 Task: Plan a trip to Arys, Kazakhstan from 1st December, 2023 to 8th December, 2023 for 2 adults, 1 child.1  bedroom having 1 bed and 1 bathroom. Property type can be hotel. Look for 3 properties as per requirement.
Action: Mouse moved to (533, 117)
Screenshot: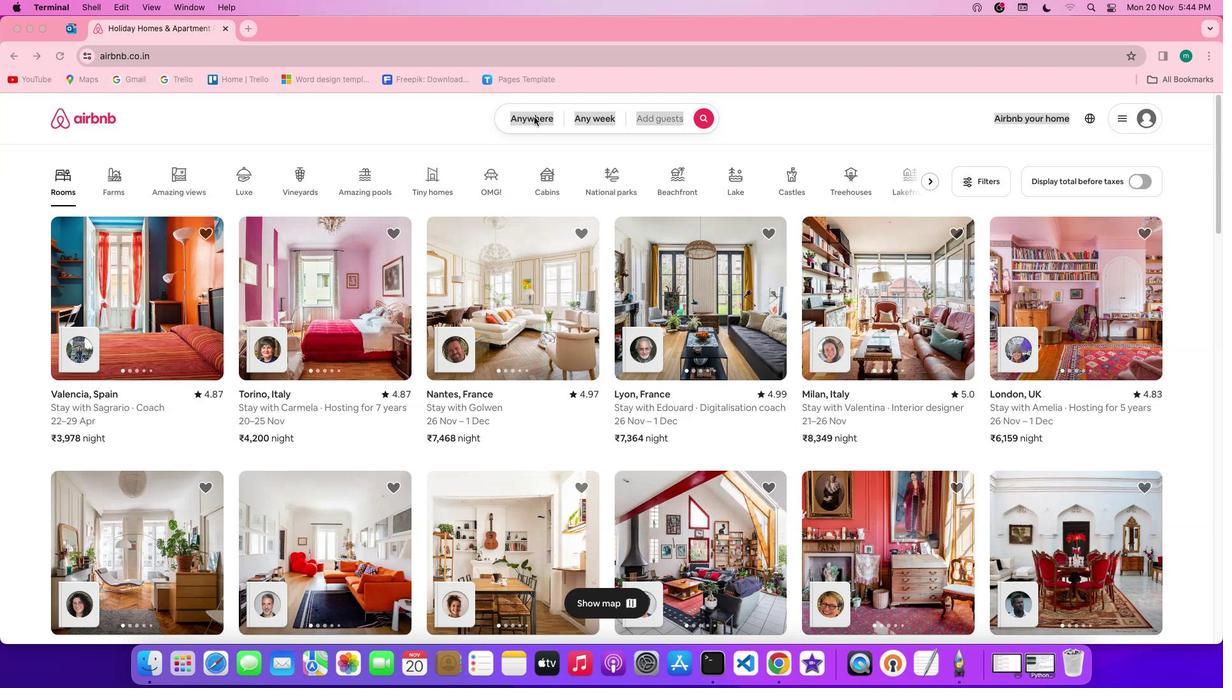 
Action: Mouse pressed left at (533, 117)
Screenshot: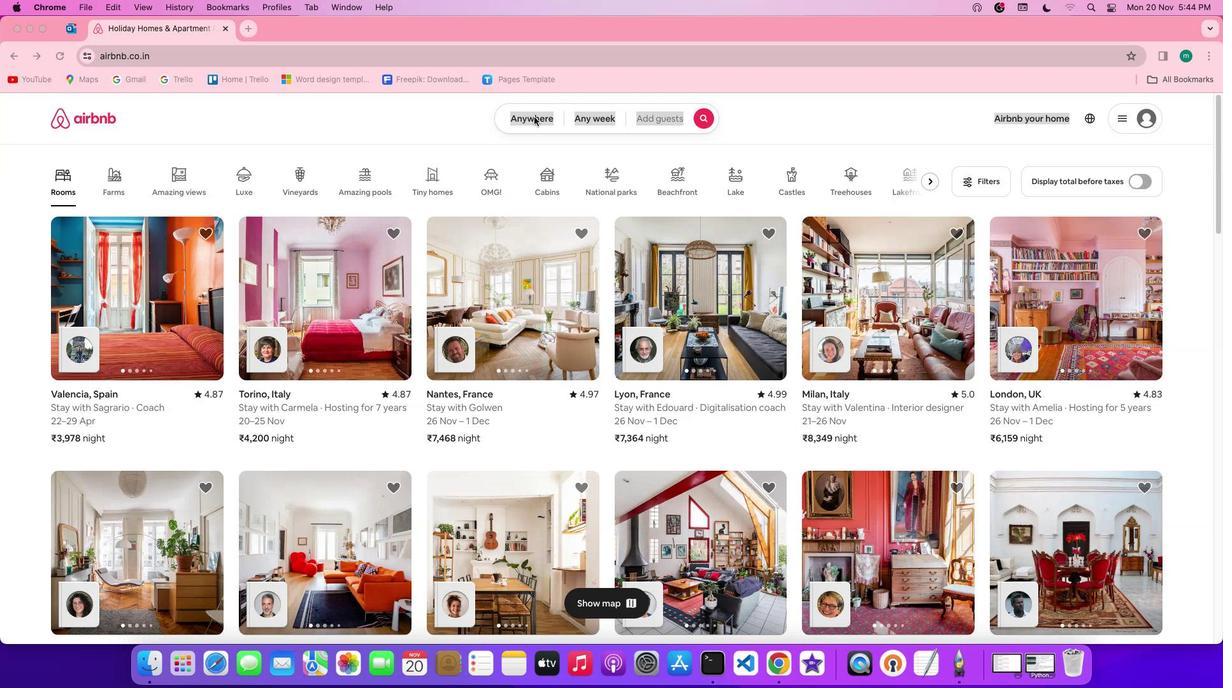 
Action: Mouse pressed left at (533, 117)
Screenshot: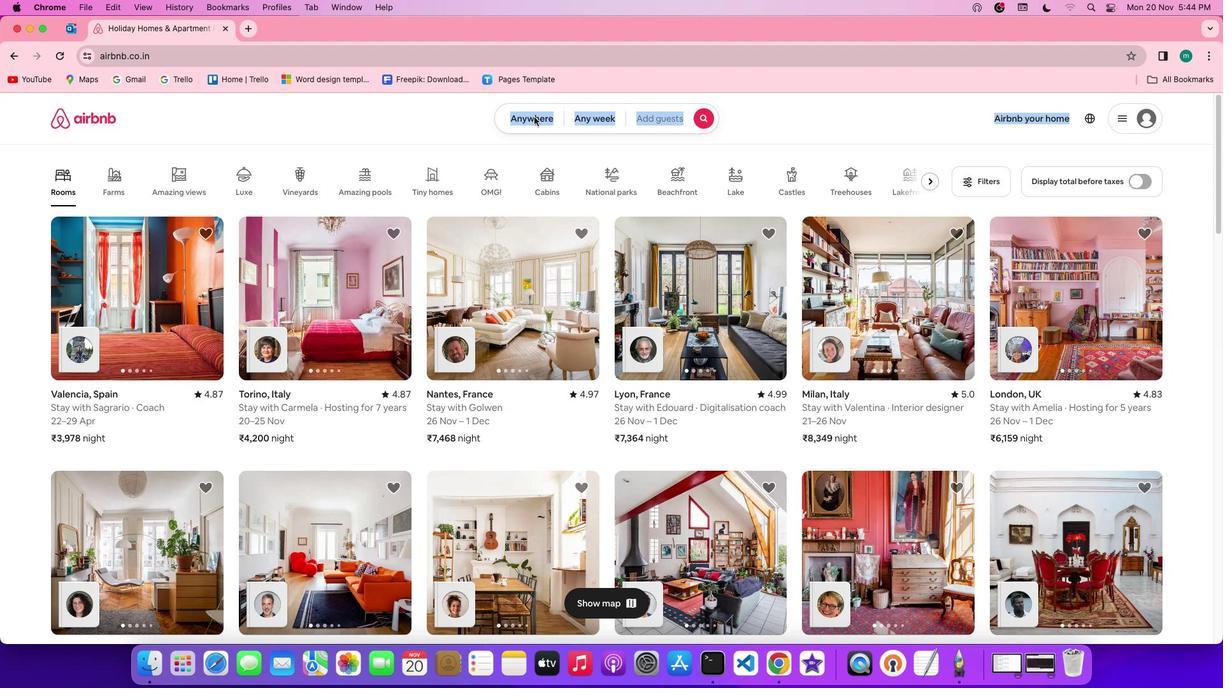 
Action: Mouse moved to (458, 163)
Screenshot: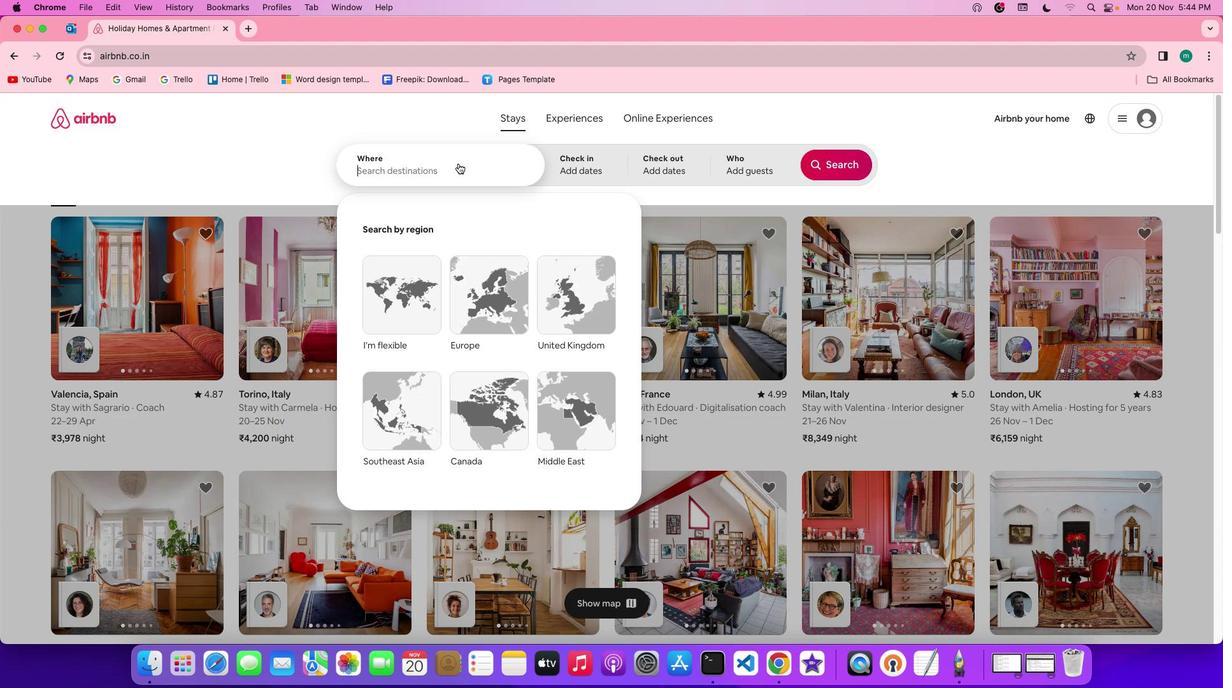 
Action: Mouse pressed left at (458, 163)
Screenshot: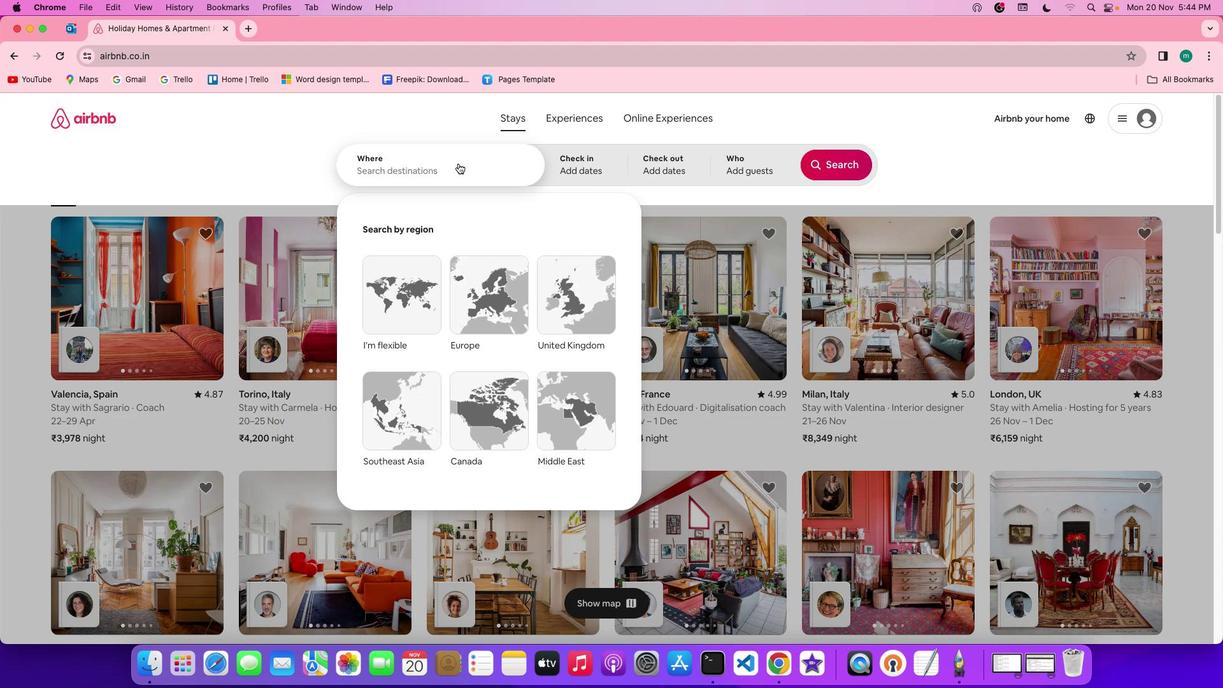 
Action: Key pressed Key.shift'A''r''y''s'','Key.spaceKey.shift'K''a''z''a''k''h''s''t''a''n'
Screenshot: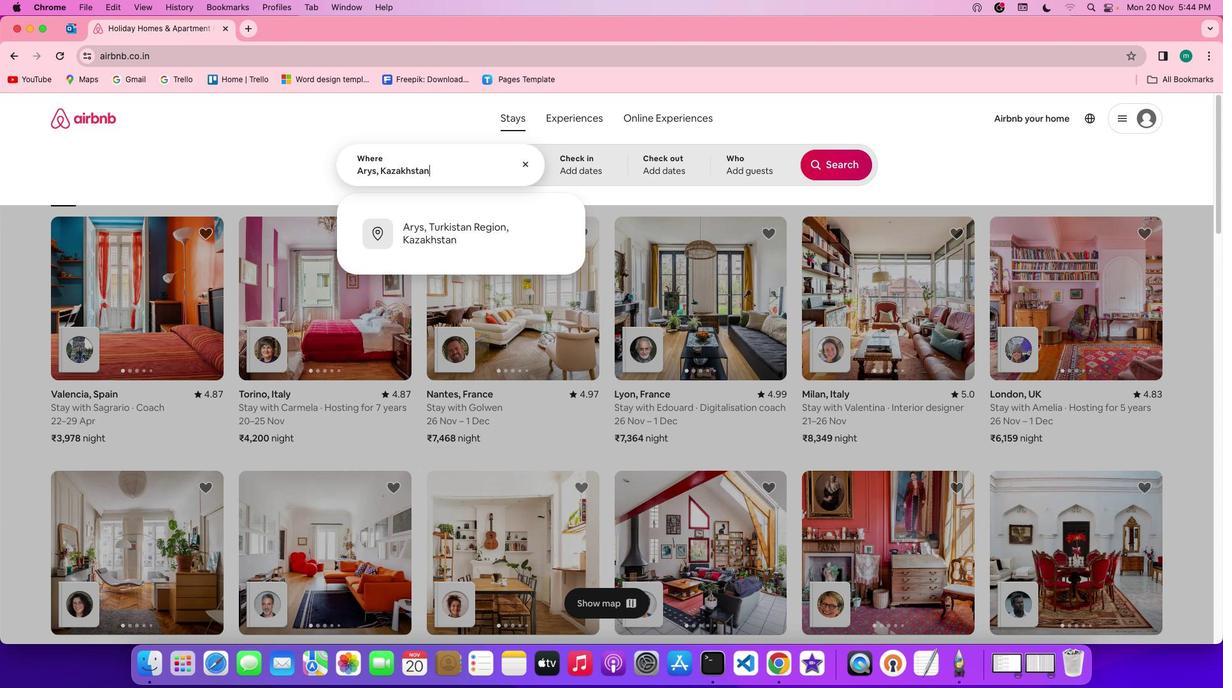 
Action: Mouse moved to (562, 168)
Screenshot: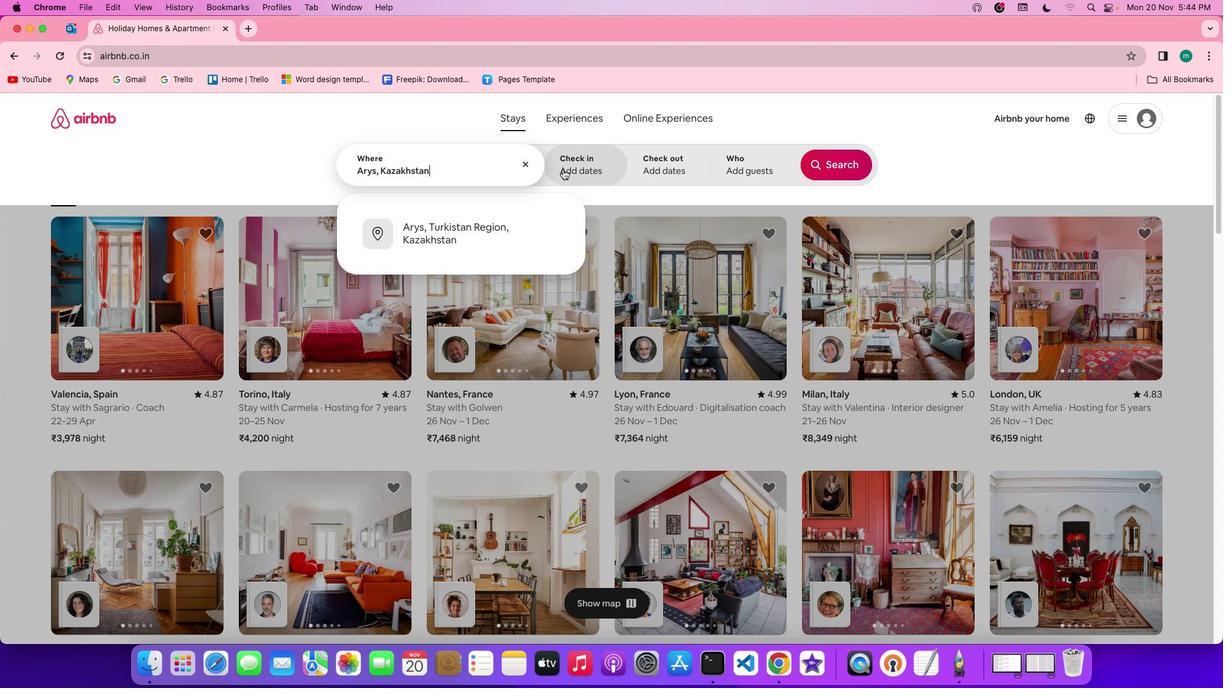 
Action: Mouse pressed left at (562, 168)
Screenshot: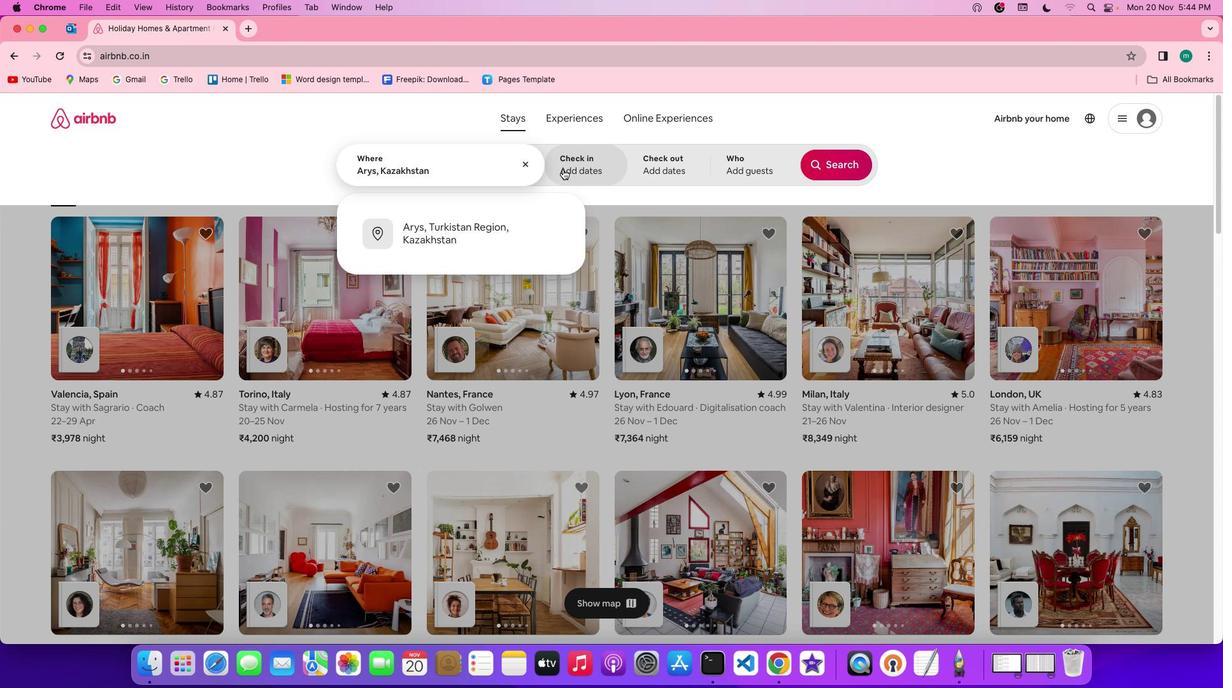 
Action: Mouse moved to (791, 312)
Screenshot: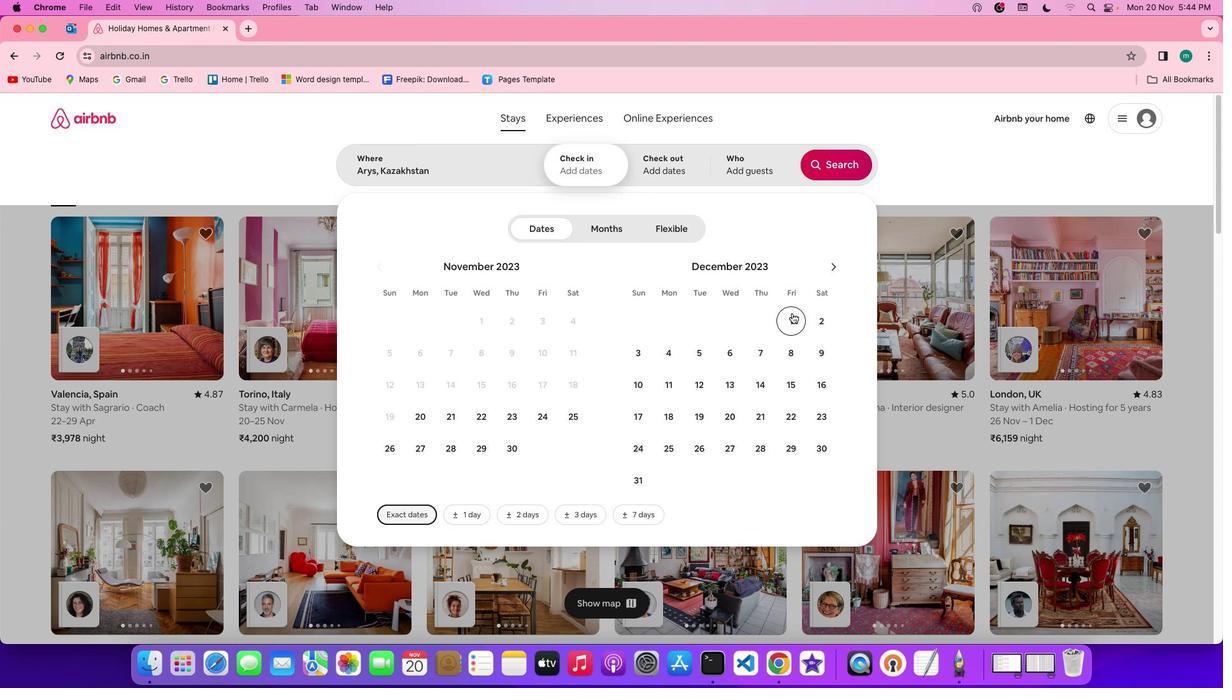 
Action: Mouse pressed left at (791, 312)
Screenshot: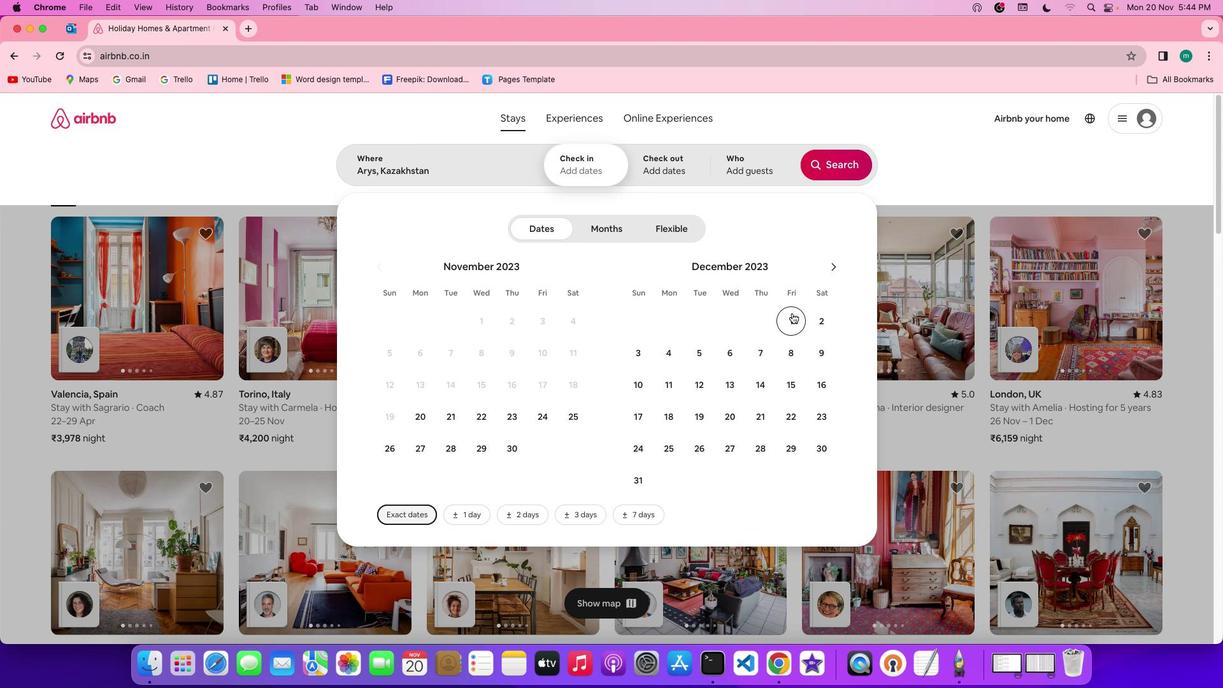 
Action: Mouse moved to (795, 356)
Screenshot: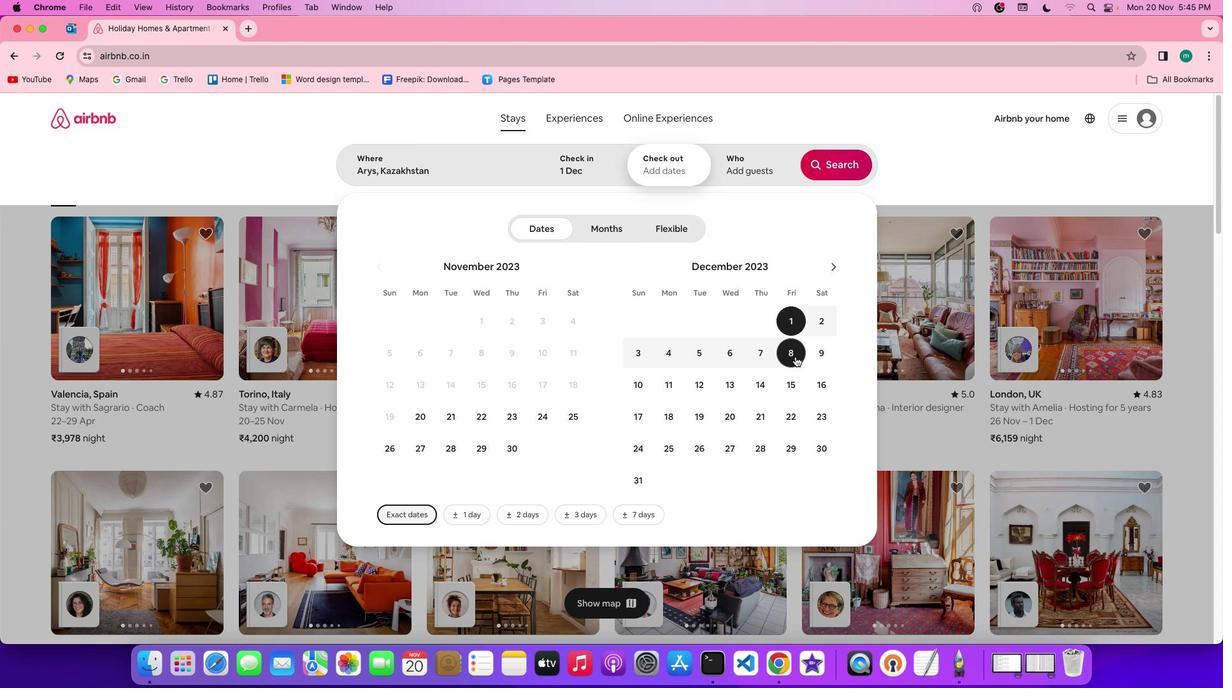 
Action: Mouse pressed left at (795, 356)
Screenshot: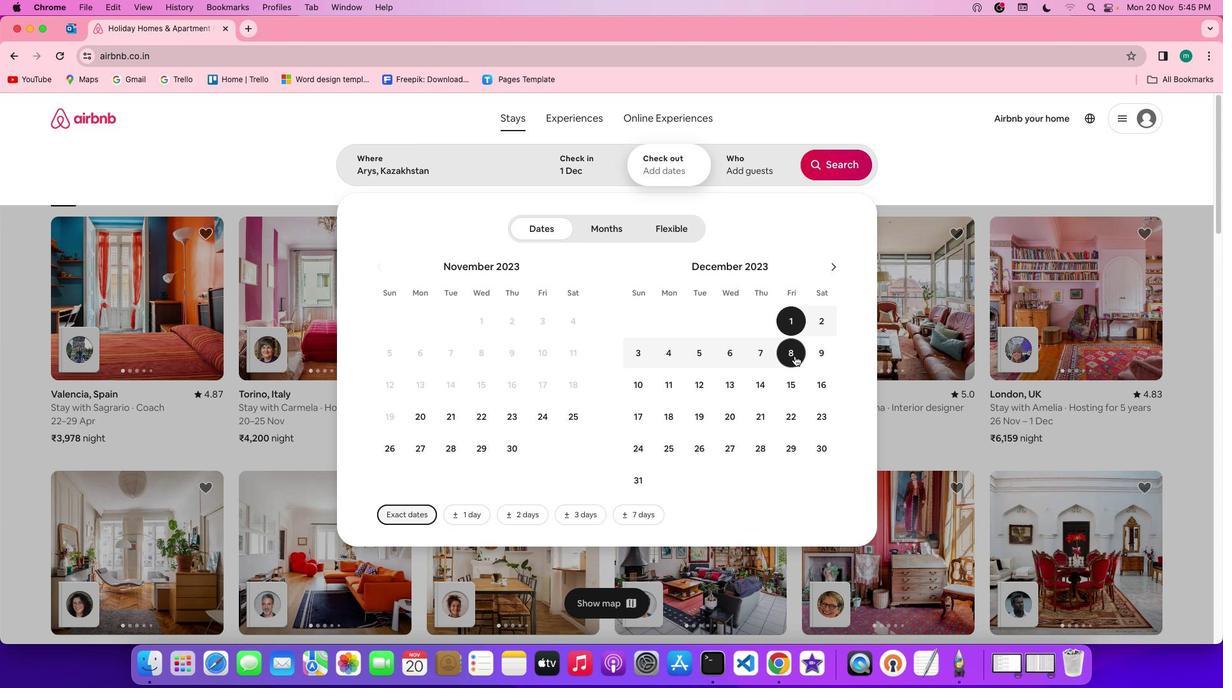 
Action: Mouse moved to (737, 166)
Screenshot: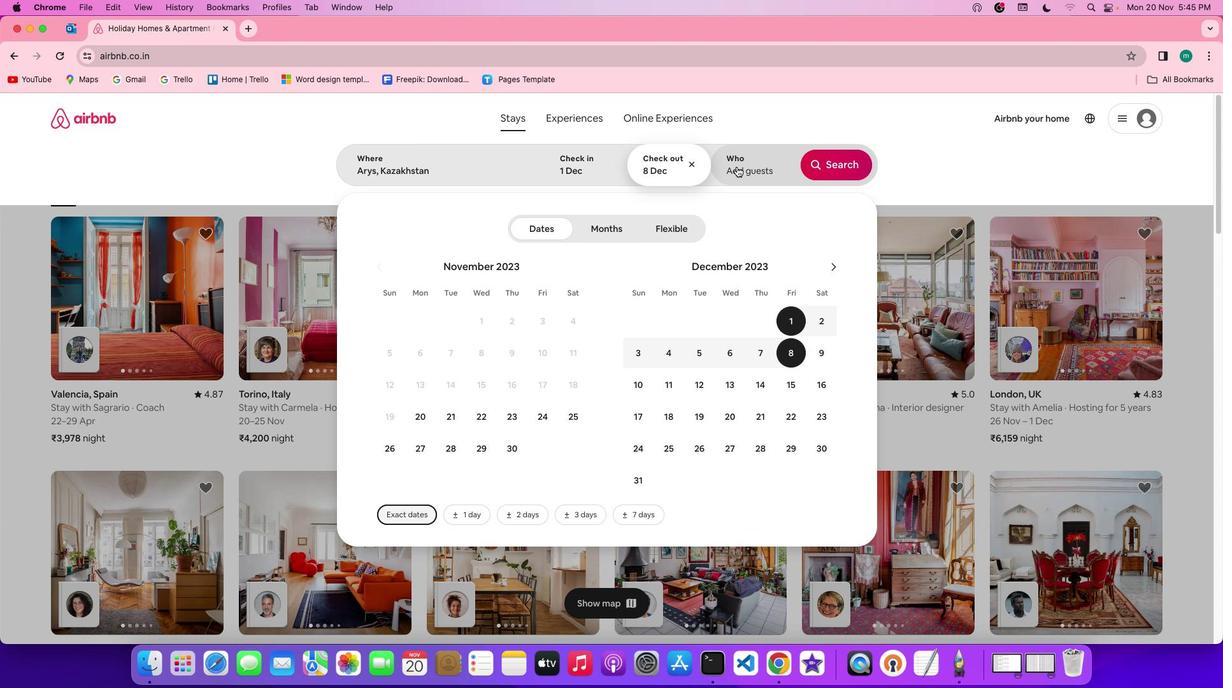 
Action: Mouse pressed left at (737, 166)
Screenshot: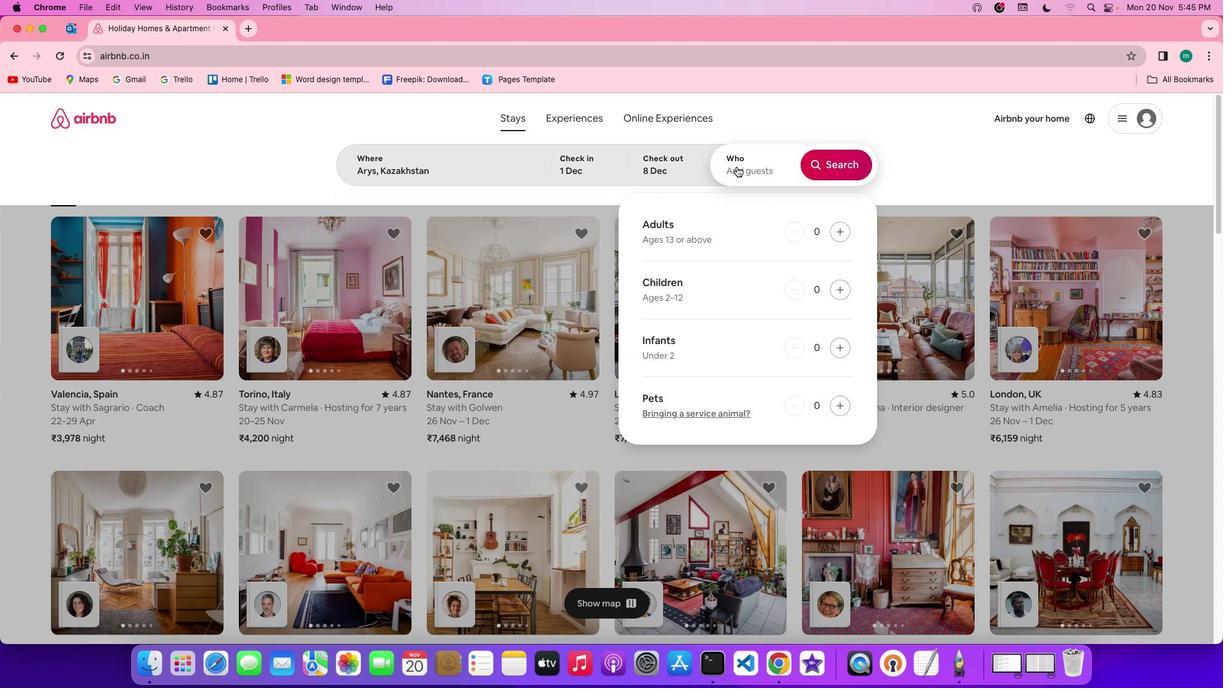 
Action: Mouse moved to (845, 234)
Screenshot: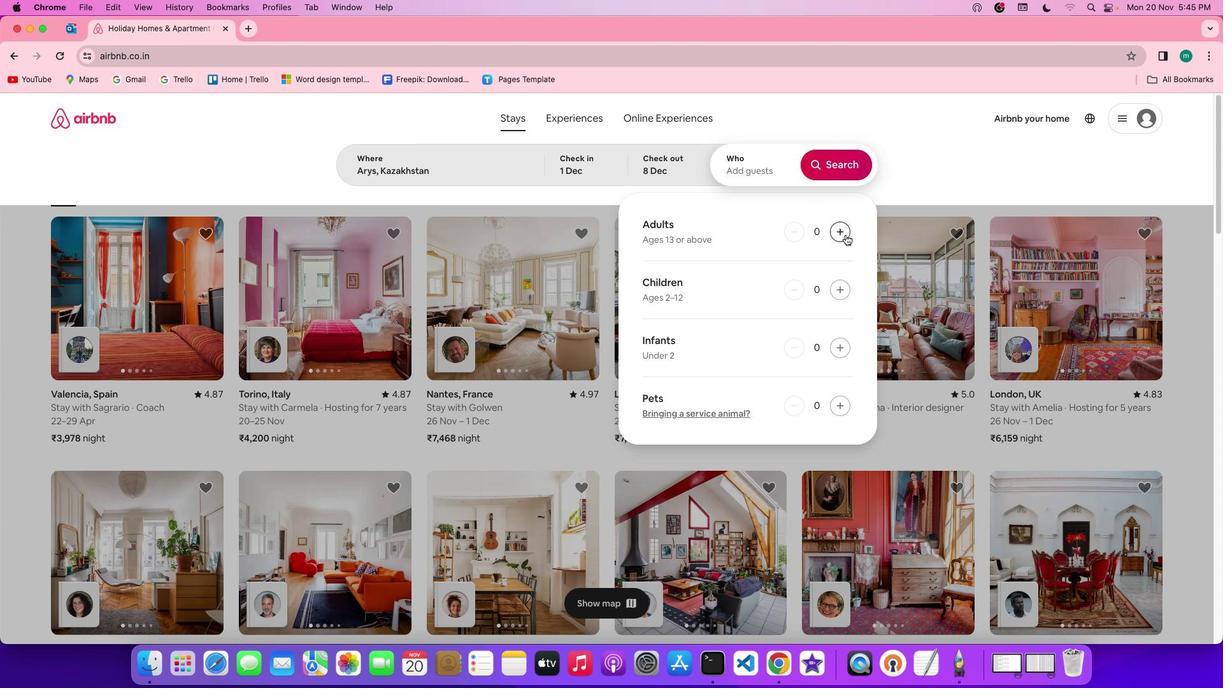 
Action: Mouse pressed left at (845, 234)
Screenshot: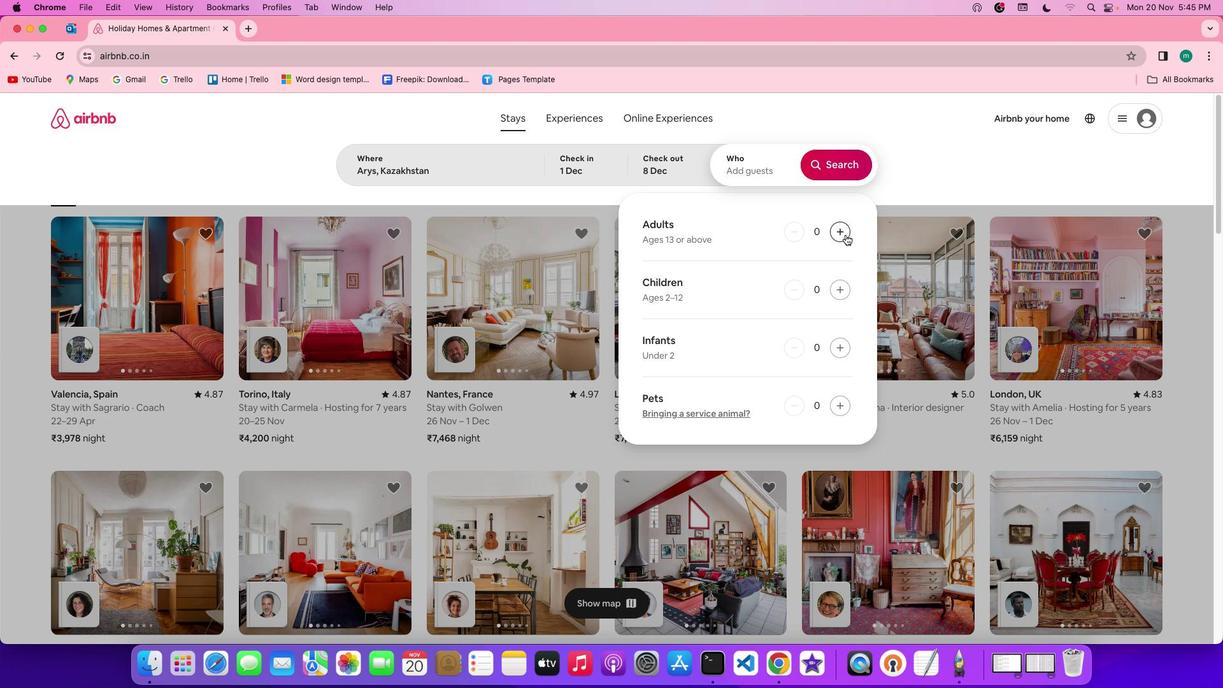 
Action: Mouse pressed left at (845, 234)
Screenshot: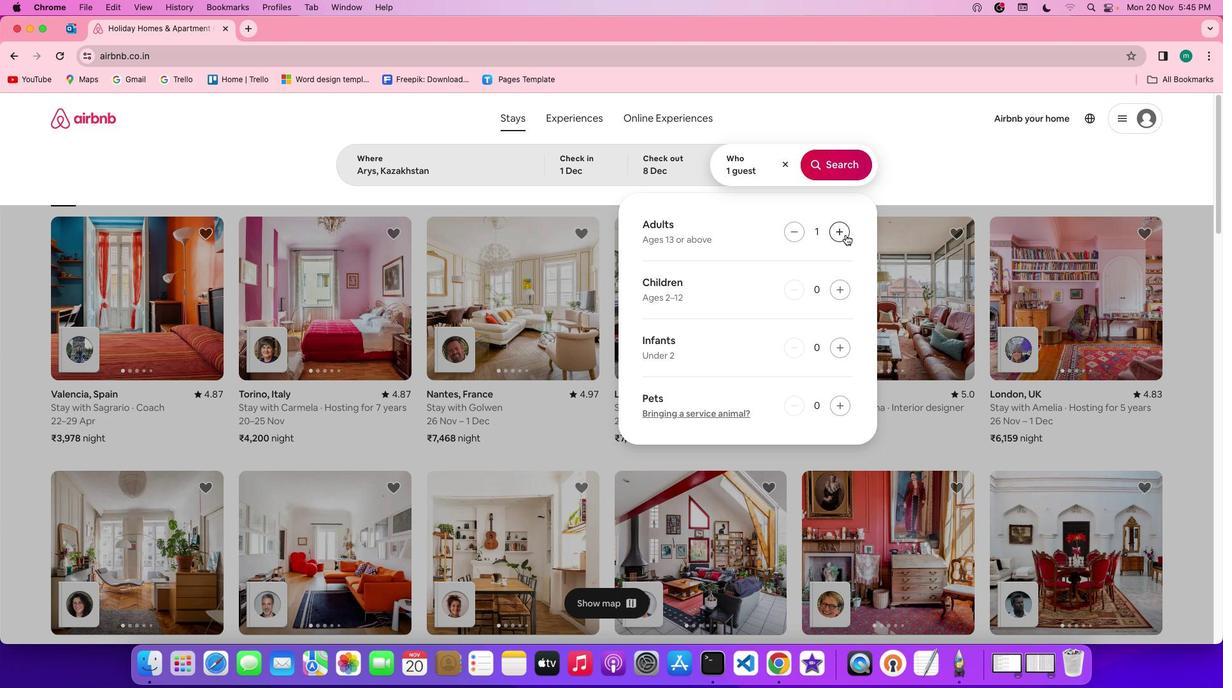 
Action: Mouse moved to (844, 289)
Screenshot: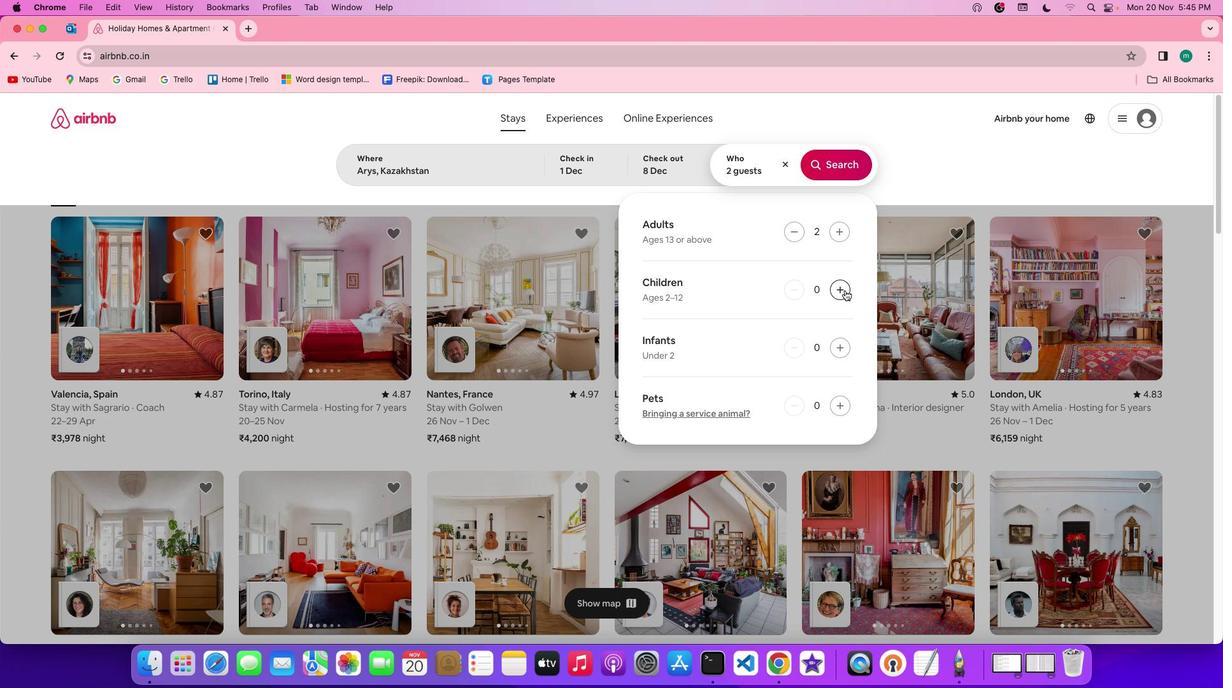 
Action: Mouse pressed left at (844, 289)
Screenshot: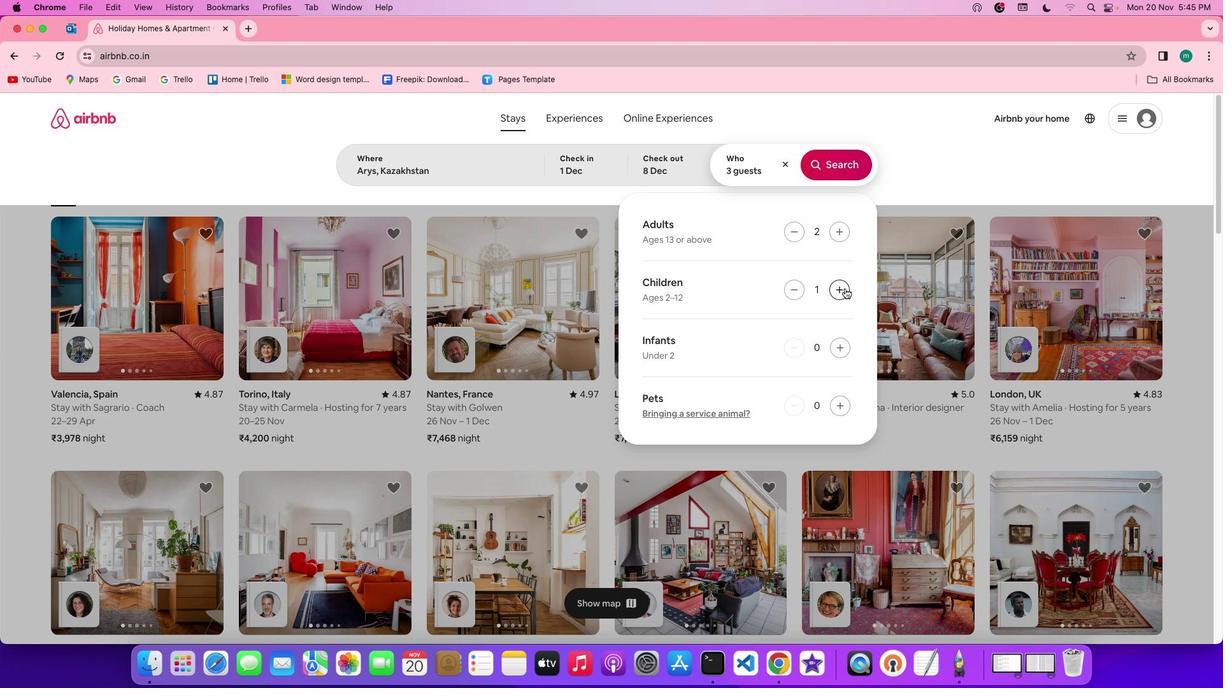 
Action: Mouse moved to (834, 166)
Screenshot: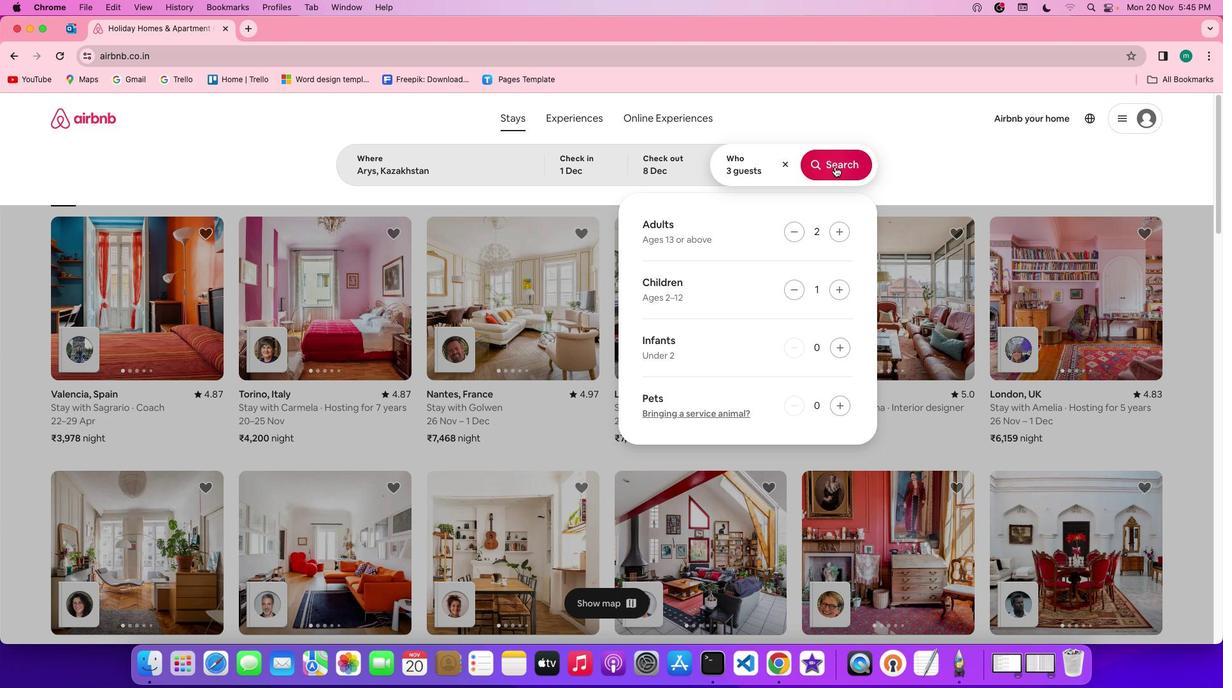 
Action: Mouse pressed left at (834, 166)
Screenshot: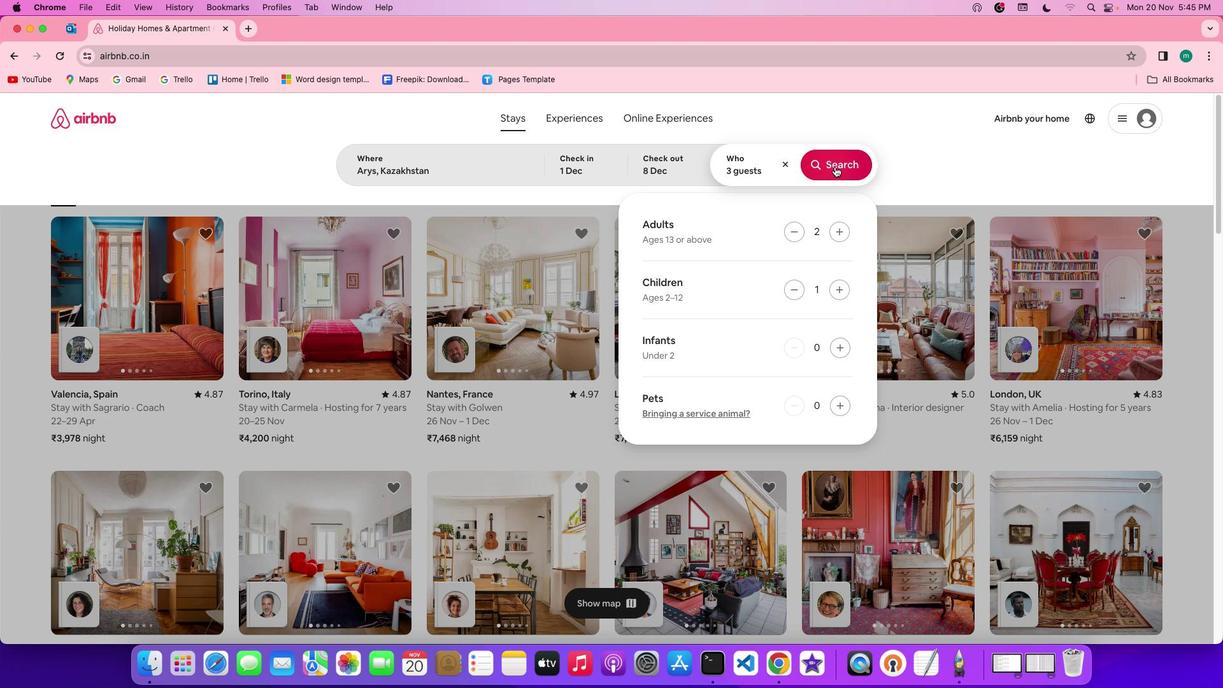 
Action: Mouse moved to (1026, 164)
Screenshot: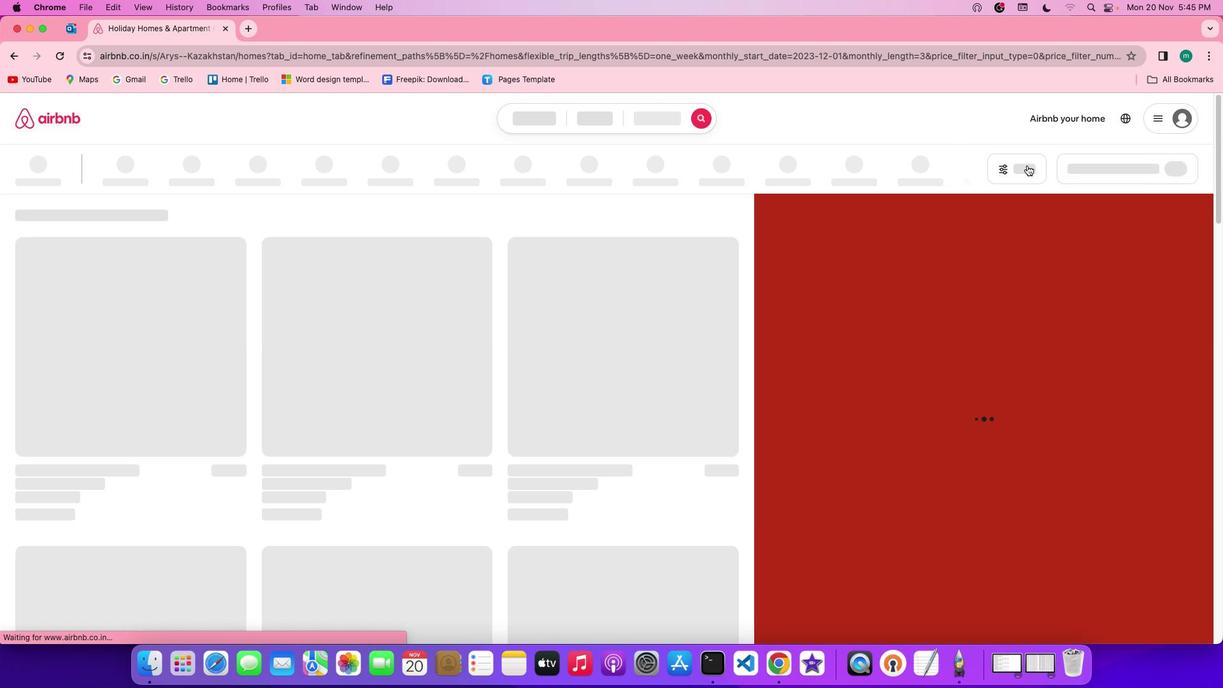 
Action: Mouse pressed left at (1026, 164)
Screenshot: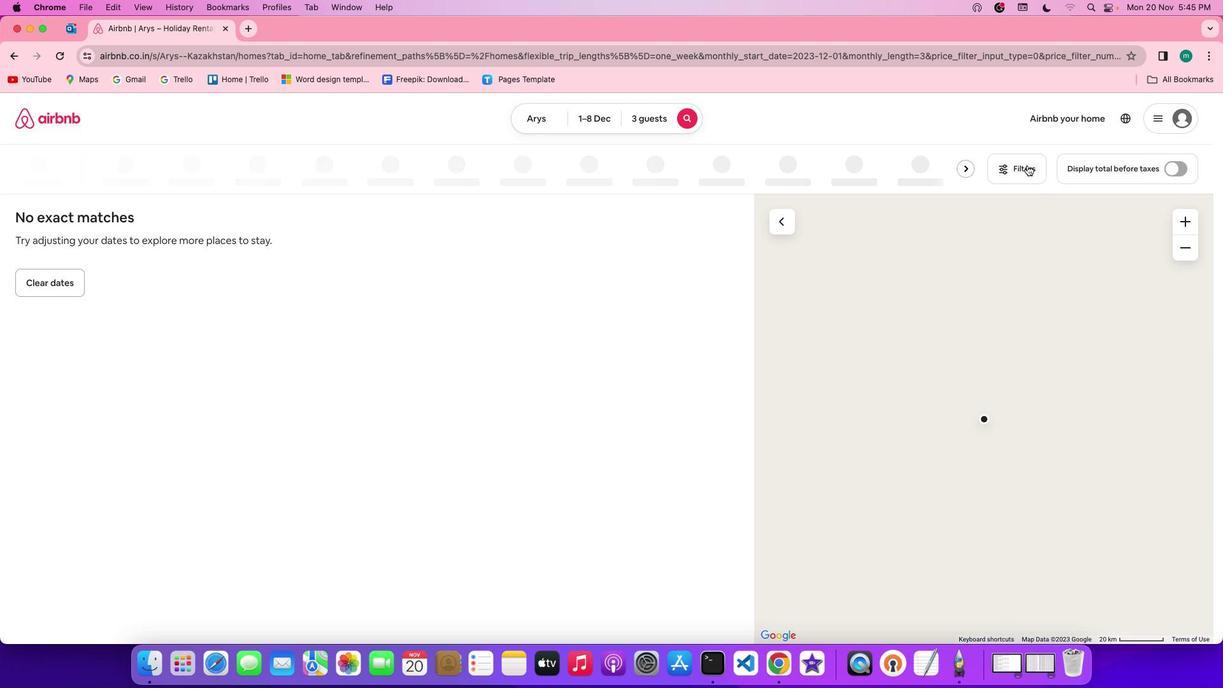 
Action: Mouse moved to (640, 361)
Screenshot: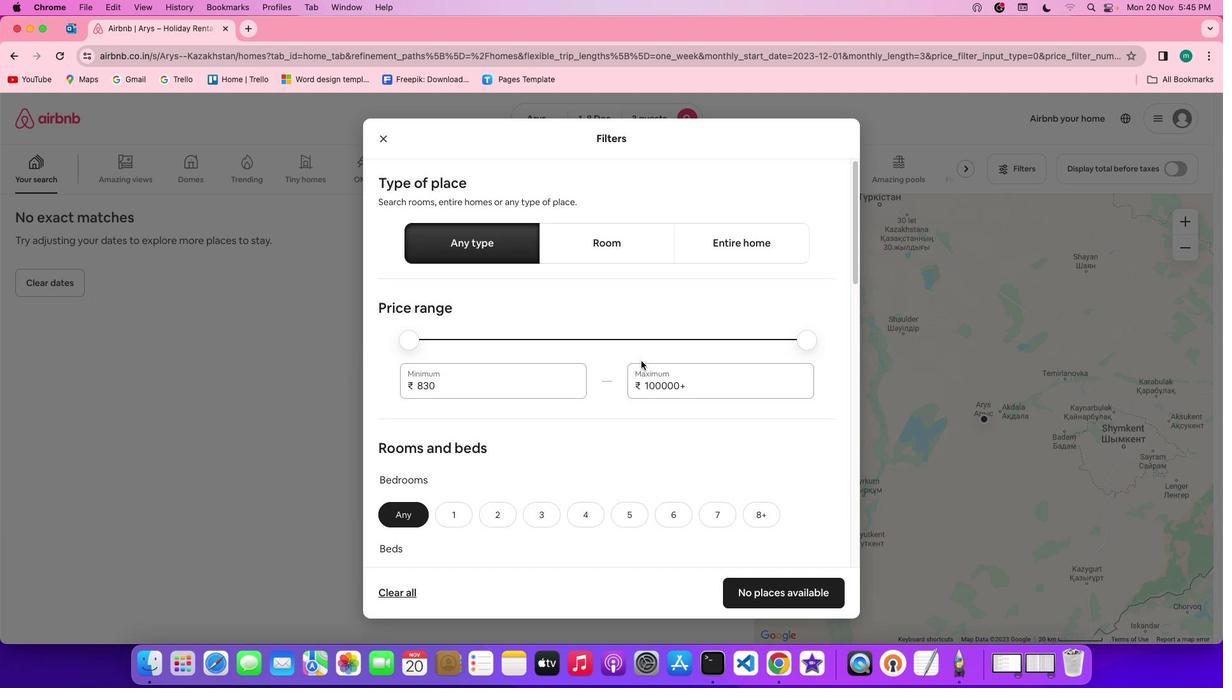 
Action: Mouse scrolled (640, 361) with delta (0, 0)
Screenshot: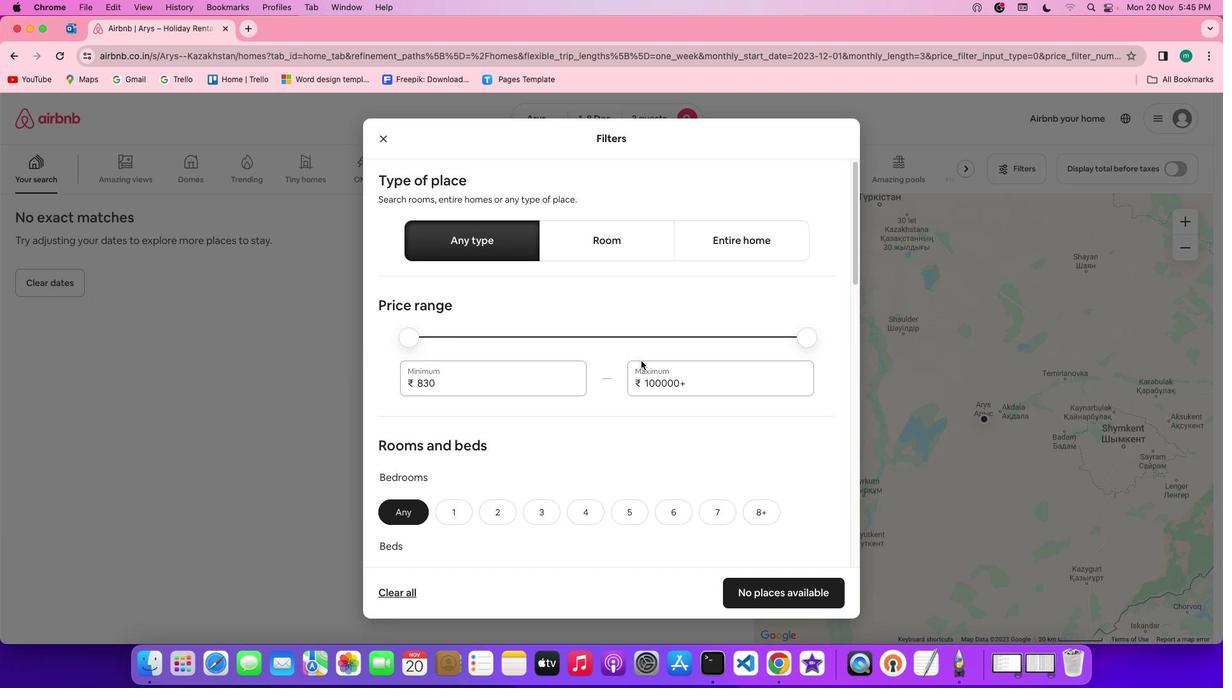 
Action: Mouse scrolled (640, 361) with delta (0, 0)
Screenshot: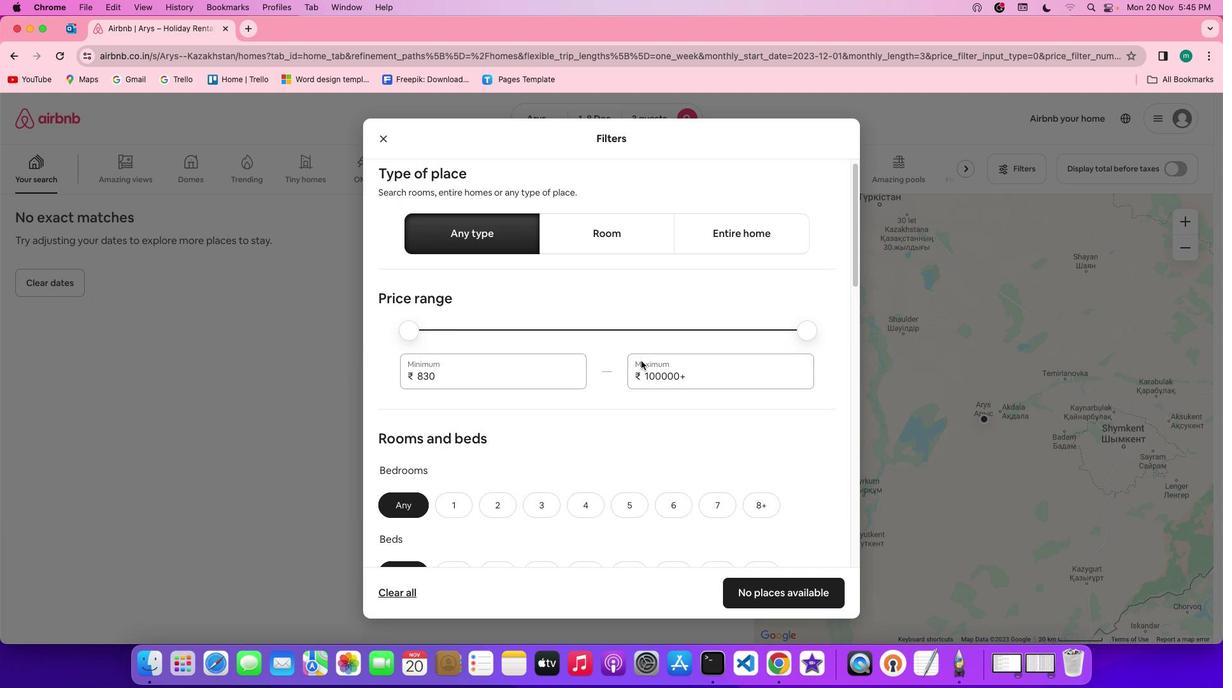
Action: Mouse scrolled (640, 361) with delta (0, 0)
Screenshot: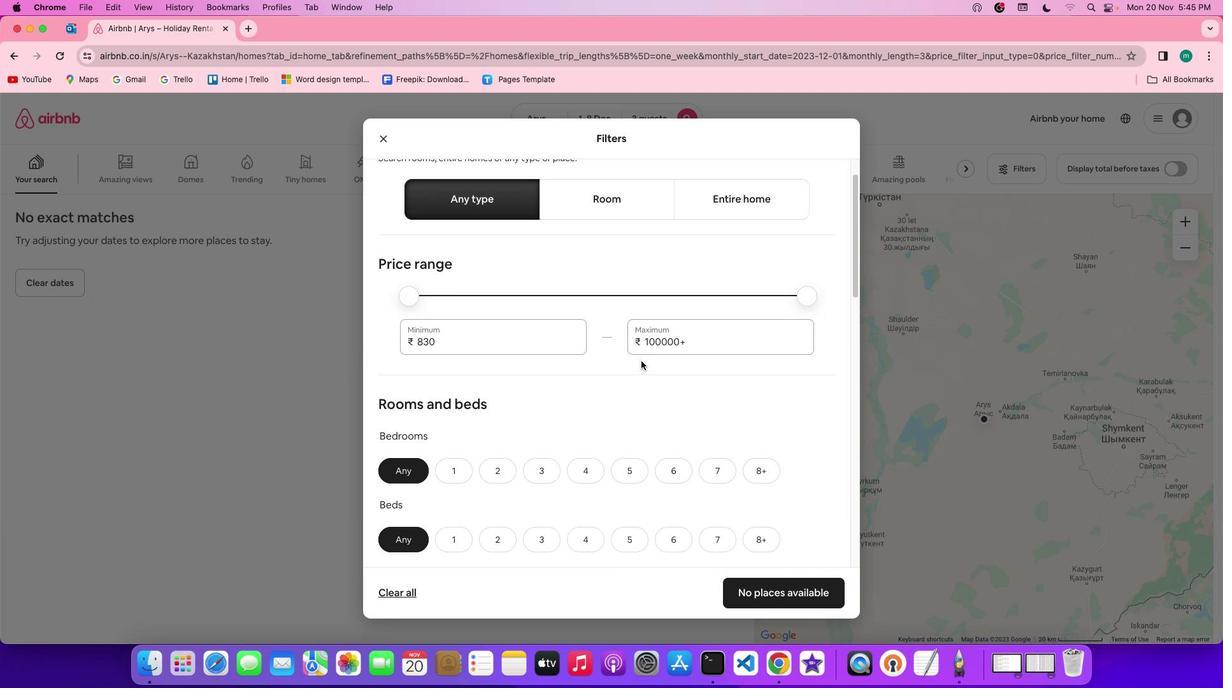 
Action: Mouse scrolled (640, 361) with delta (0, 0)
Screenshot: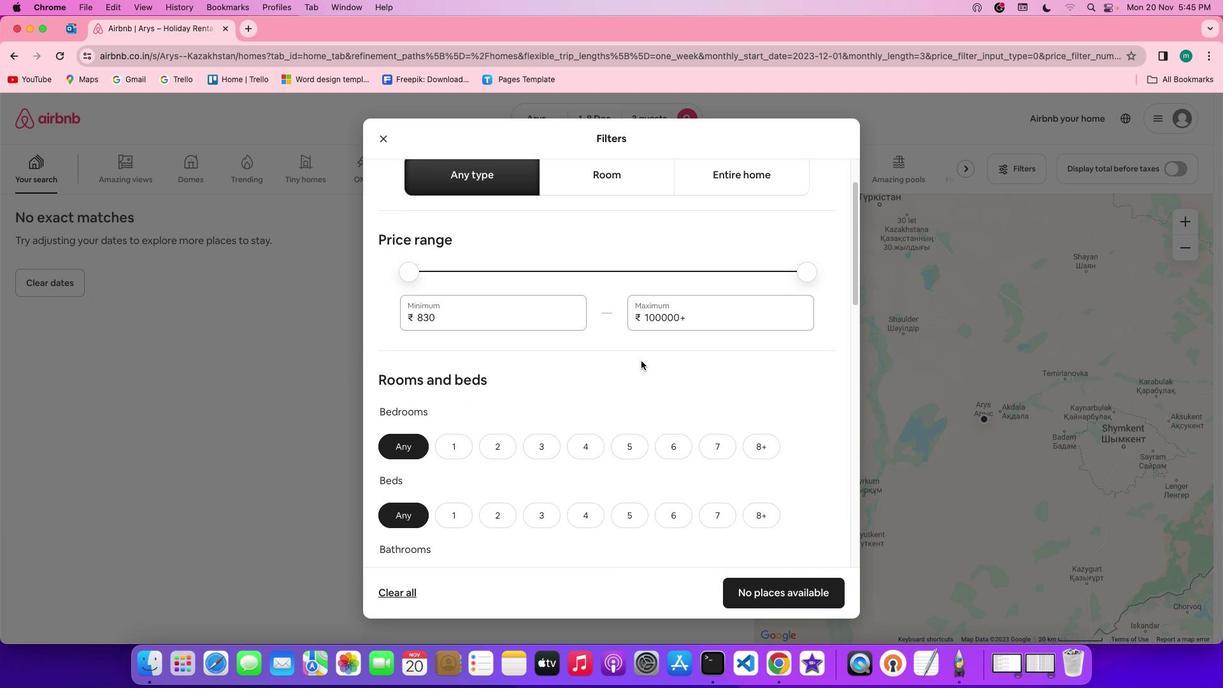 
Action: Mouse scrolled (640, 361) with delta (0, 0)
Screenshot: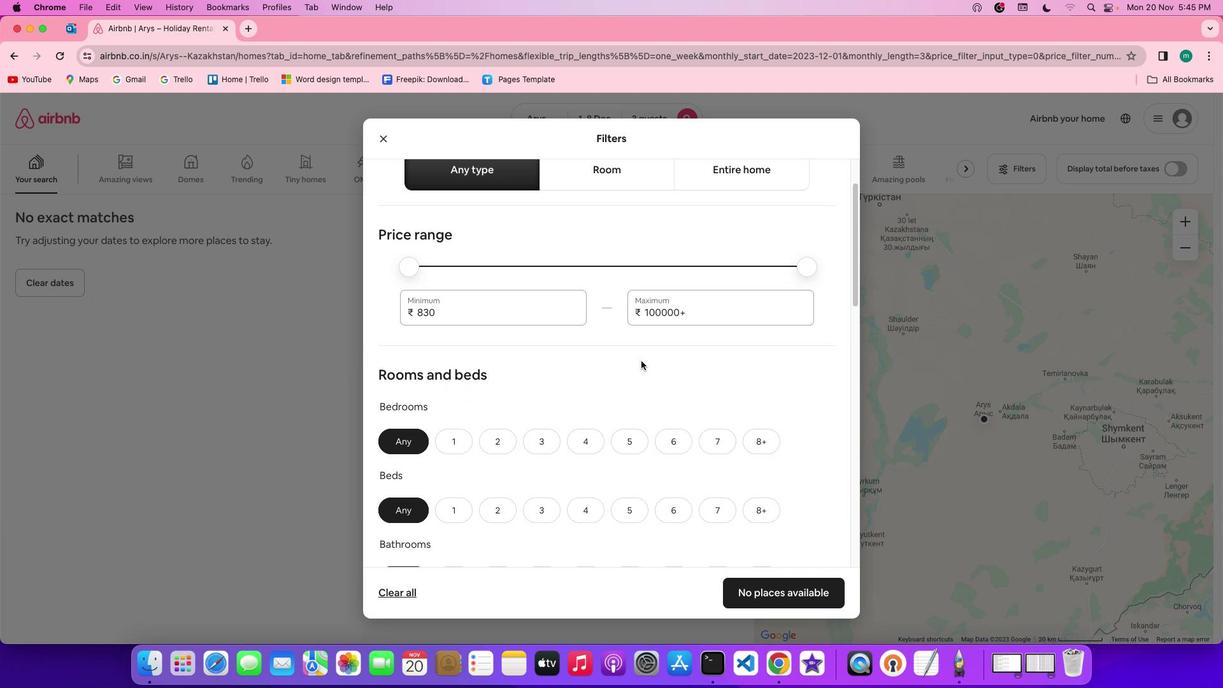 
Action: Mouse scrolled (640, 361) with delta (0, 0)
Screenshot: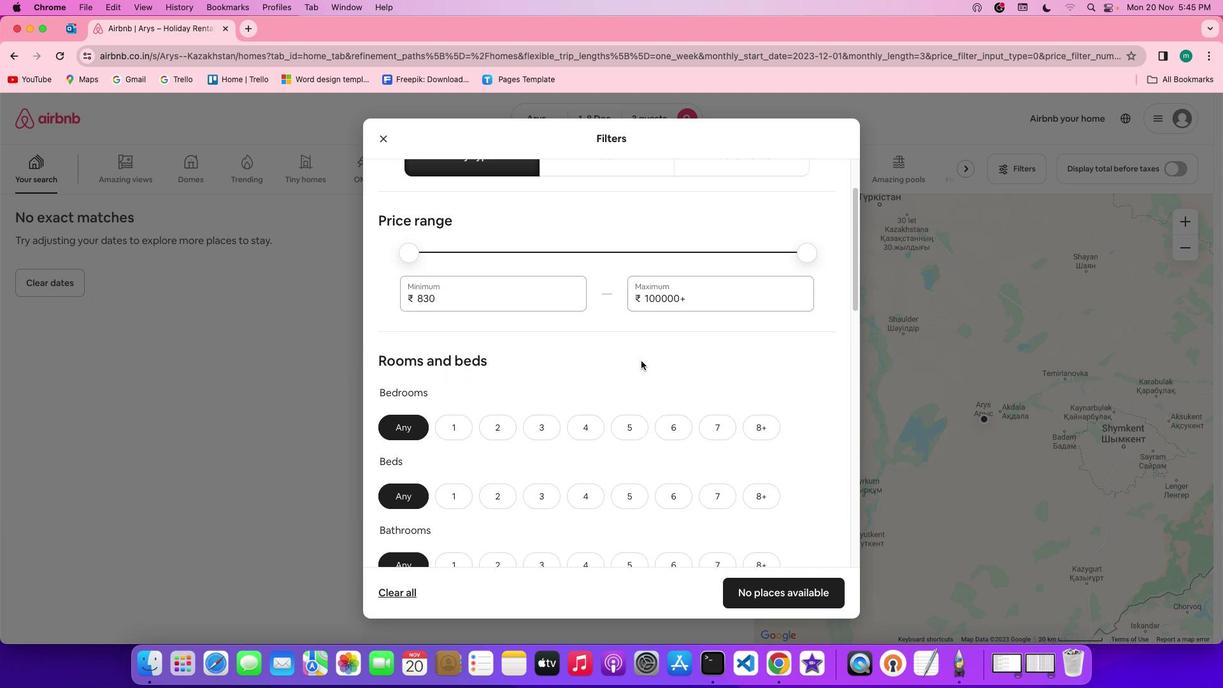 
Action: Mouse scrolled (640, 361) with delta (0, 0)
Screenshot: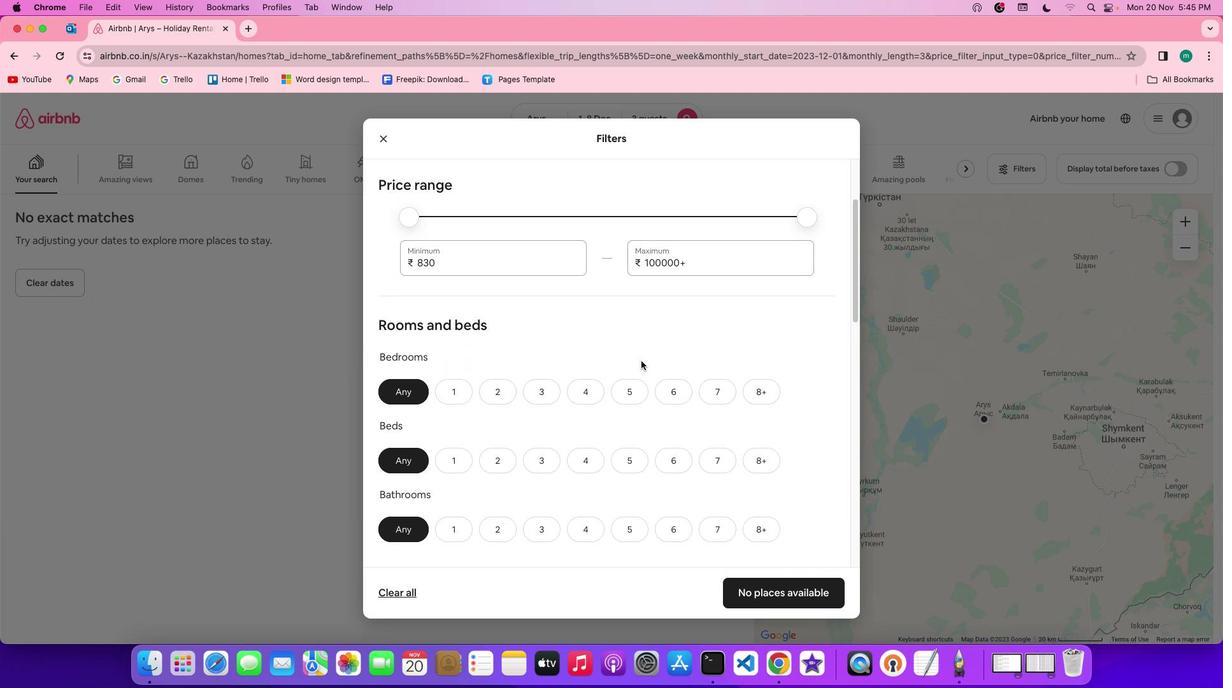 
Action: Mouse moved to (457, 369)
Screenshot: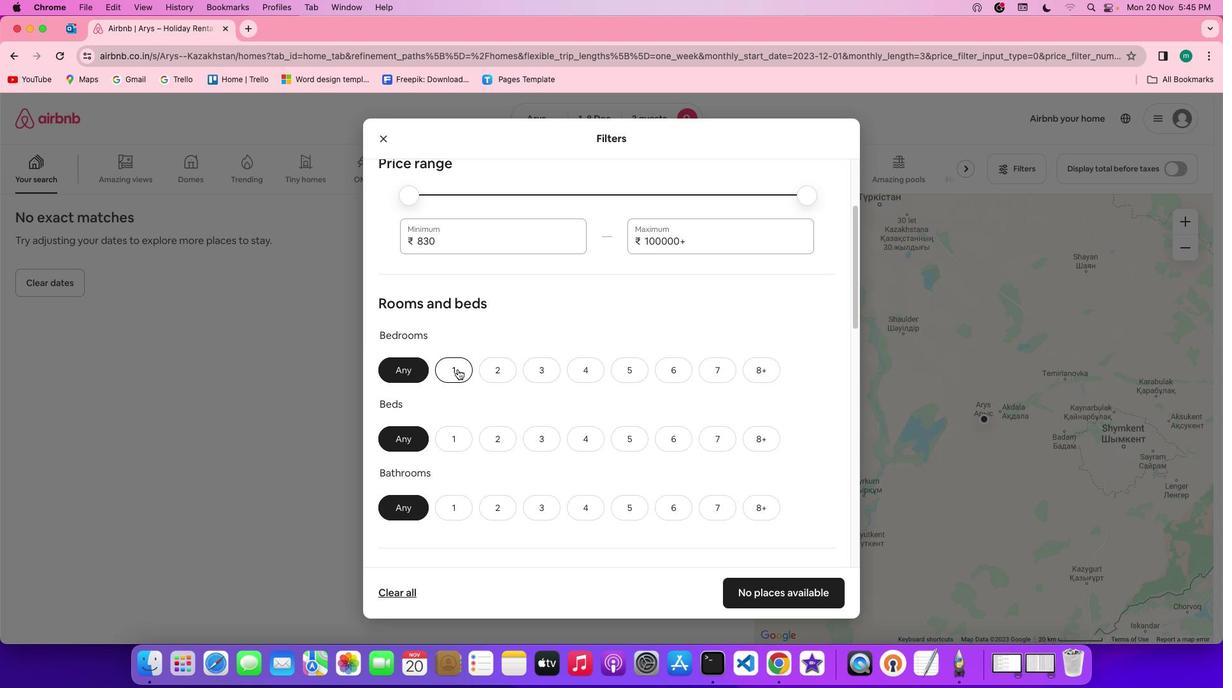 
Action: Mouse pressed left at (457, 369)
Screenshot: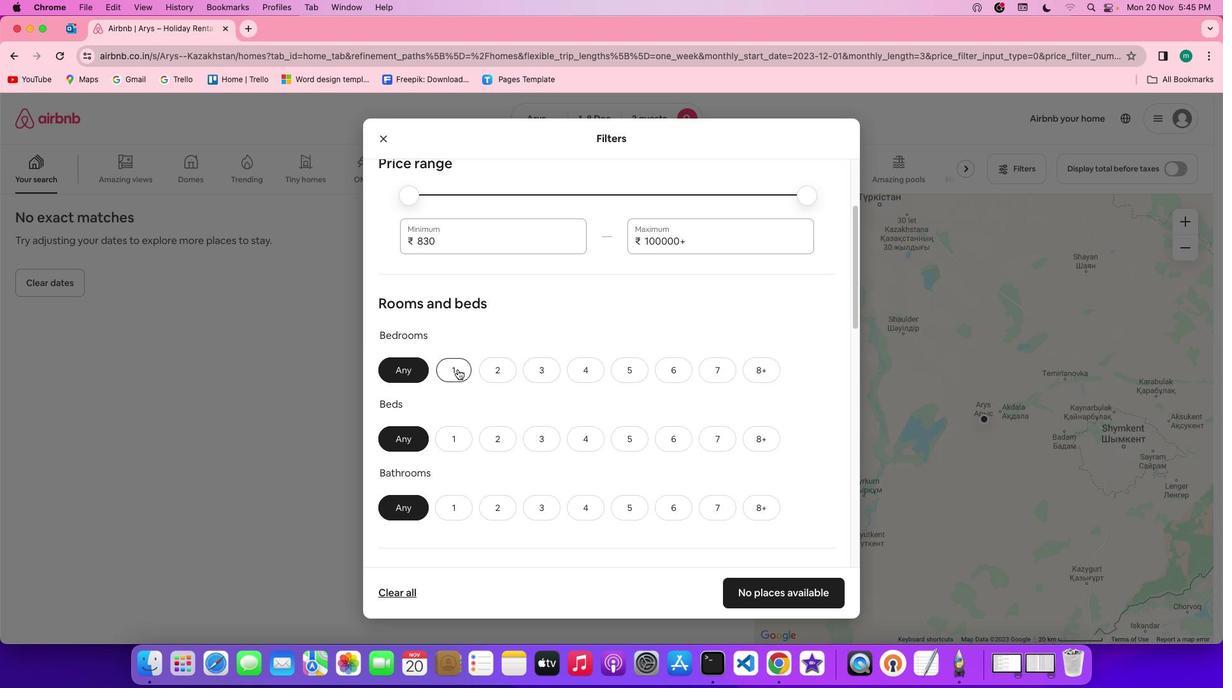 
Action: Mouse moved to (458, 440)
Screenshot: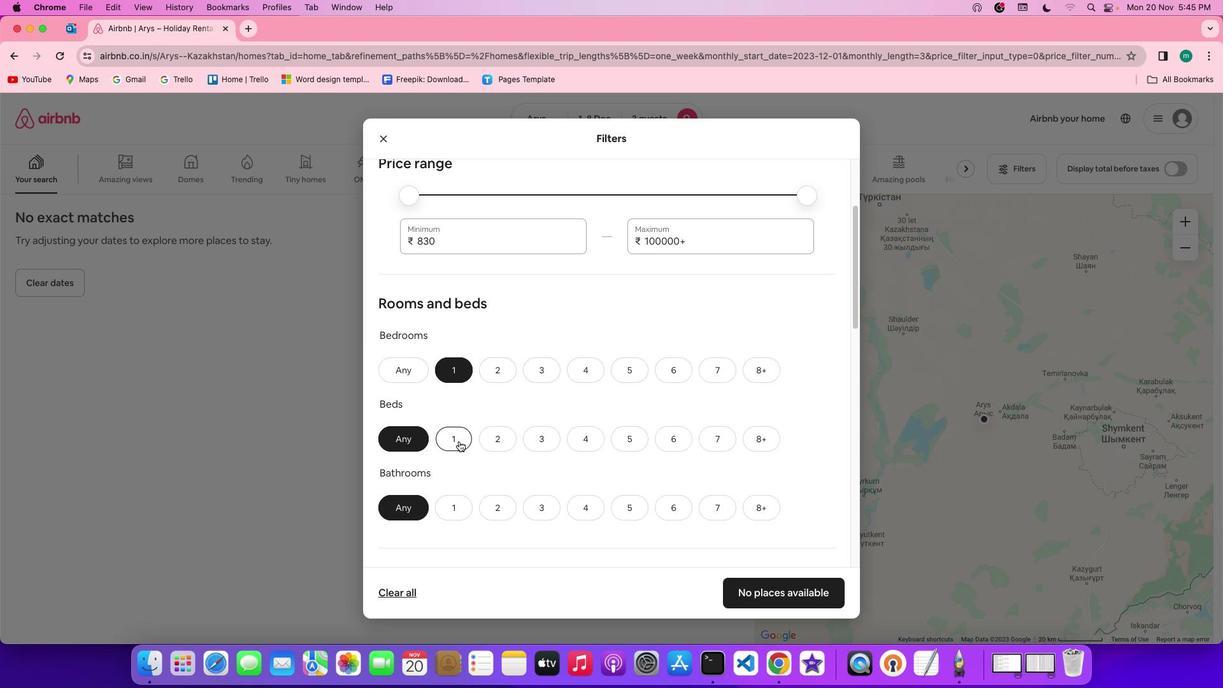 
Action: Mouse pressed left at (458, 440)
Screenshot: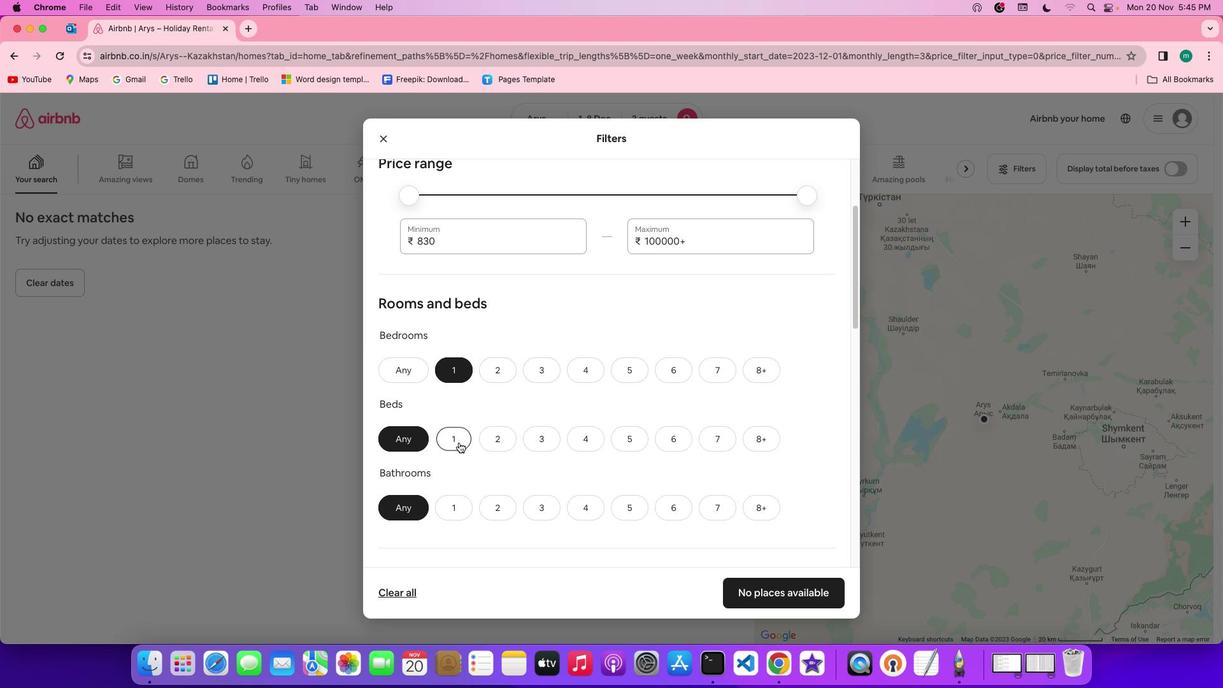 
Action: Mouse moved to (456, 511)
Screenshot: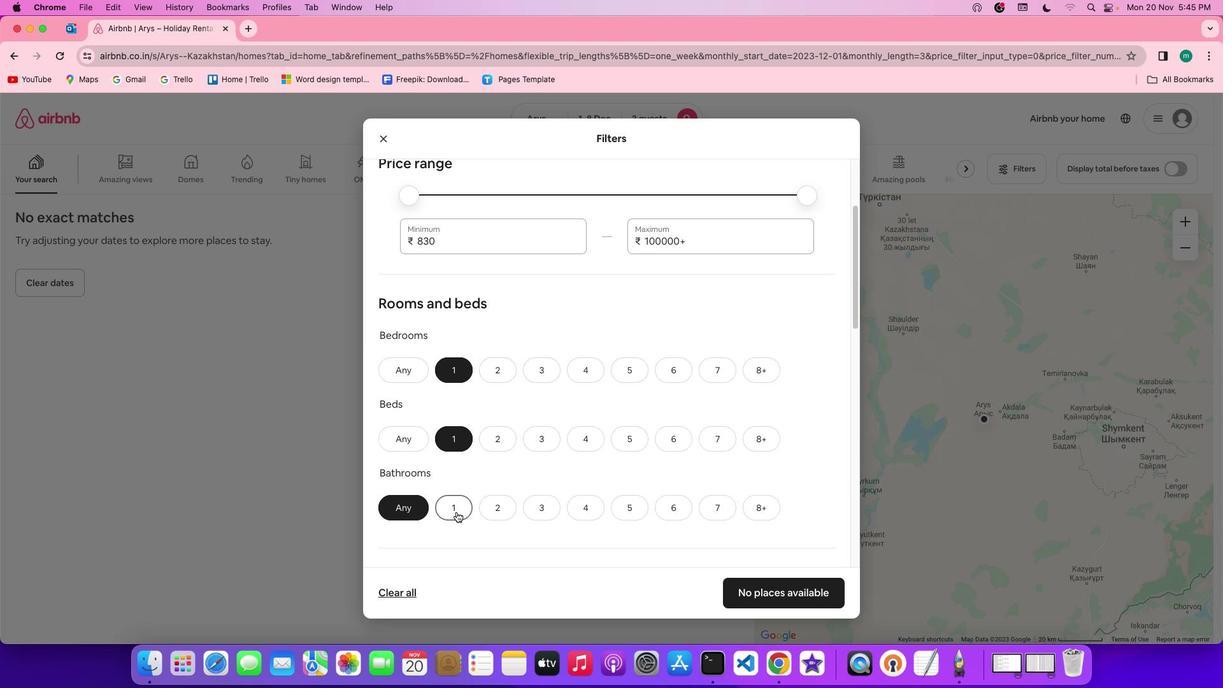 
Action: Mouse pressed left at (456, 511)
Screenshot: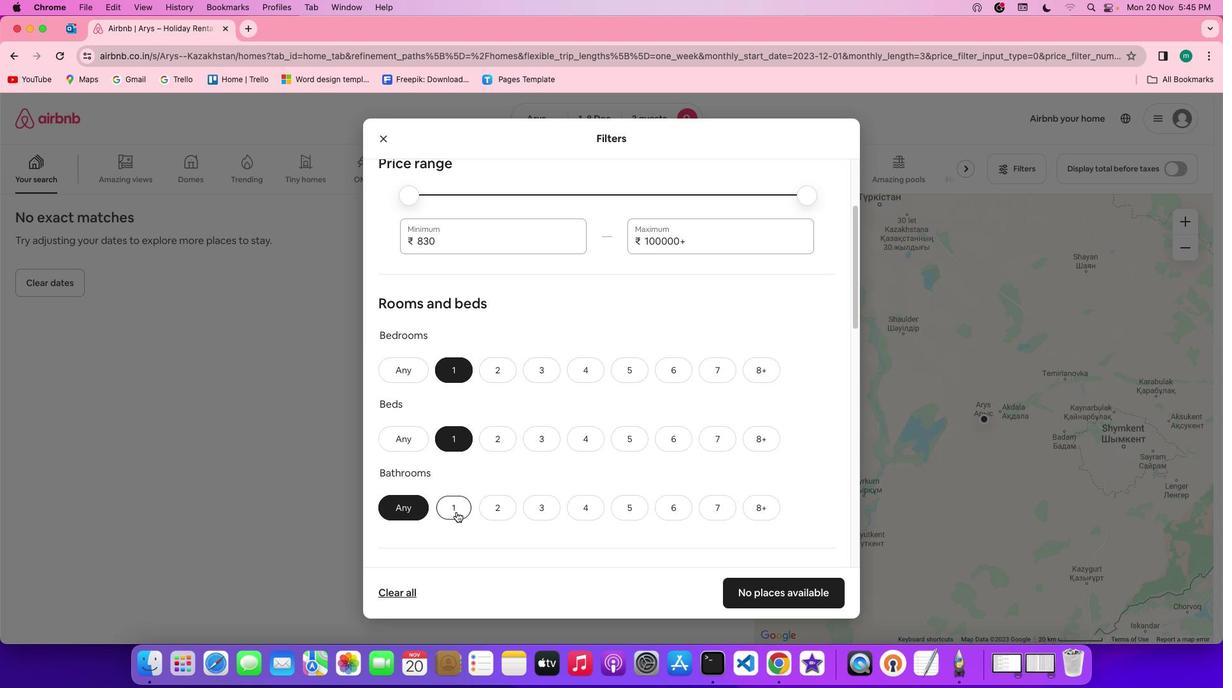 
Action: Mouse moved to (612, 471)
Screenshot: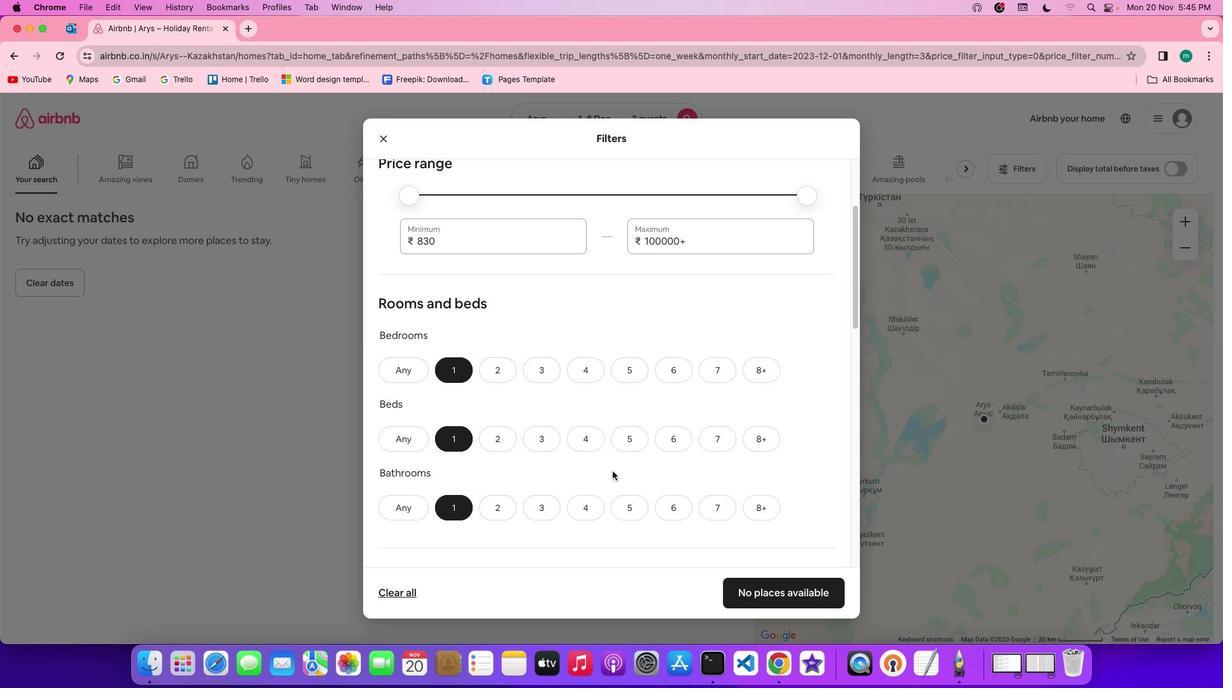
Action: Mouse scrolled (612, 471) with delta (0, 0)
Screenshot: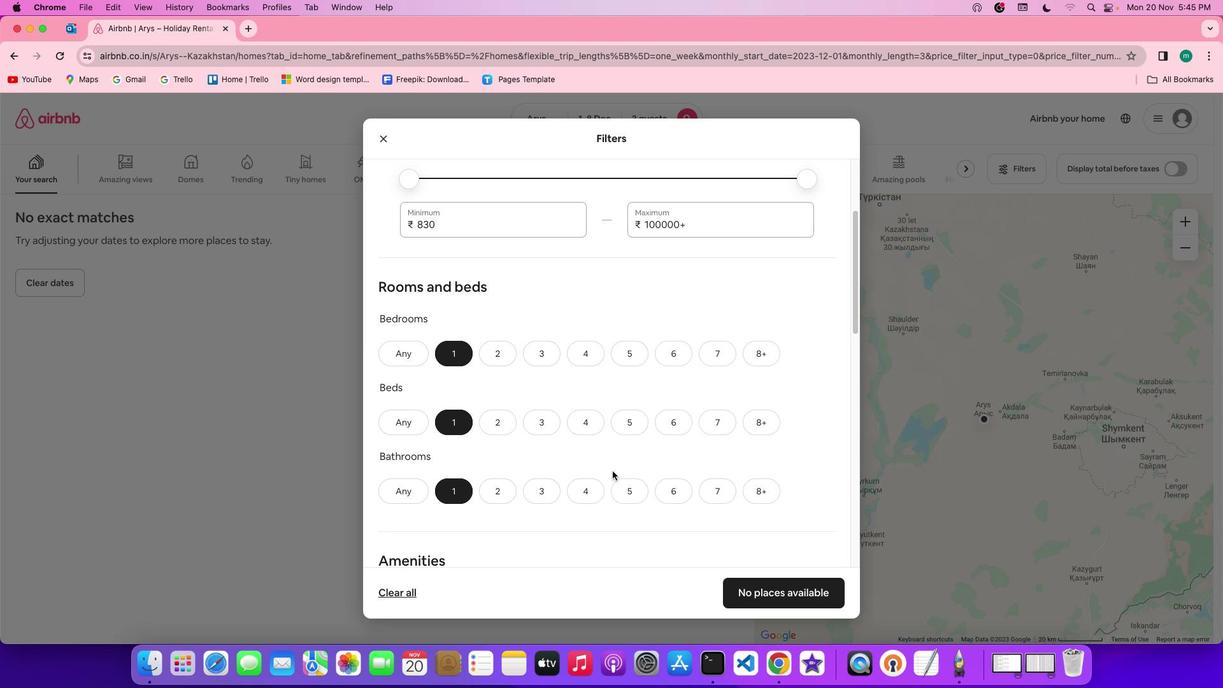 
Action: Mouse moved to (612, 471)
Screenshot: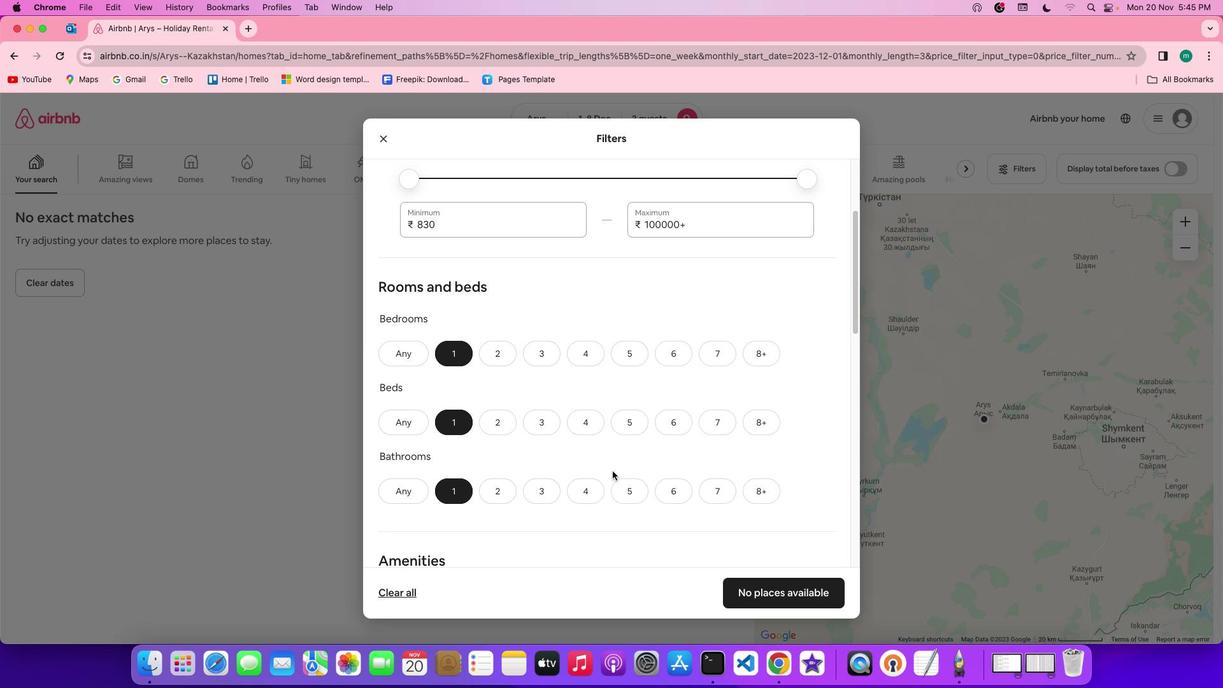 
Action: Mouse scrolled (612, 471) with delta (0, 0)
Screenshot: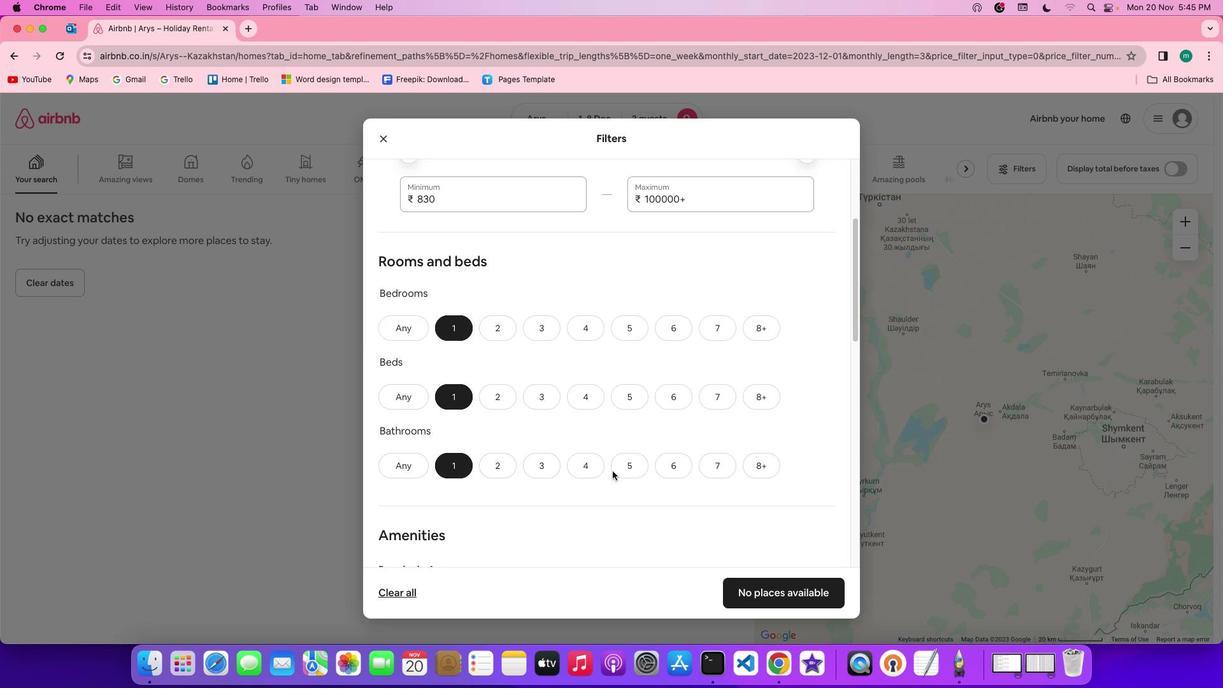 
Action: Mouse scrolled (612, 471) with delta (0, -1)
Screenshot: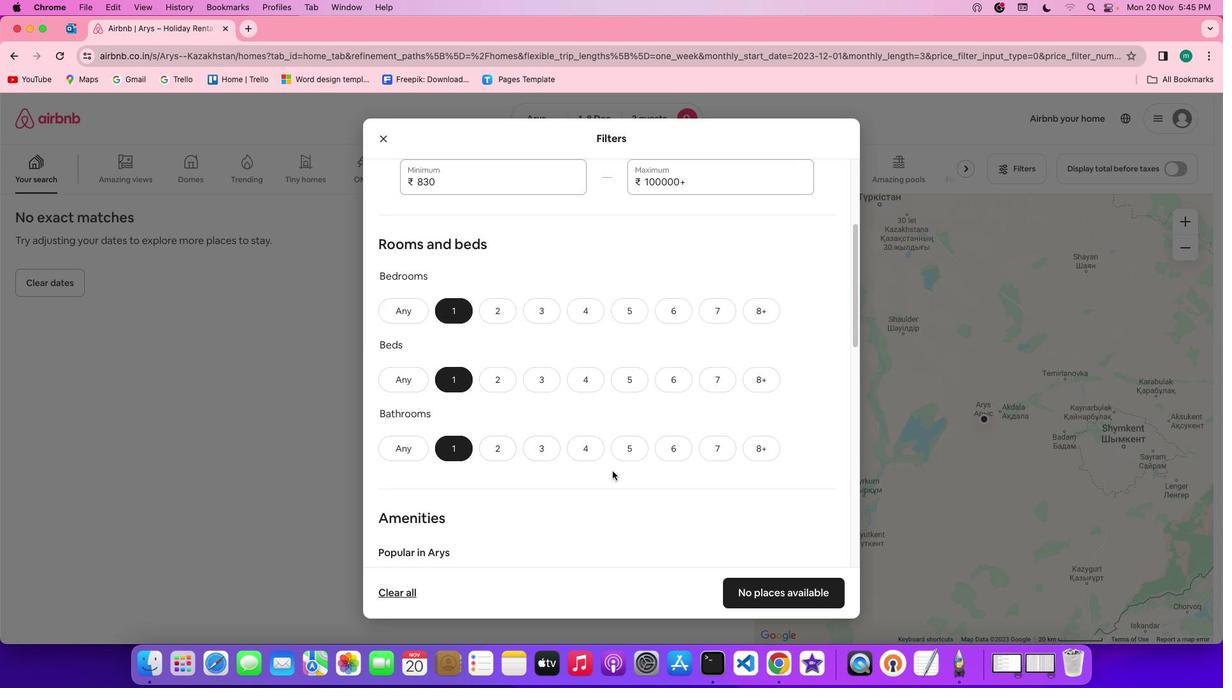 
Action: Mouse scrolled (612, 471) with delta (0, -1)
Screenshot: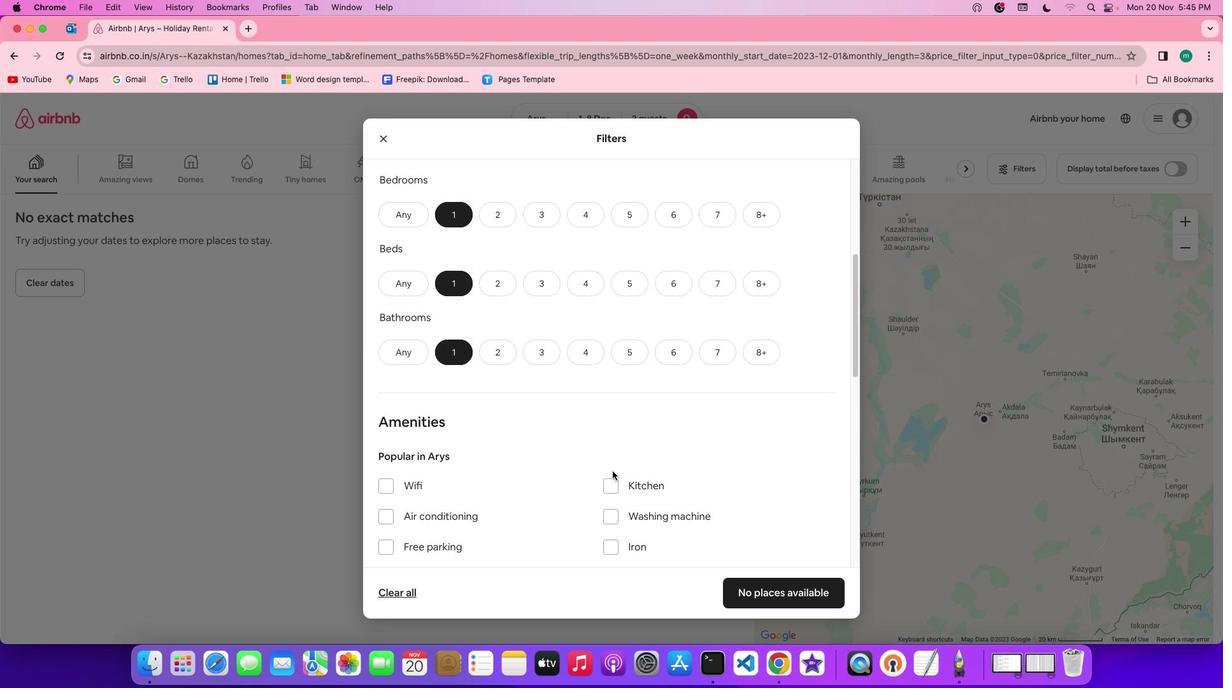 
Action: Mouse scrolled (612, 471) with delta (0, 0)
Screenshot: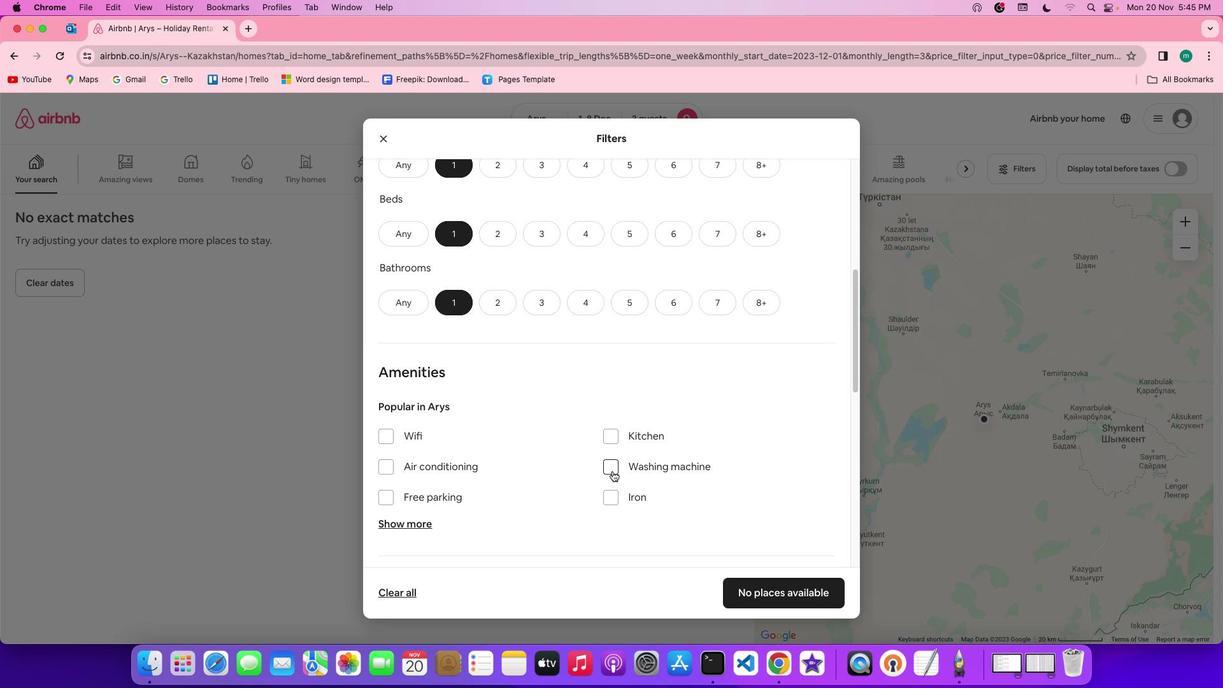 
Action: Mouse scrolled (612, 471) with delta (0, 0)
Screenshot: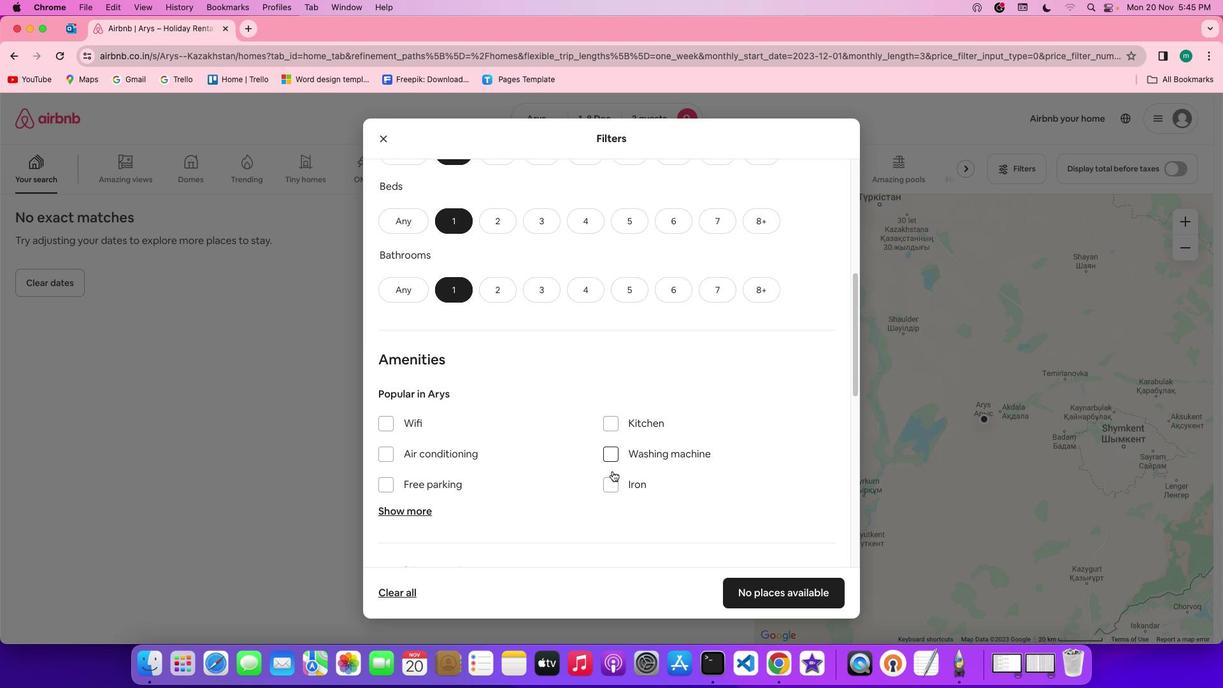 
Action: Mouse scrolled (612, 471) with delta (0, 0)
Screenshot: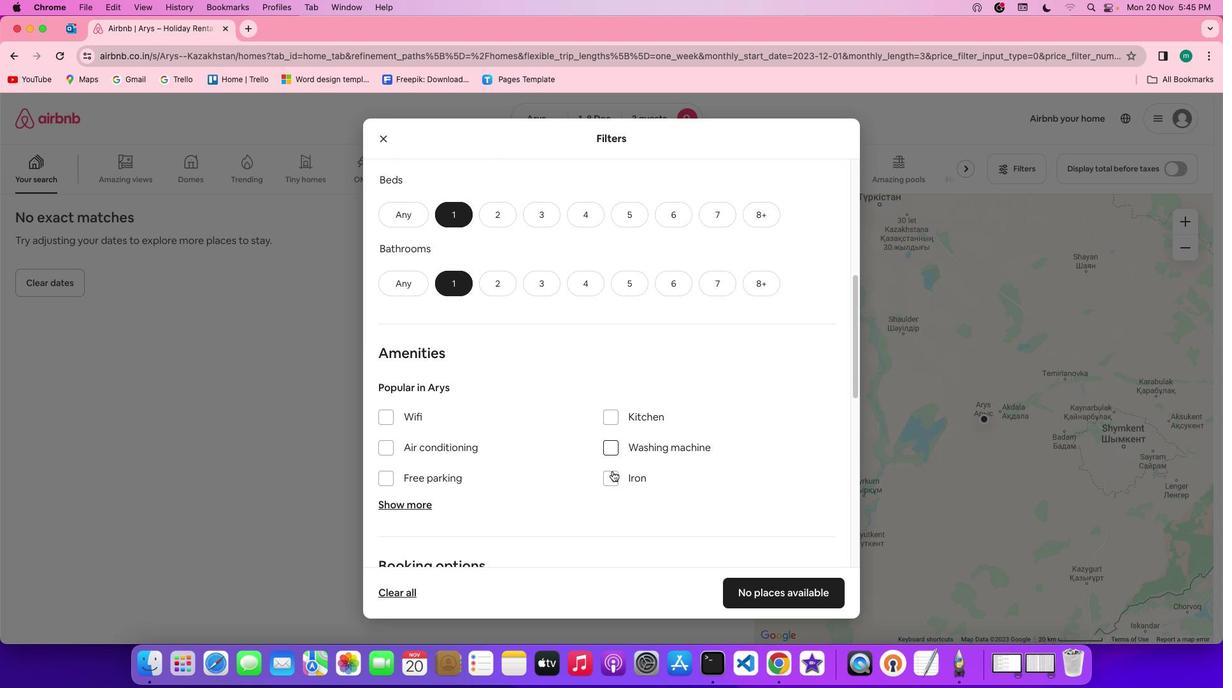 
Action: Mouse scrolled (612, 471) with delta (0, 0)
Screenshot: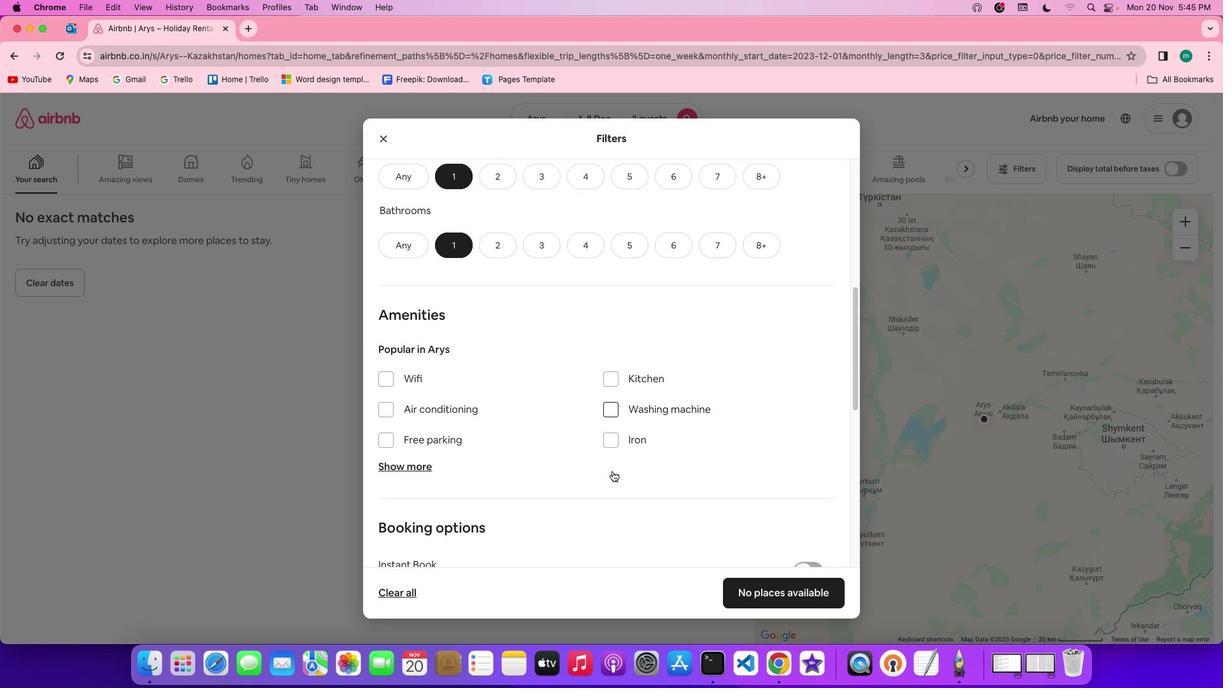 
Action: Mouse scrolled (612, 471) with delta (0, 0)
Screenshot: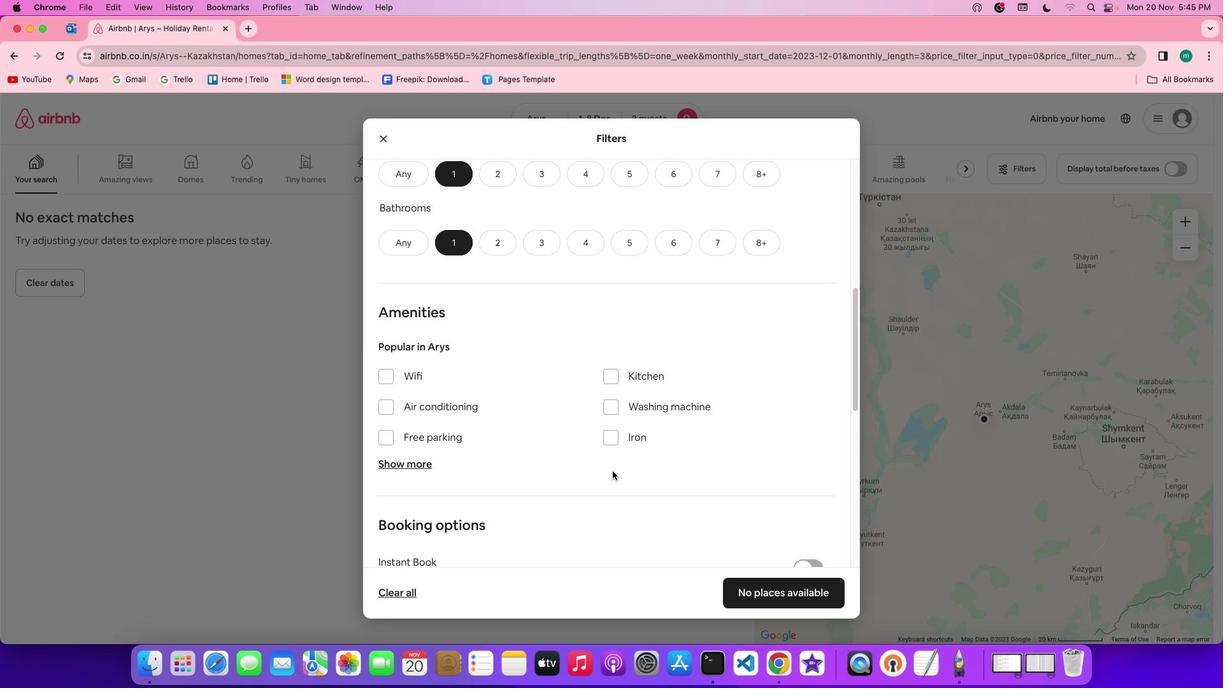 
Action: Mouse scrolled (612, 471) with delta (0, 0)
Screenshot: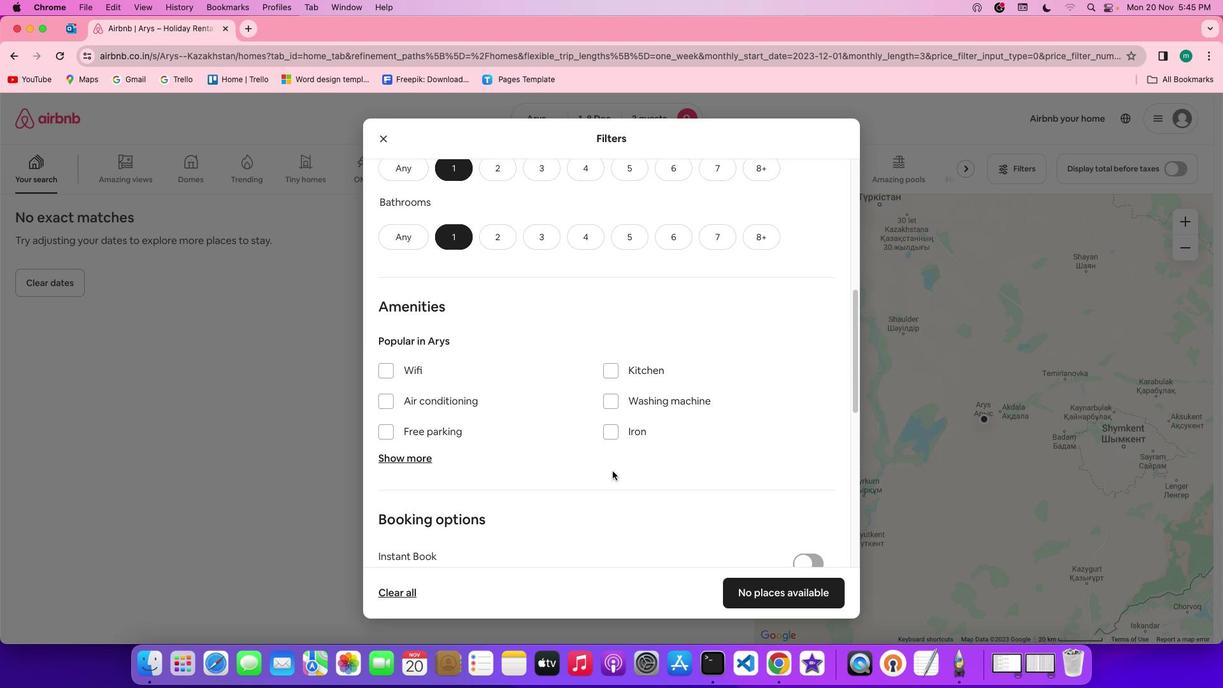 
Action: Mouse scrolled (612, 471) with delta (0, 0)
Screenshot: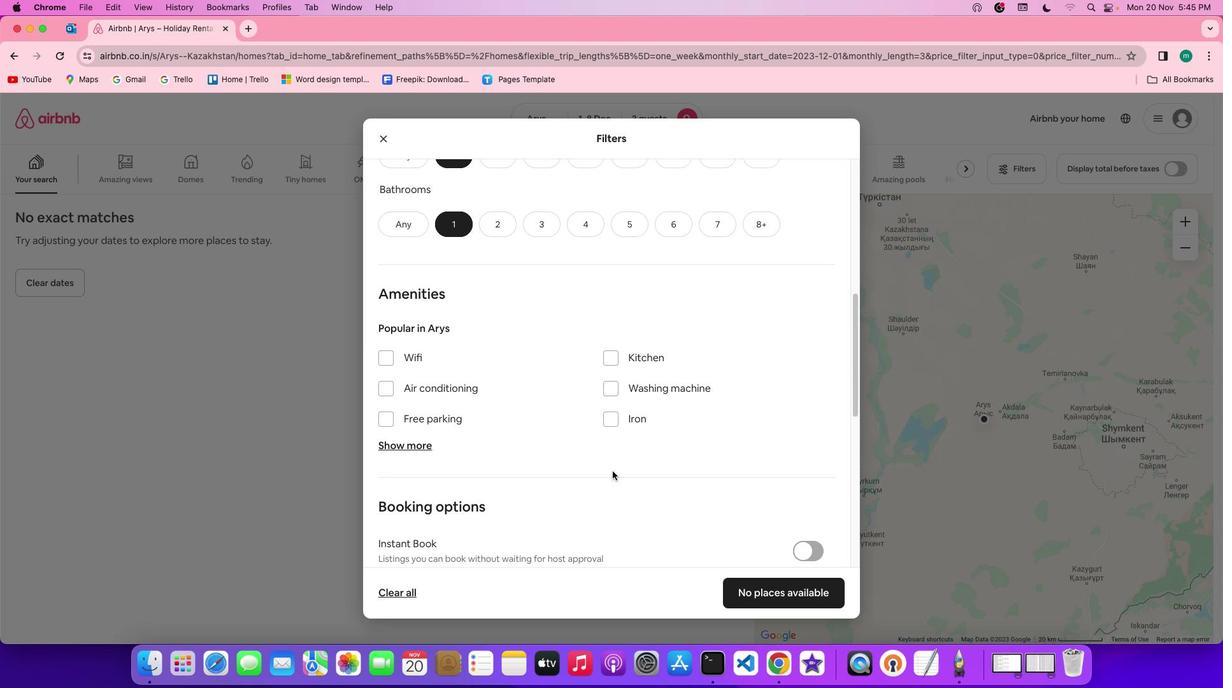 
Action: Mouse scrolled (612, 471) with delta (0, 0)
Screenshot: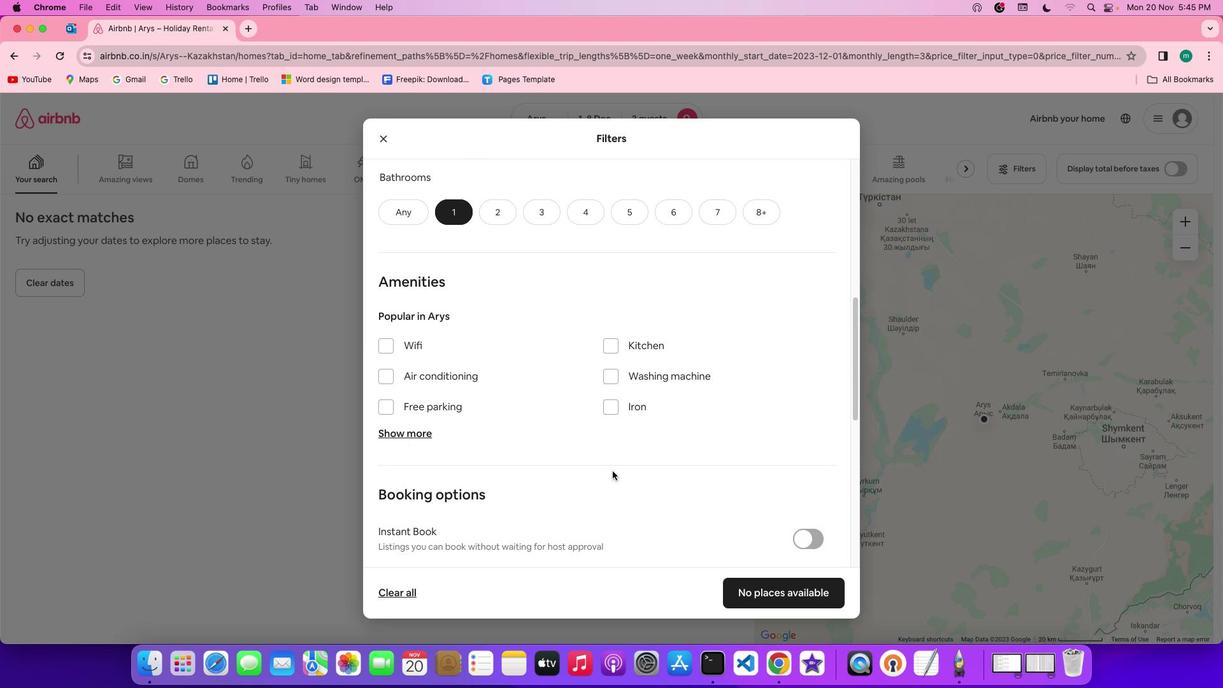 
Action: Mouse scrolled (612, 471) with delta (0, 0)
Screenshot: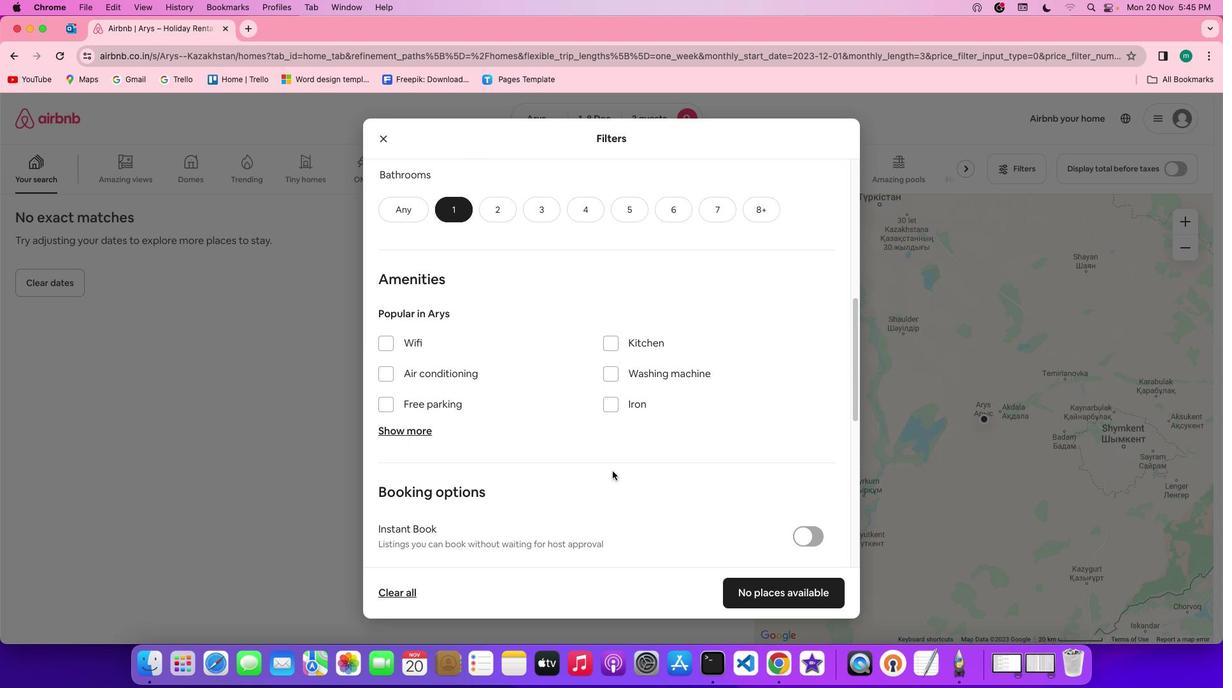
Action: Mouse scrolled (612, 471) with delta (0, 0)
Screenshot: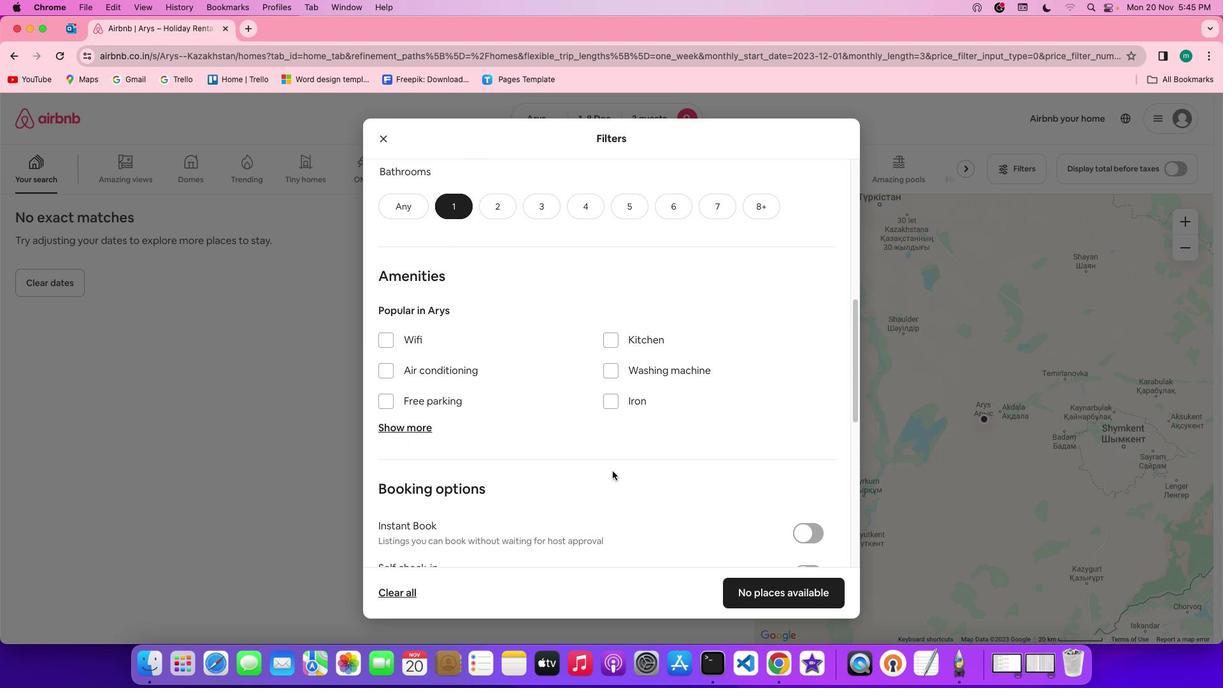 
Action: Mouse scrolled (612, 471) with delta (0, 0)
Screenshot: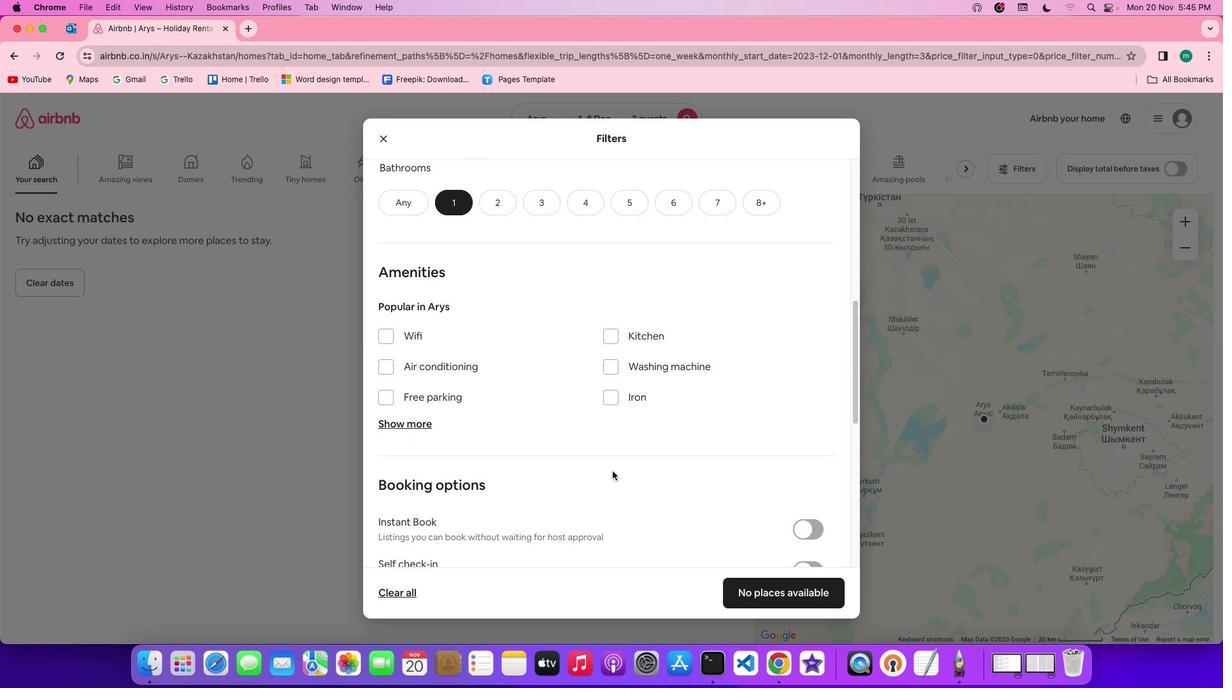 
Action: Mouse scrolled (612, 471) with delta (0, 0)
Screenshot: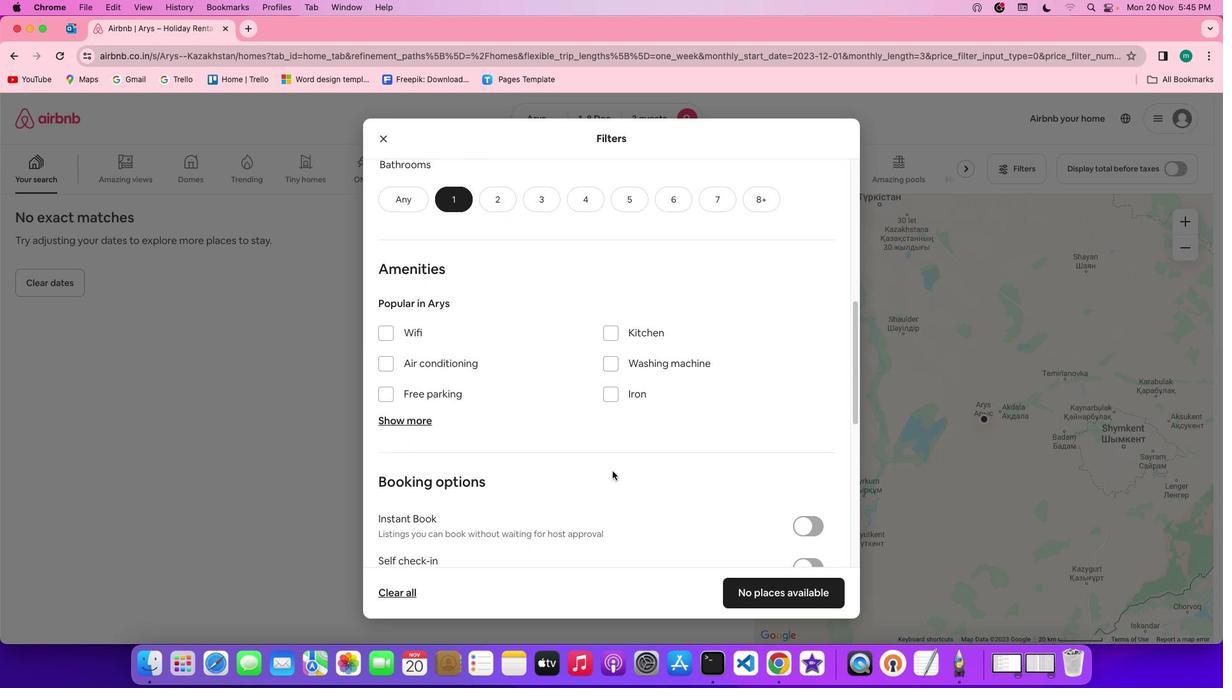 
Action: Mouse scrolled (612, 471) with delta (0, 0)
Screenshot: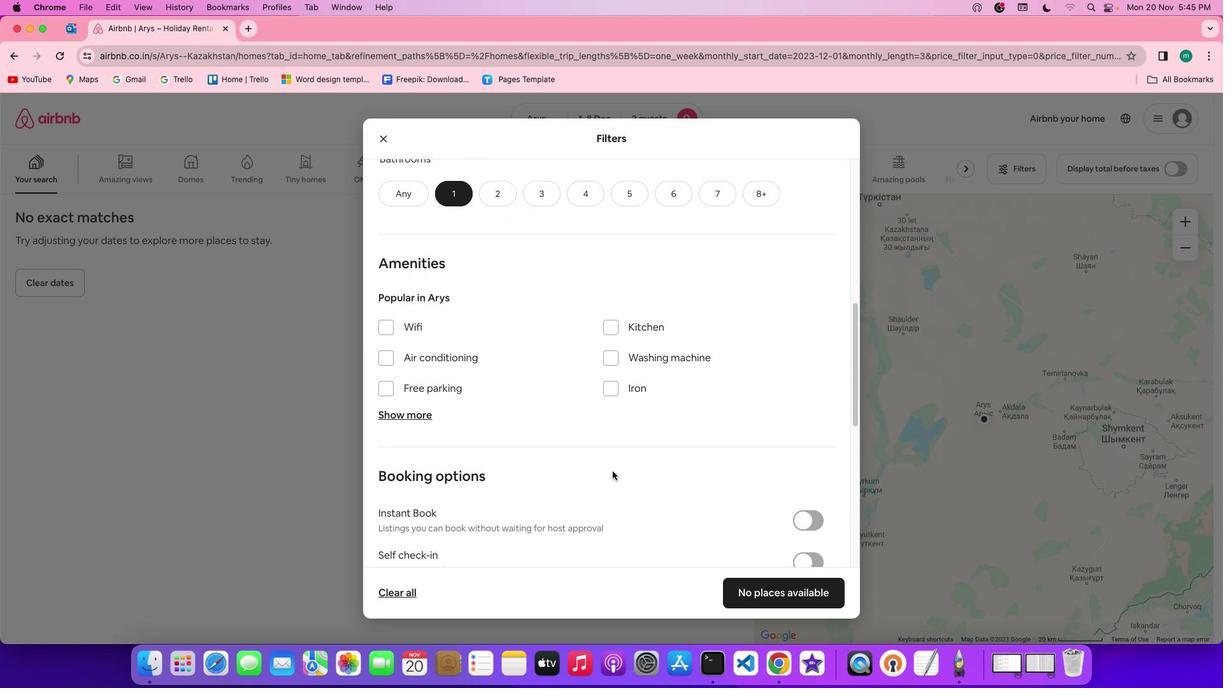 
Action: Mouse scrolled (612, 471) with delta (0, 0)
Screenshot: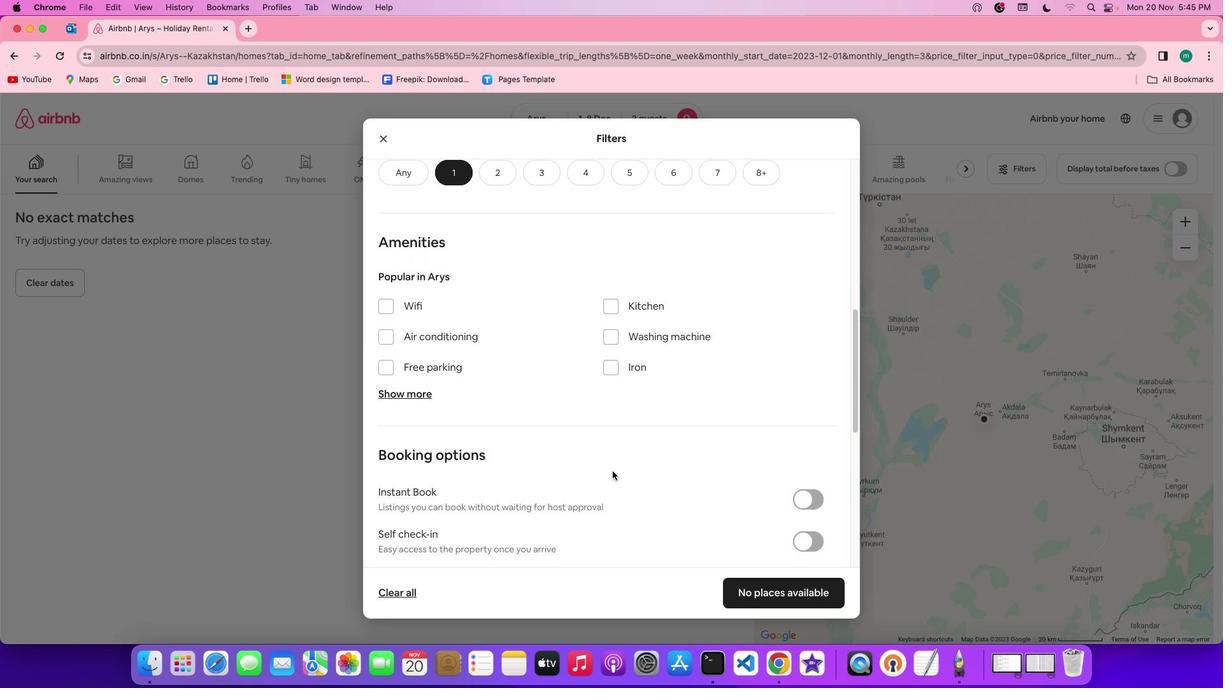 
Action: Mouse scrolled (612, 471) with delta (0, 0)
Screenshot: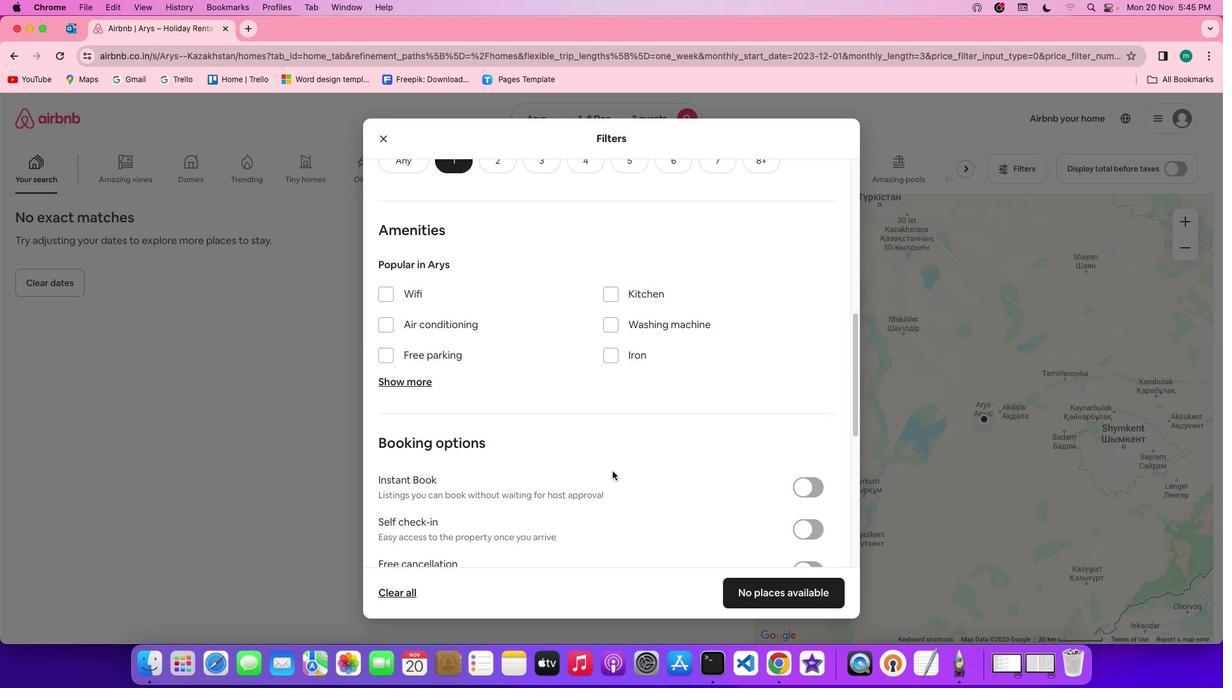 
Action: Mouse scrolled (612, 471) with delta (0, 0)
Screenshot: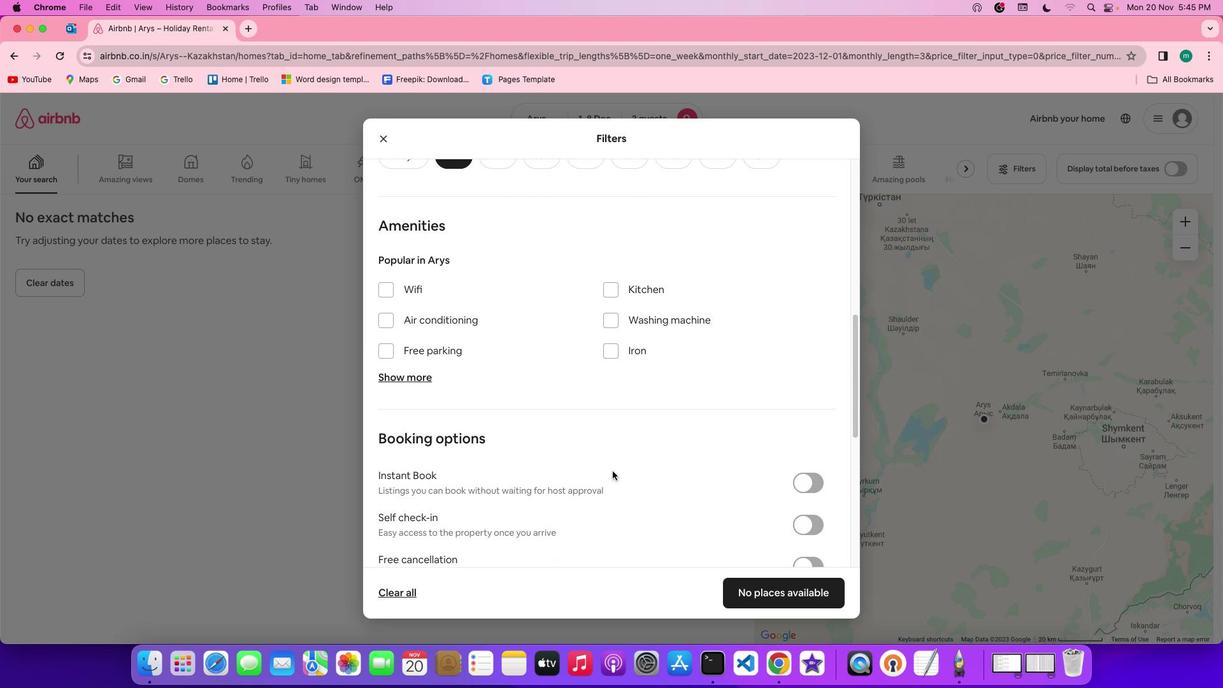 
Action: Mouse moved to (616, 461)
Screenshot: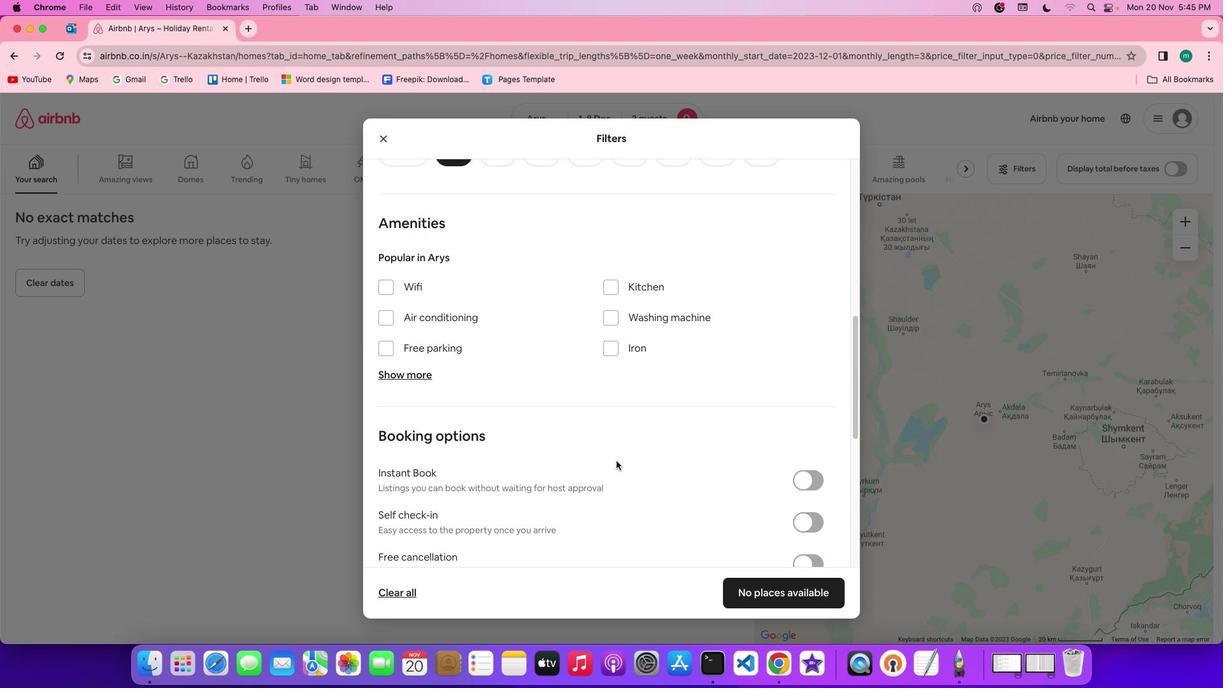 
Action: Mouse scrolled (616, 461) with delta (0, 0)
Screenshot: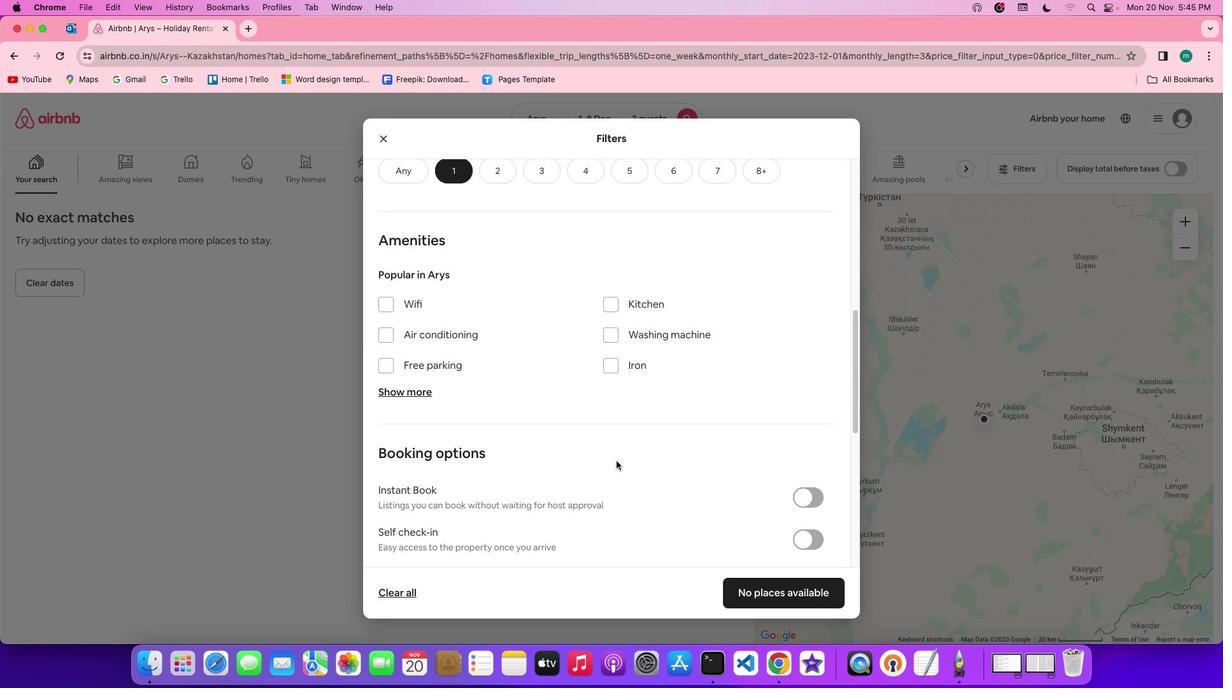 
Action: Mouse scrolled (616, 461) with delta (0, 0)
Screenshot: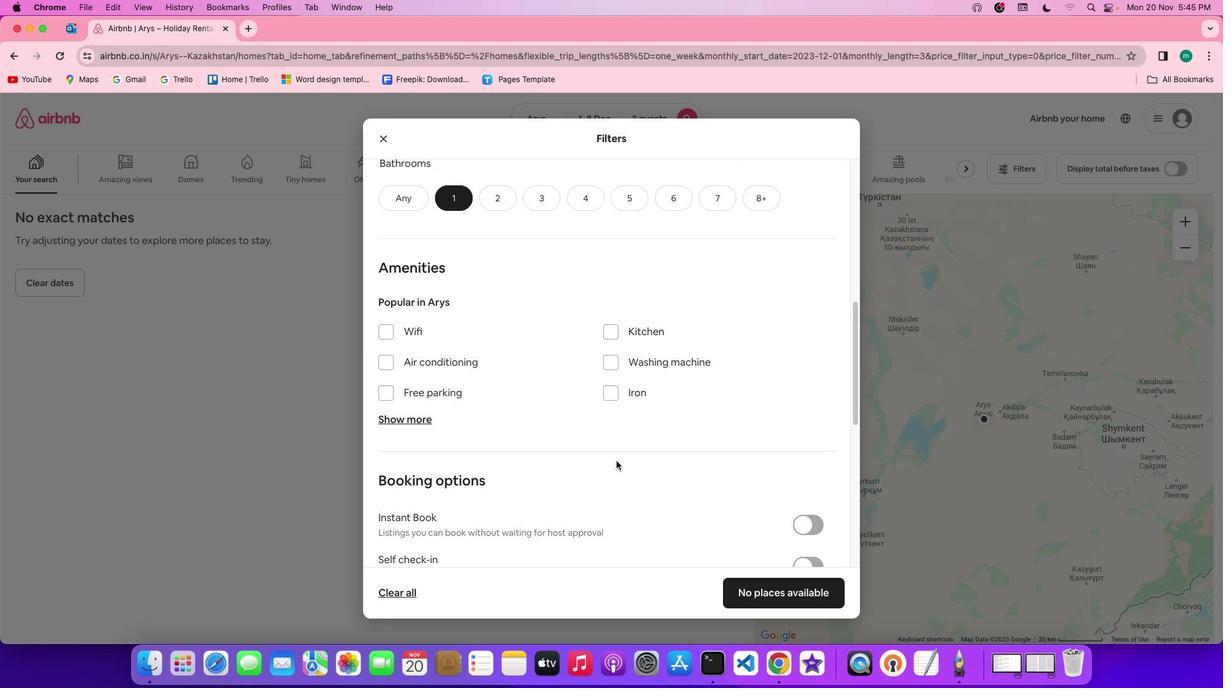 
Action: Mouse scrolled (616, 461) with delta (0, 1)
Screenshot: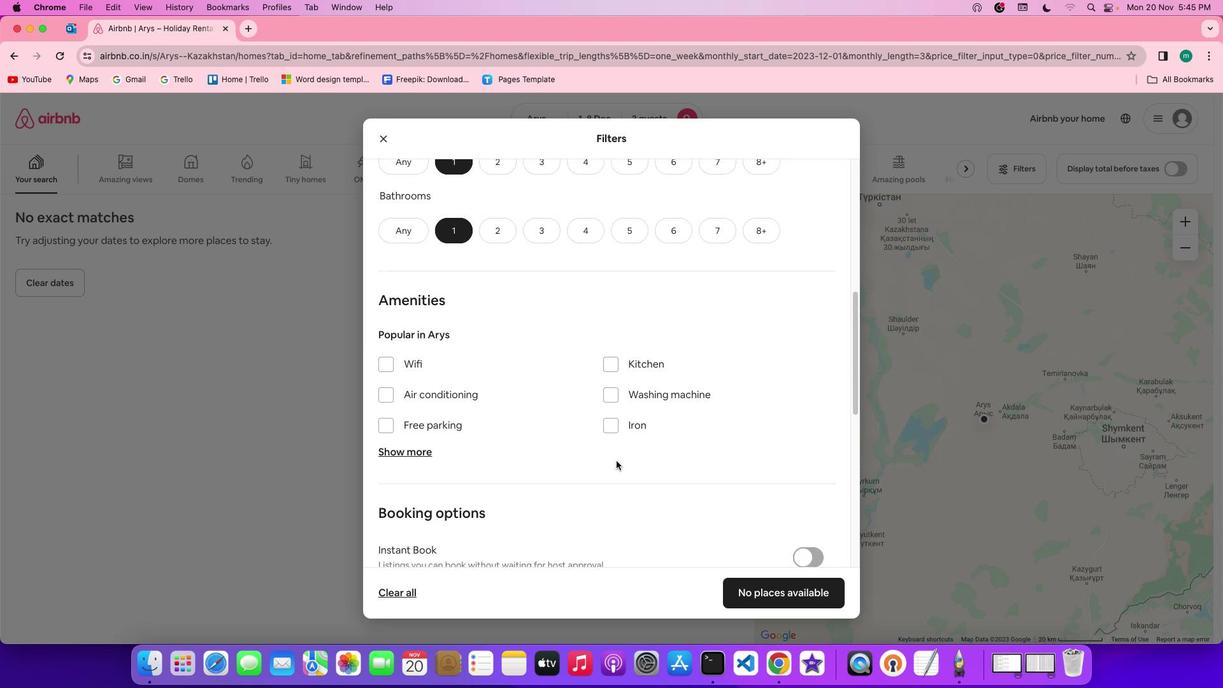 
Action: Mouse scrolled (616, 461) with delta (0, 0)
Screenshot: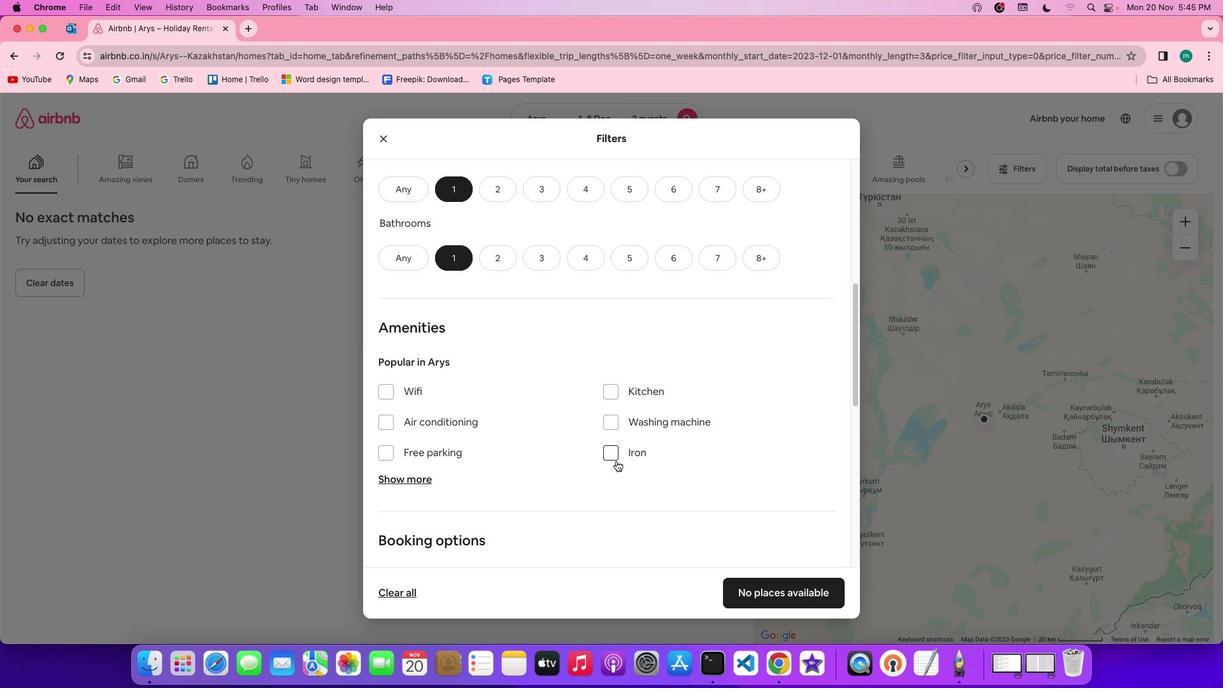 
Action: Mouse scrolled (616, 461) with delta (0, 0)
Screenshot: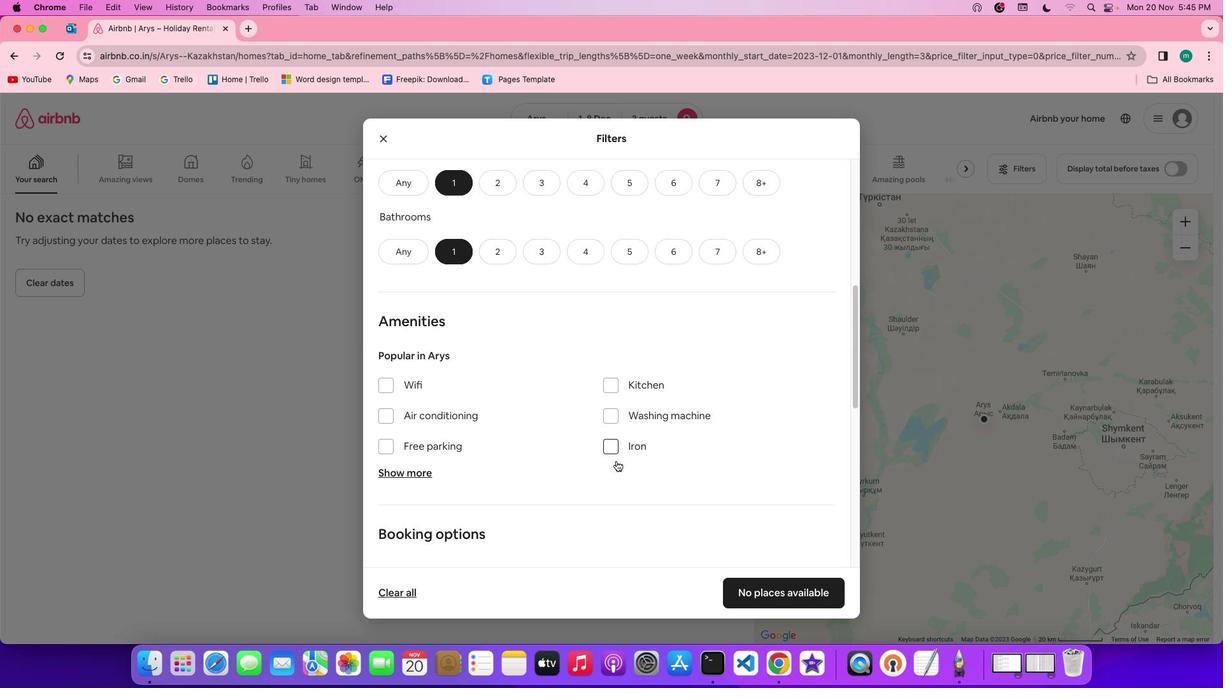 
Action: Mouse scrolled (616, 461) with delta (0, 0)
Screenshot: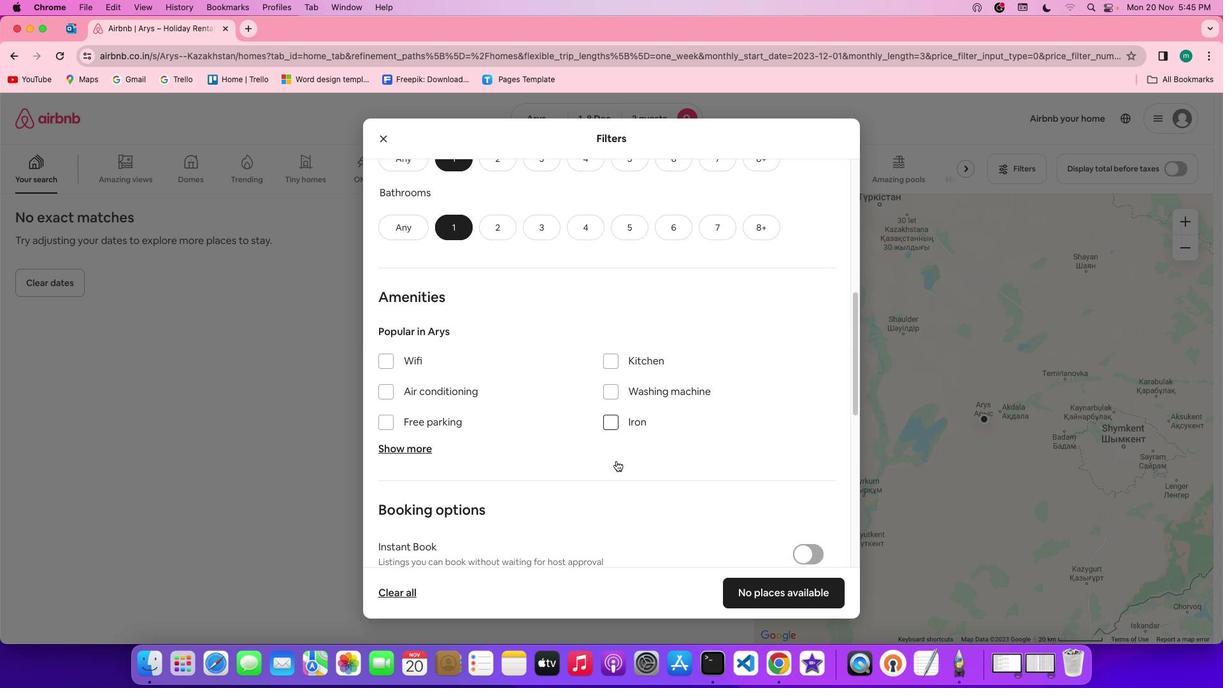 
Action: Mouse moved to (616, 461)
Screenshot: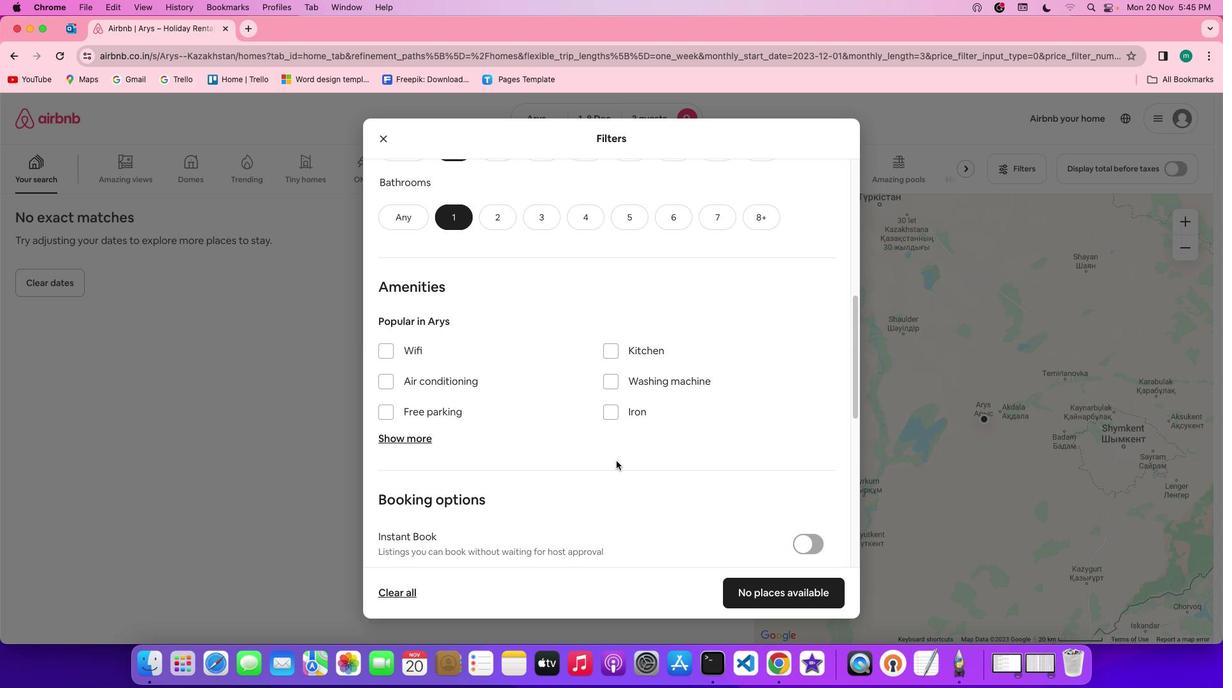 
Action: Mouse scrolled (616, 461) with delta (0, 0)
Screenshot: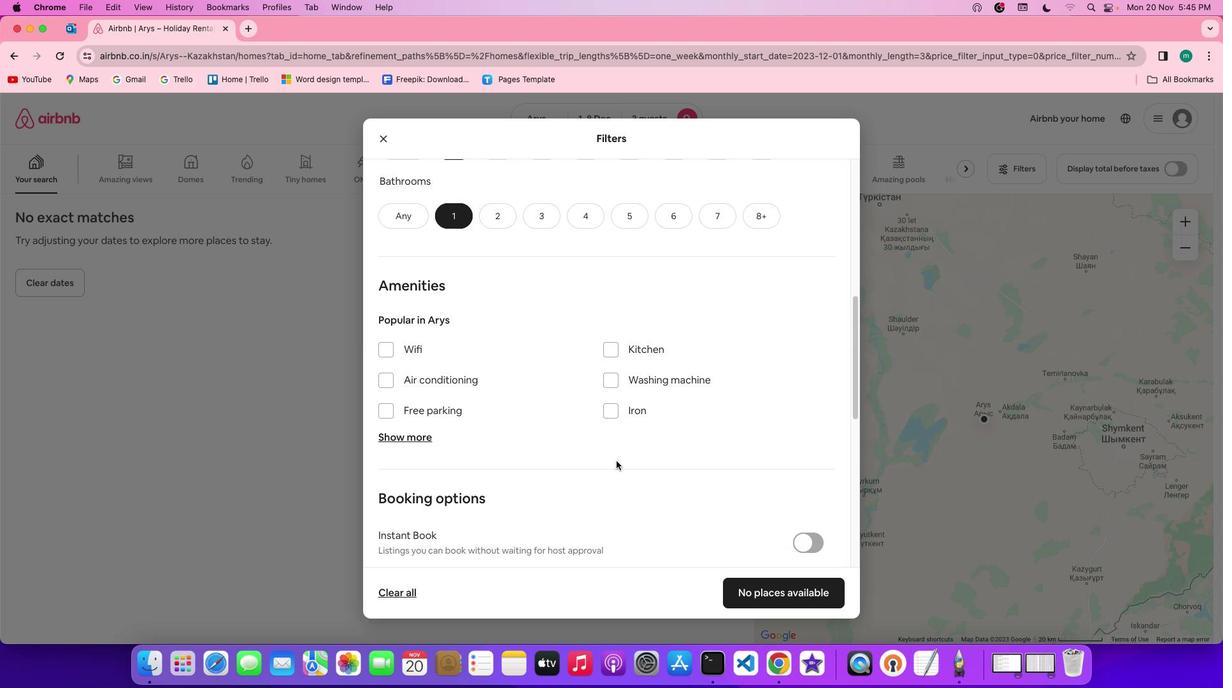 
Action: Mouse scrolled (616, 461) with delta (0, 0)
Screenshot: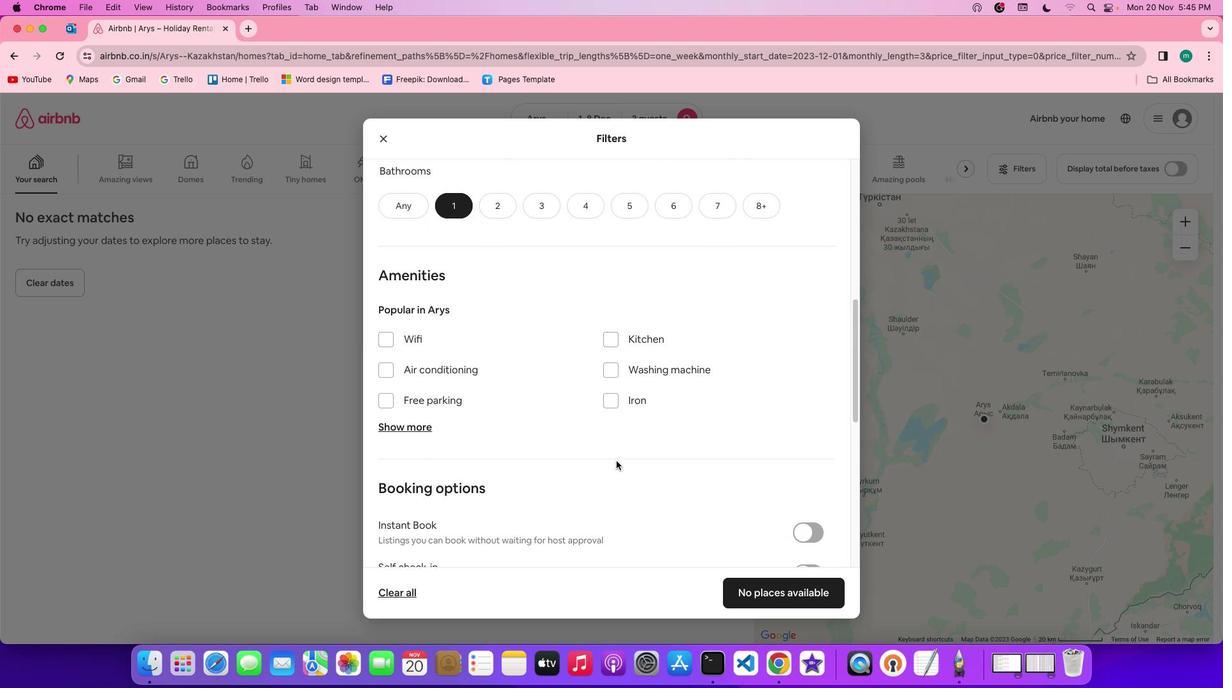 
Action: Mouse scrolled (616, 461) with delta (0, 0)
Screenshot: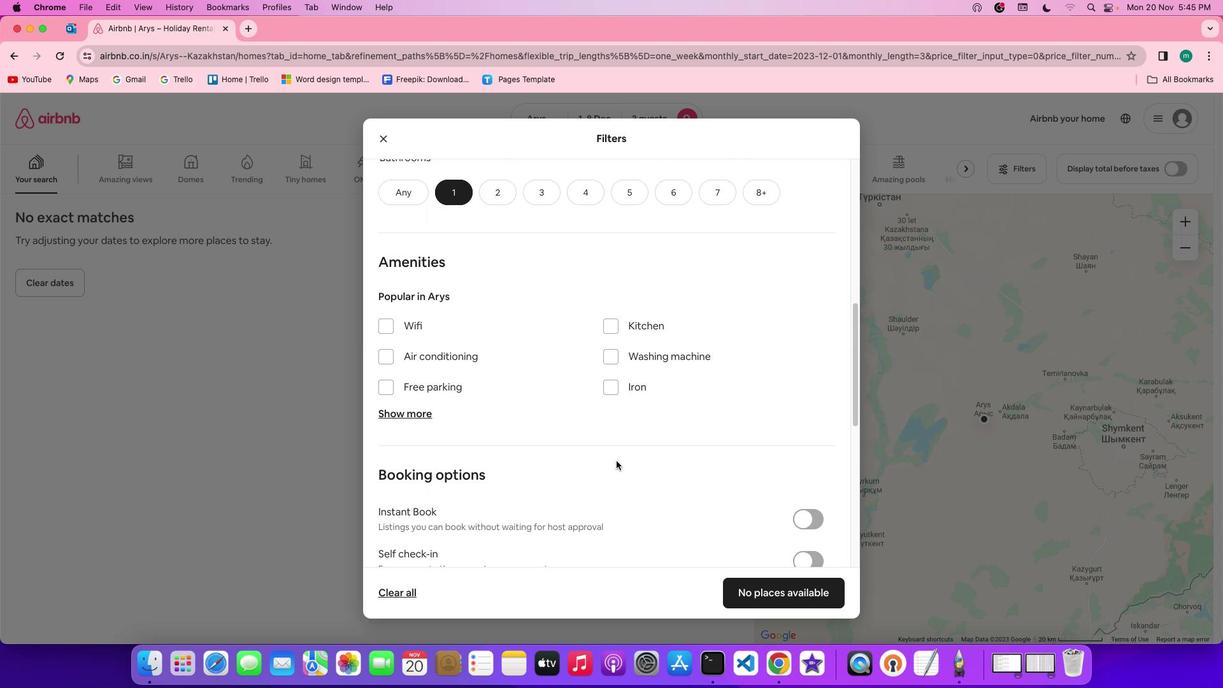 
Action: Mouse scrolled (616, 461) with delta (0, 0)
Screenshot: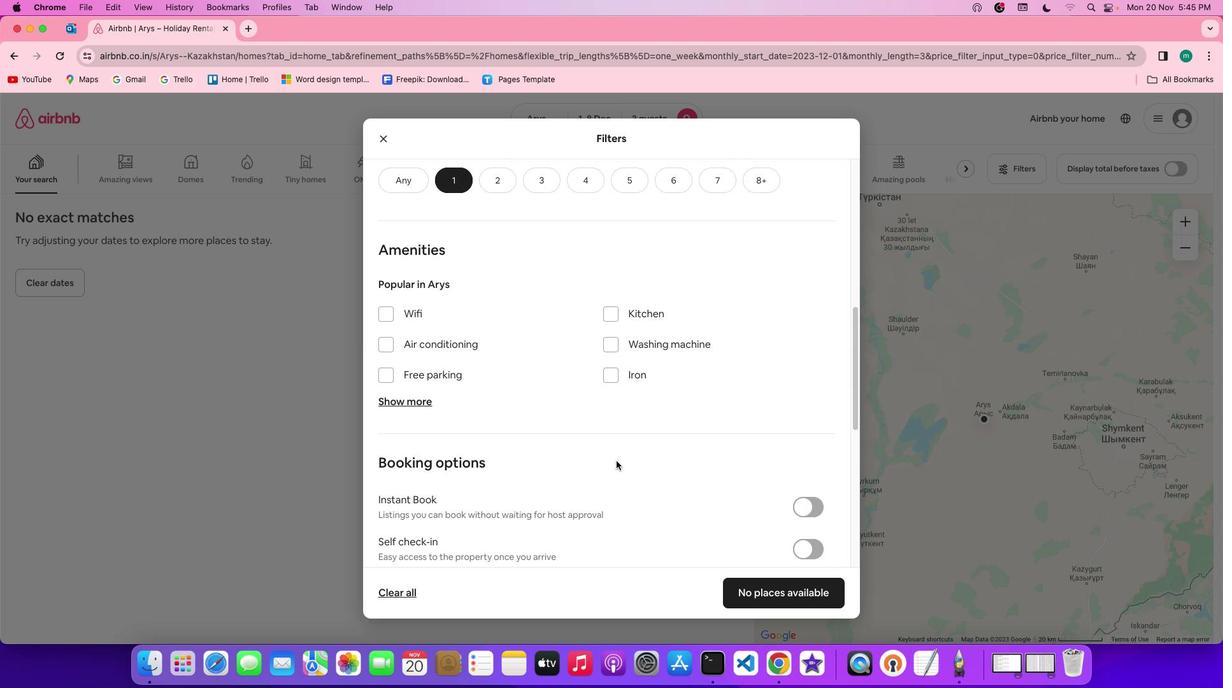 
Action: Mouse scrolled (616, 461) with delta (0, 0)
Screenshot: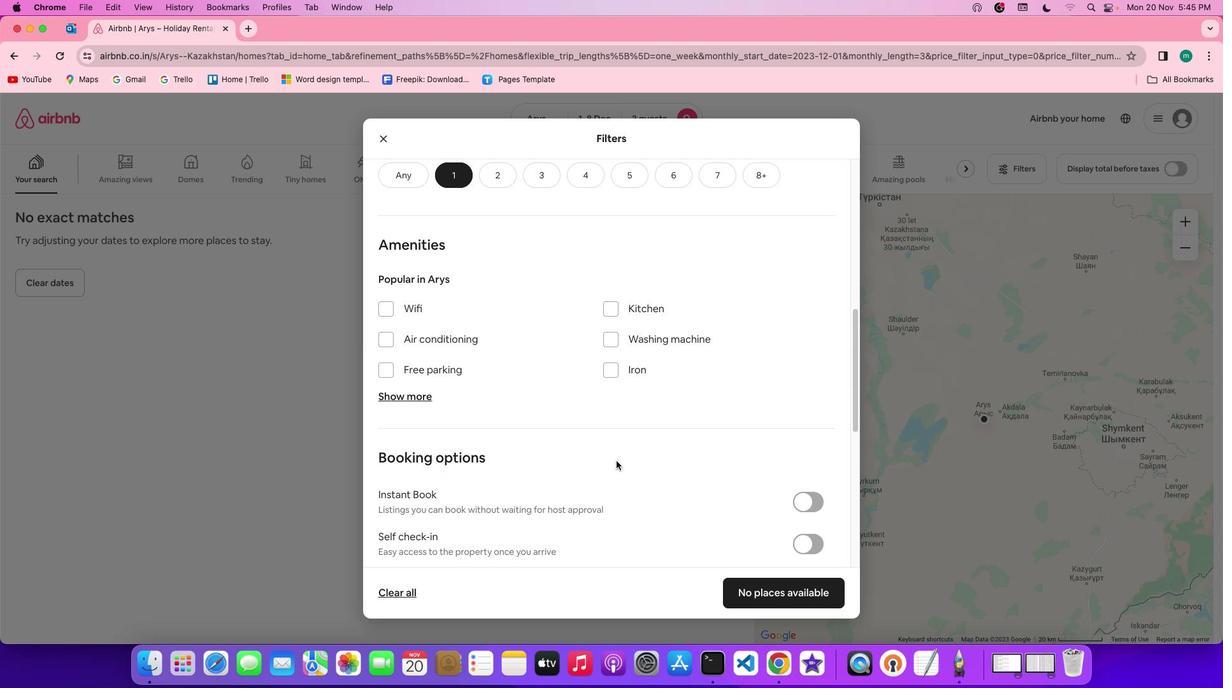 
Action: Mouse scrolled (616, 461) with delta (0, 0)
Screenshot: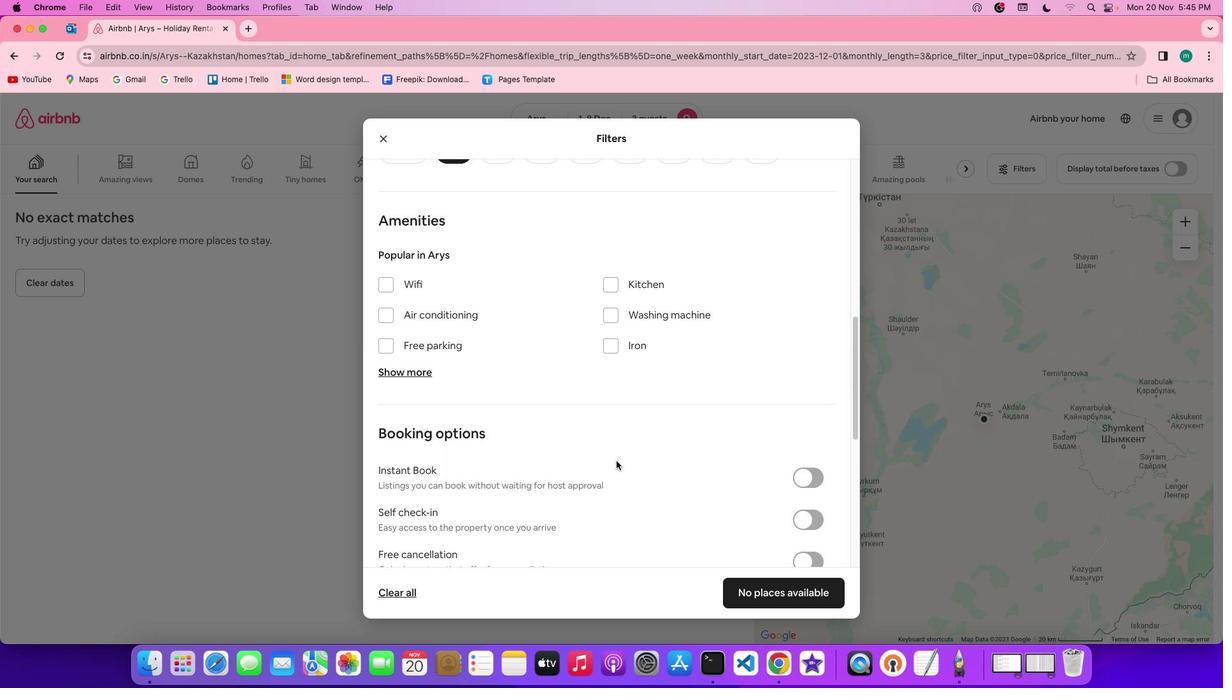 
Action: Mouse scrolled (616, 461) with delta (0, 0)
Screenshot: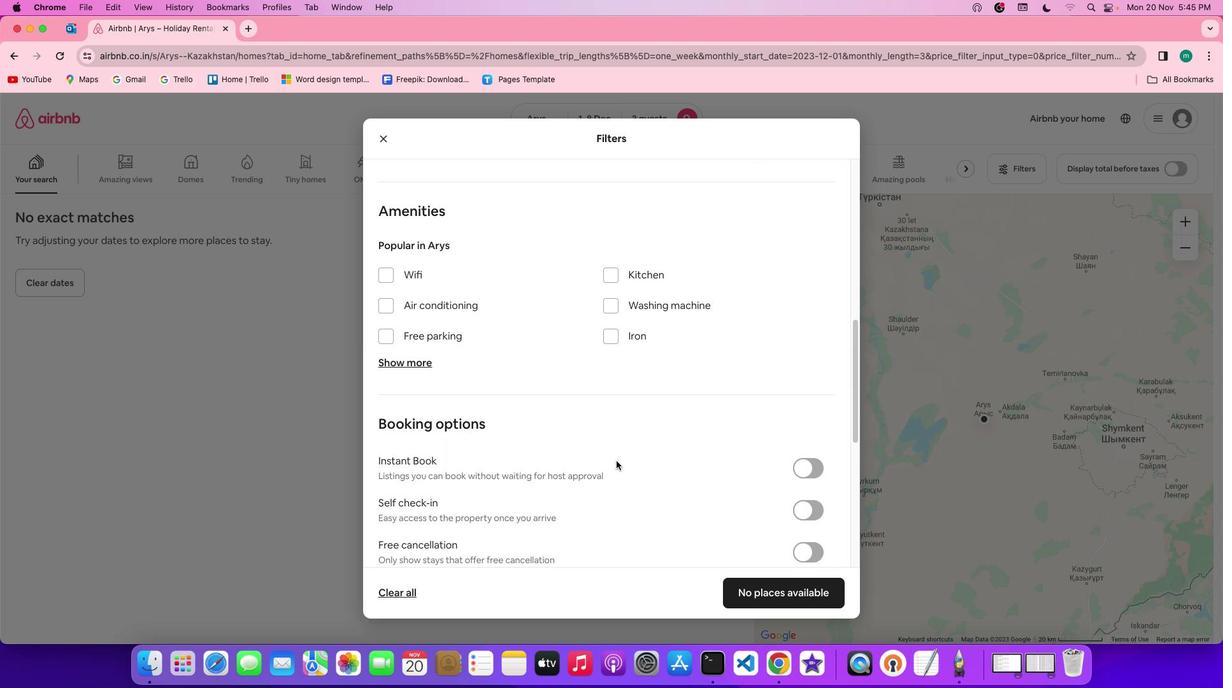 
Action: Mouse scrolled (616, 461) with delta (0, 0)
Screenshot: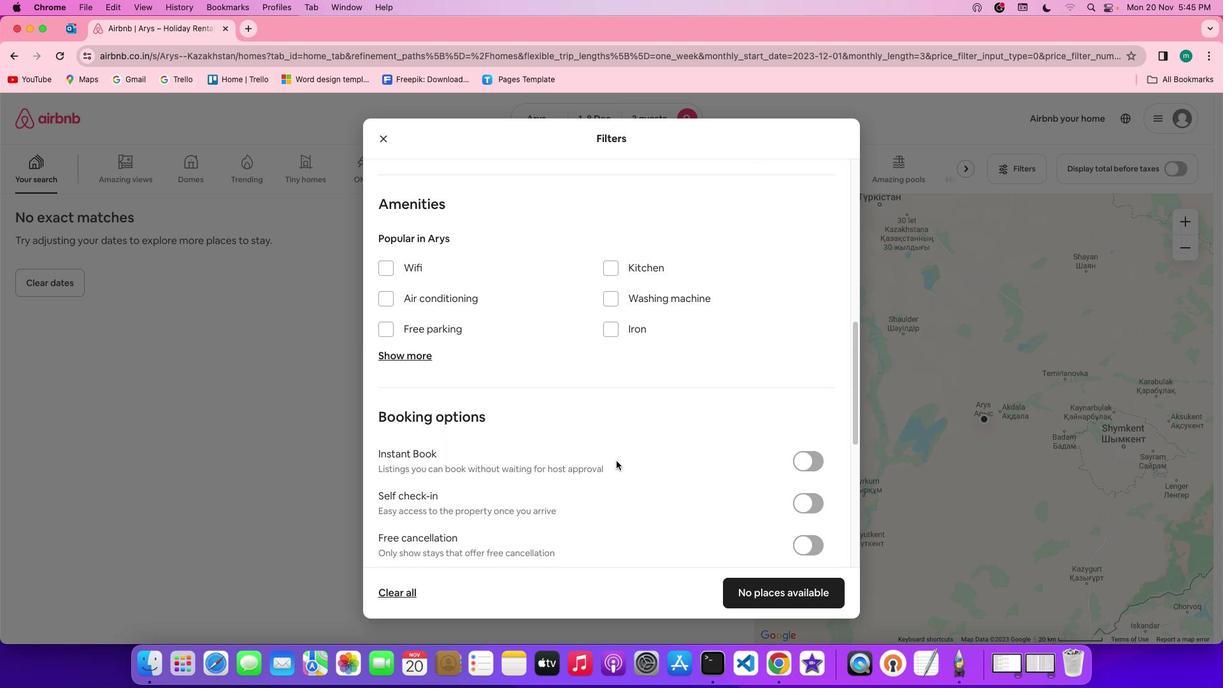 
Action: Mouse scrolled (616, 461) with delta (0, 0)
Screenshot: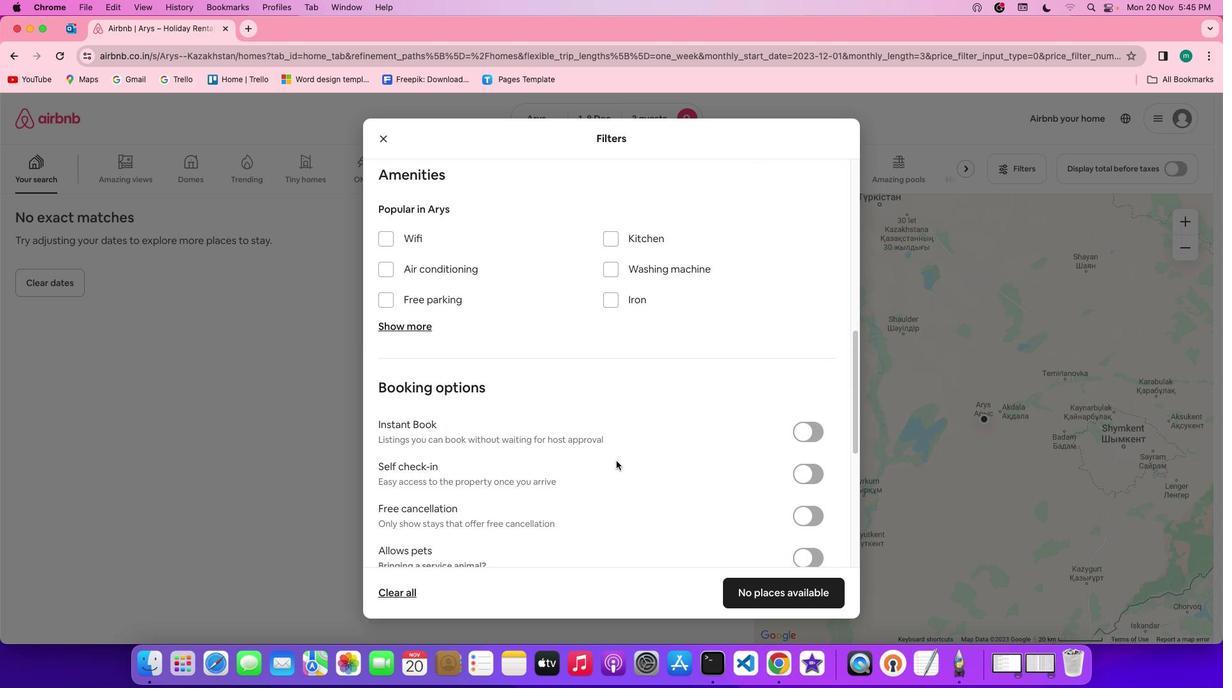 
Action: Mouse scrolled (616, 461) with delta (0, 0)
Screenshot: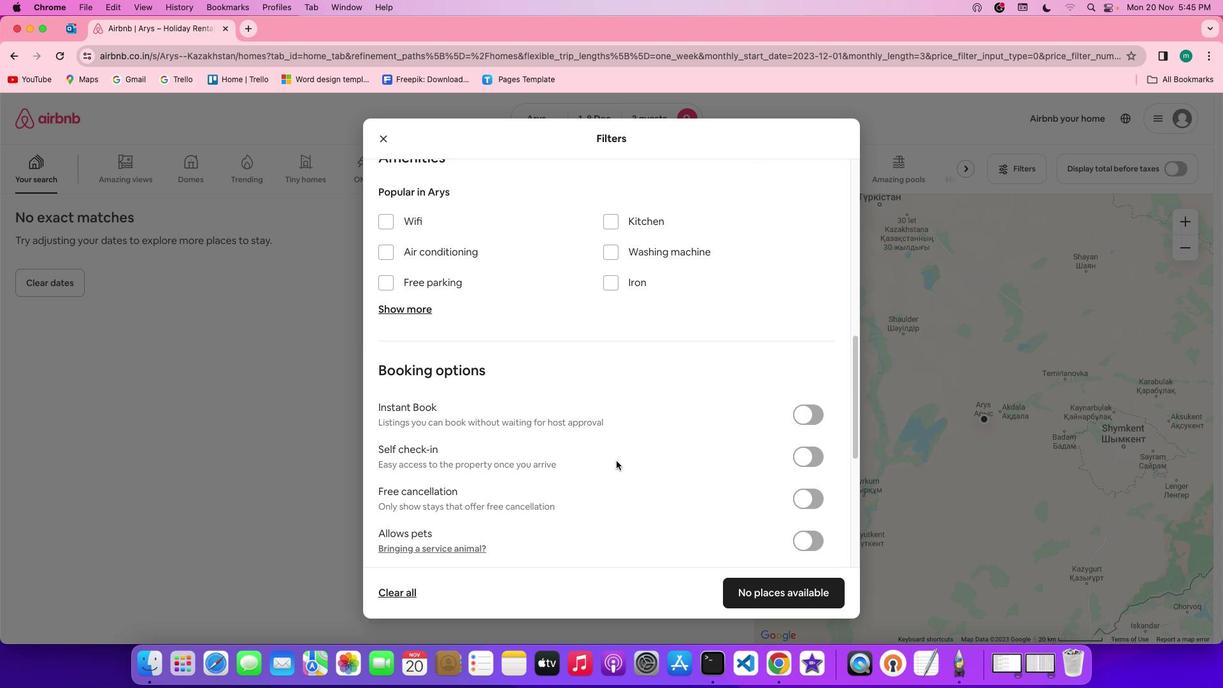 
Action: Mouse scrolled (616, 461) with delta (0, 0)
Screenshot: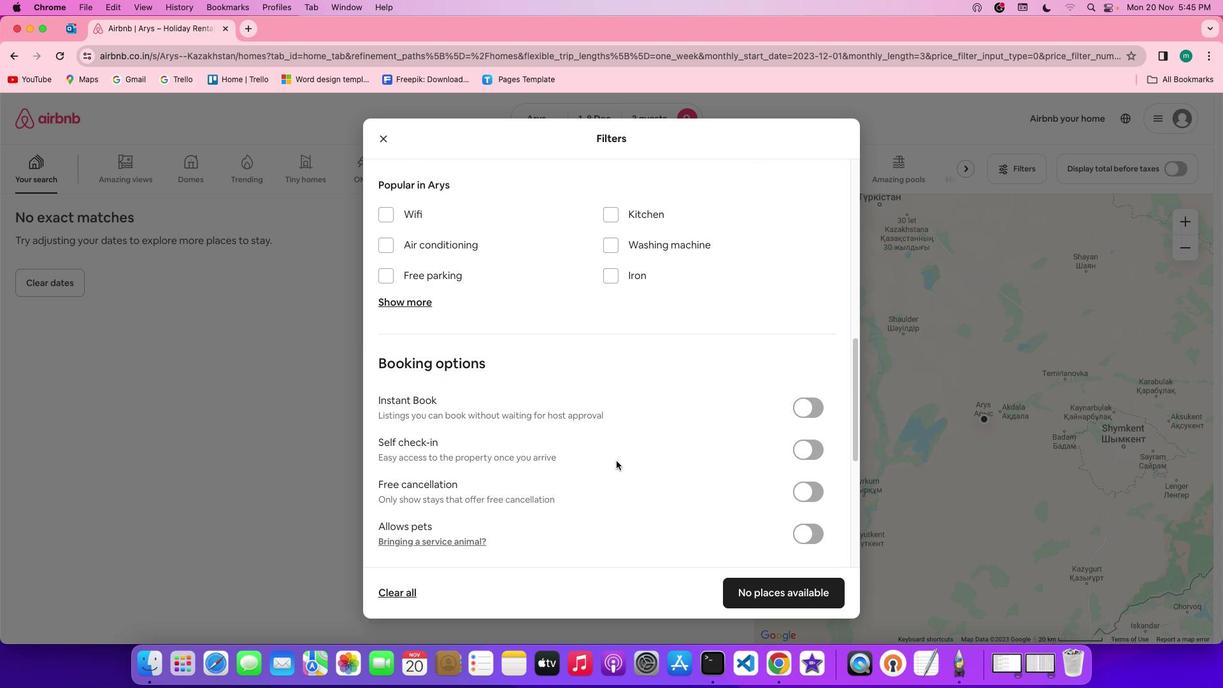 
Action: Mouse scrolled (616, 461) with delta (0, 0)
Screenshot: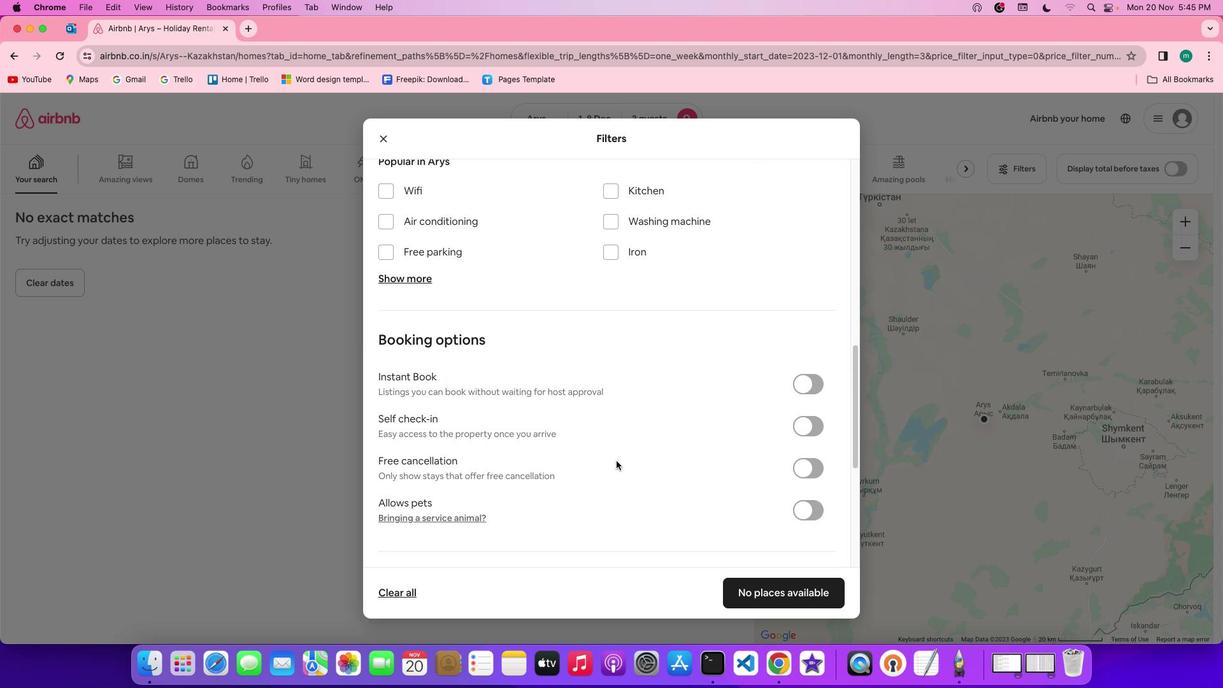 
Action: Mouse scrolled (616, 461) with delta (0, 0)
Screenshot: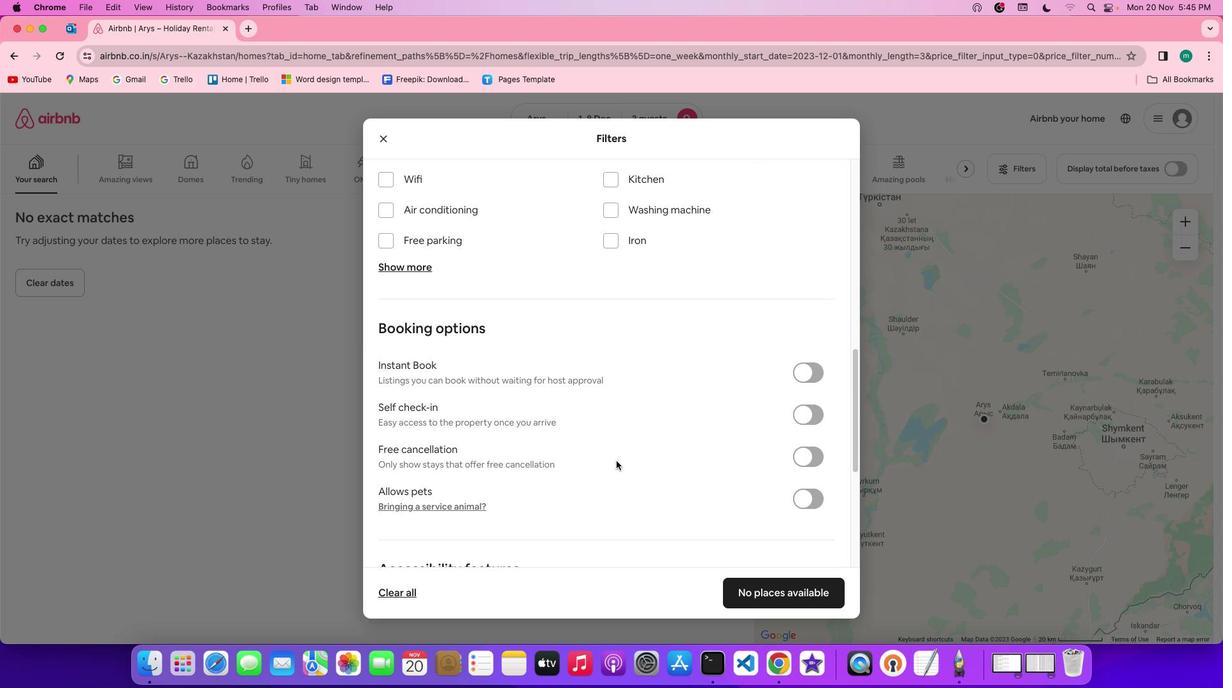 
Action: Mouse scrolled (616, 461) with delta (0, 0)
Screenshot: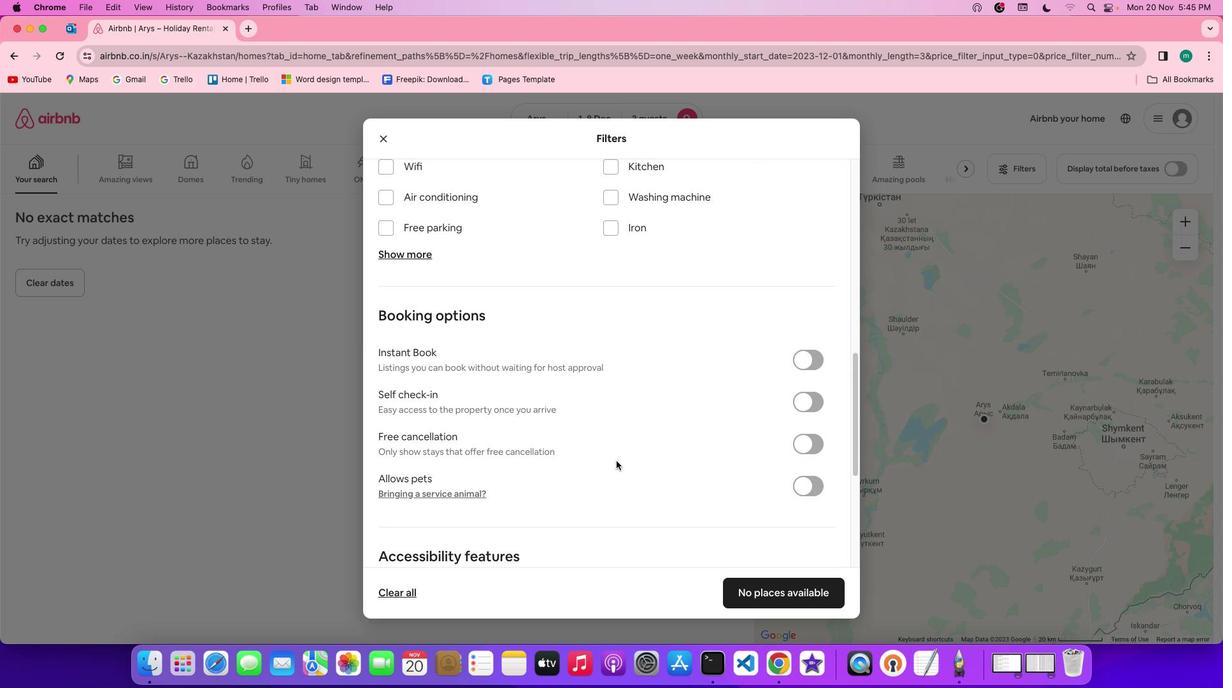 
Action: Mouse scrolled (616, 461) with delta (0, 0)
Screenshot: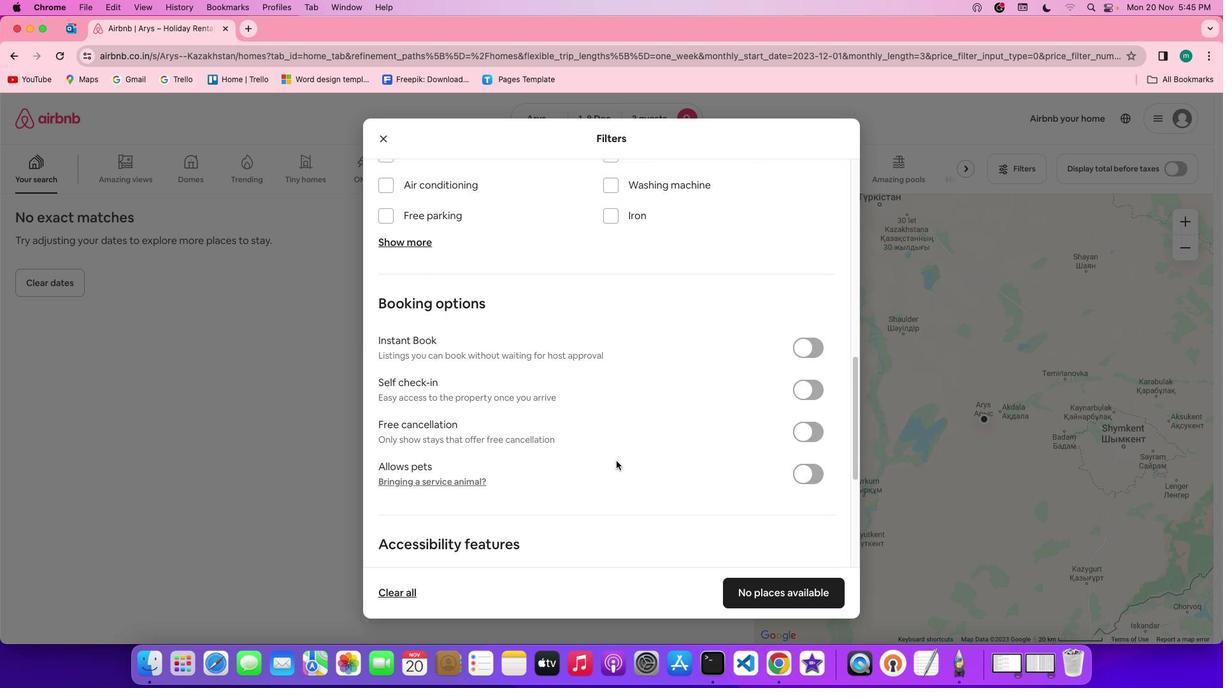 
Action: Mouse scrolled (616, 461) with delta (0, 0)
Screenshot: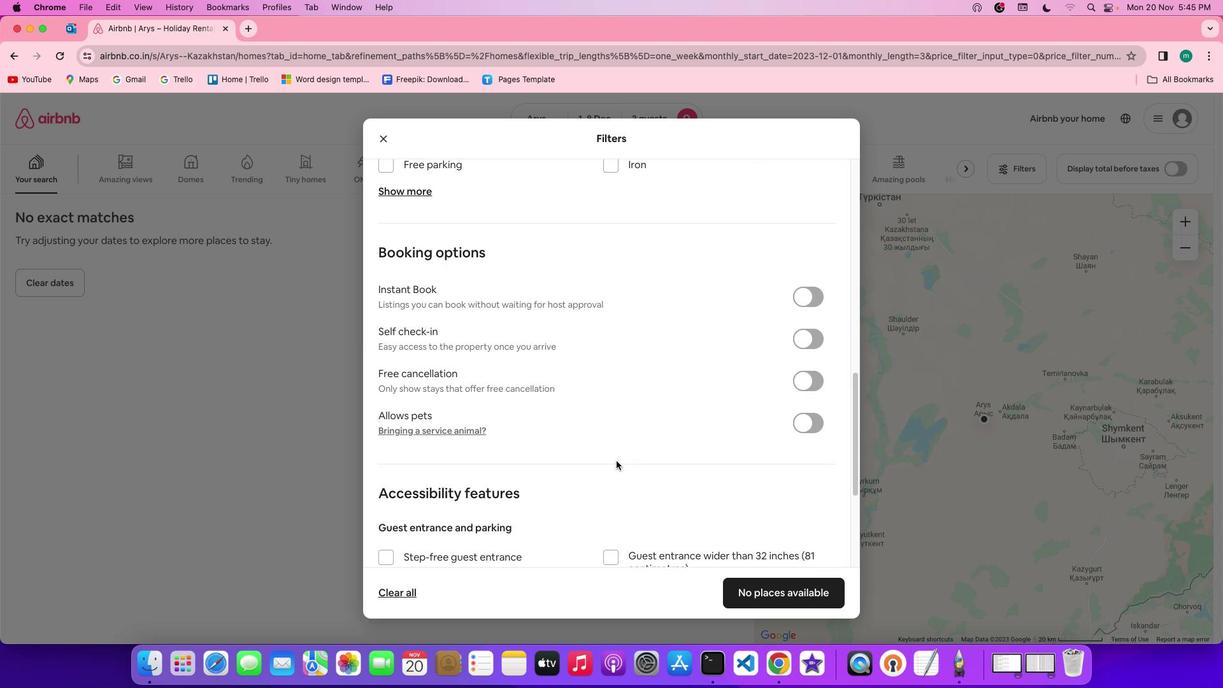 
Action: Mouse scrolled (616, 461) with delta (0, 0)
Screenshot: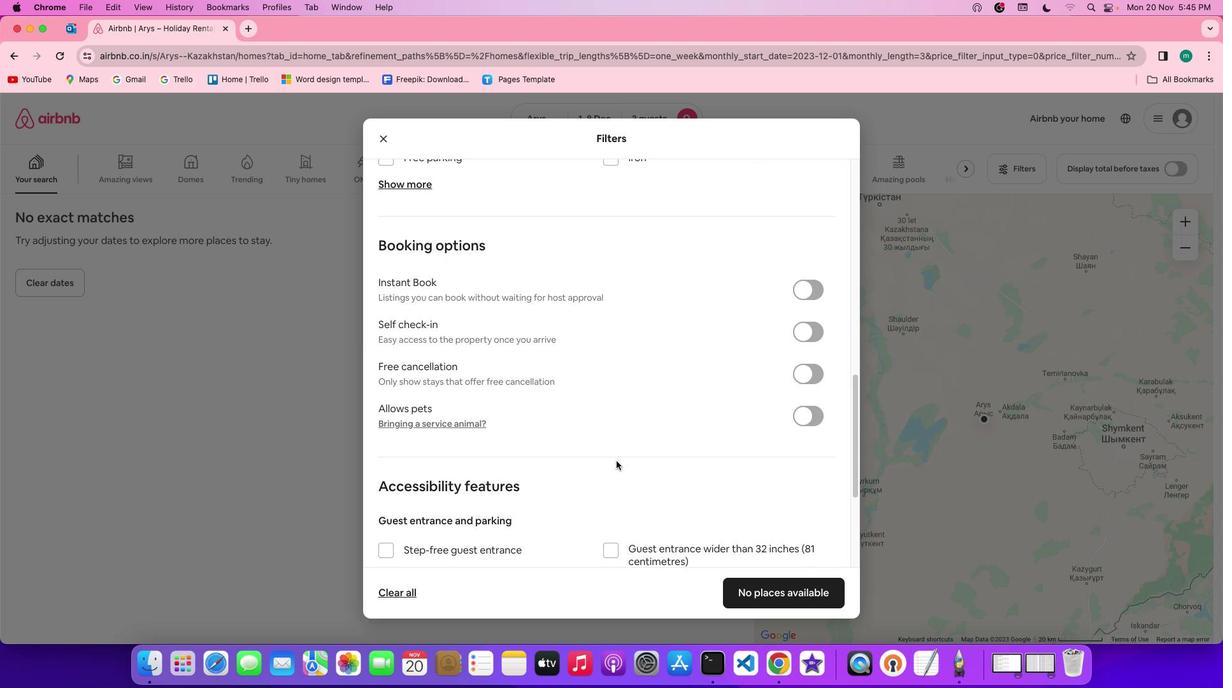 
Action: Mouse scrolled (616, 461) with delta (0, 0)
Screenshot: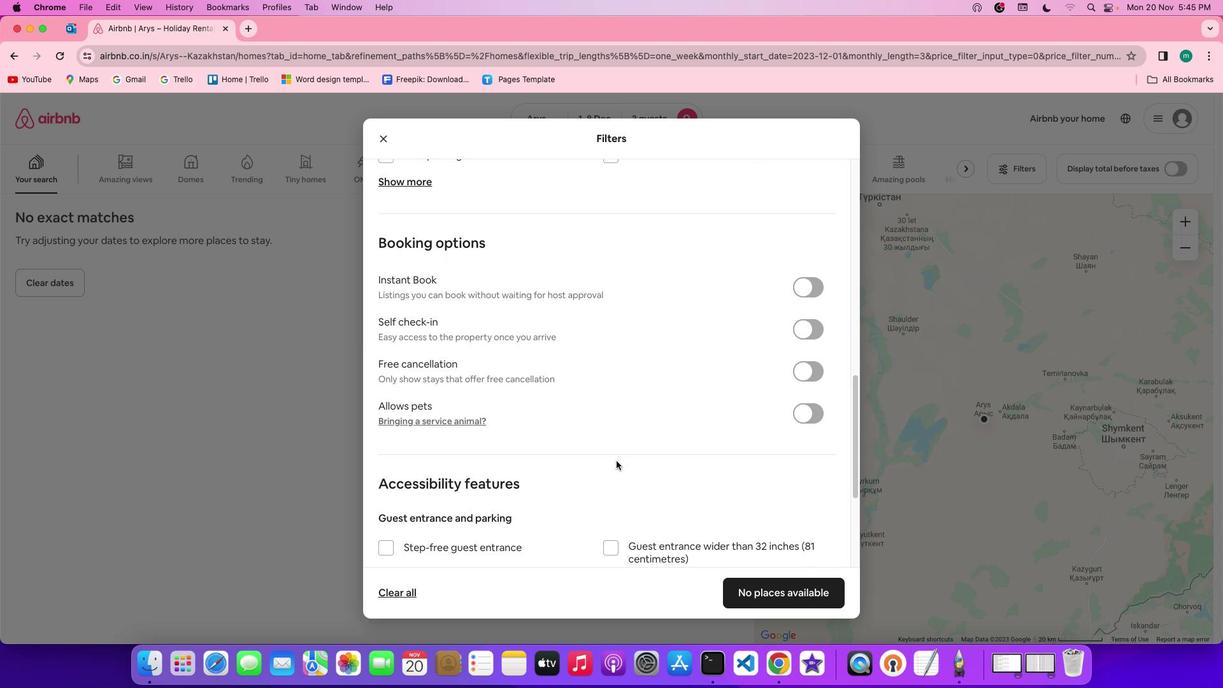 
Action: Mouse scrolled (616, 461) with delta (0, 0)
Screenshot: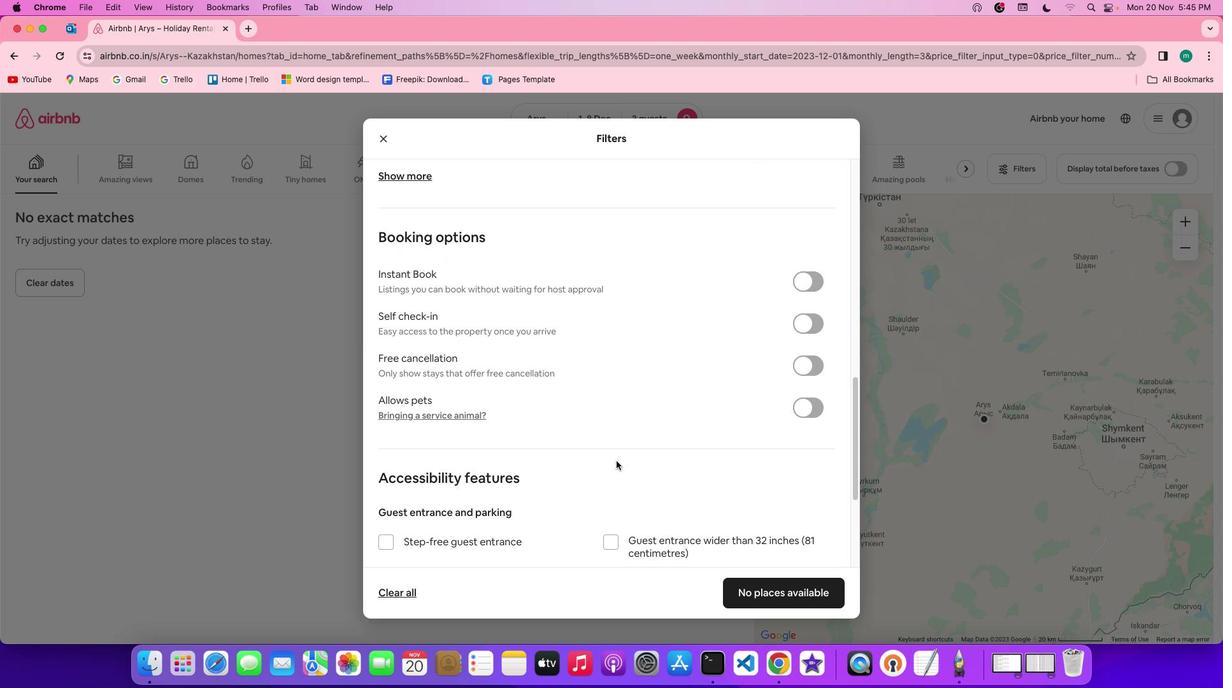 
Action: Mouse scrolled (616, 461) with delta (0, 0)
Screenshot: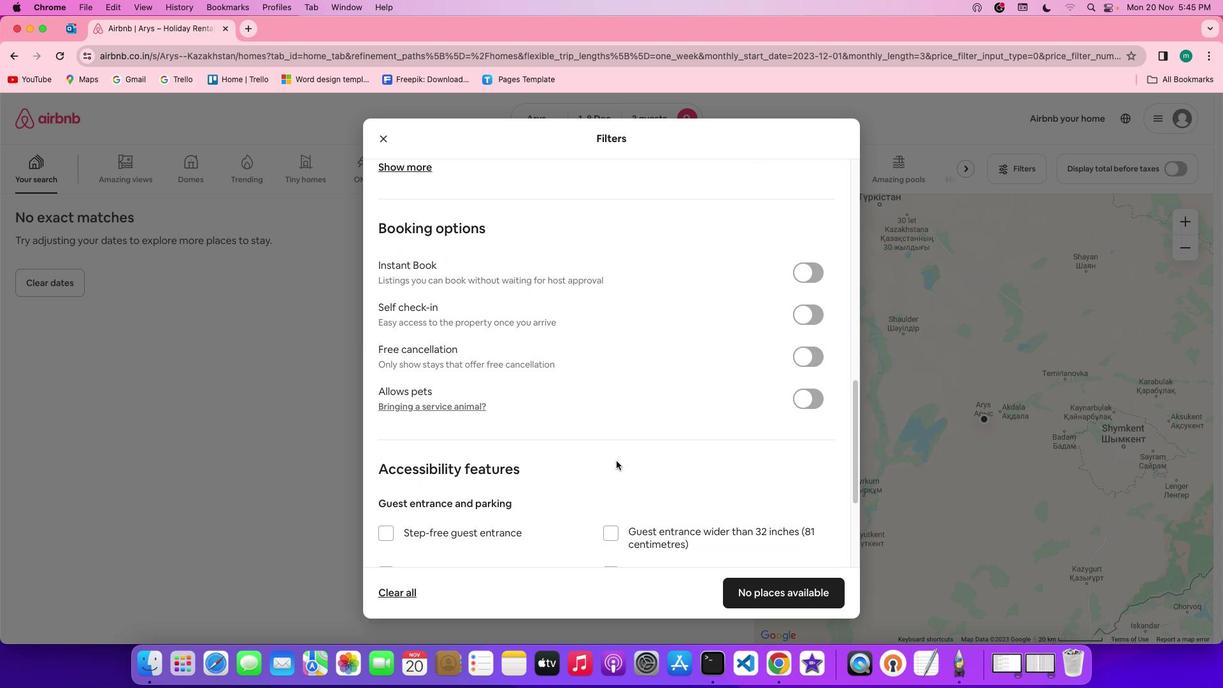 
Action: Mouse scrolled (616, 461) with delta (0, 0)
Screenshot: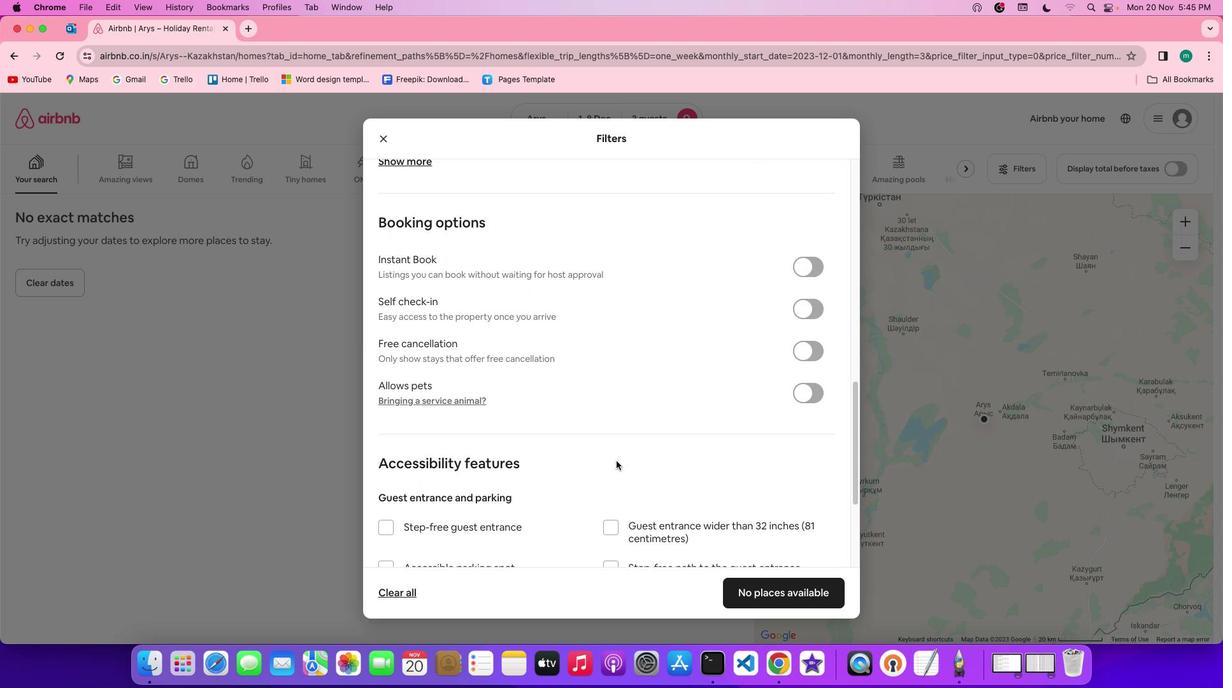 
Action: Mouse scrolled (616, 461) with delta (0, 0)
Screenshot: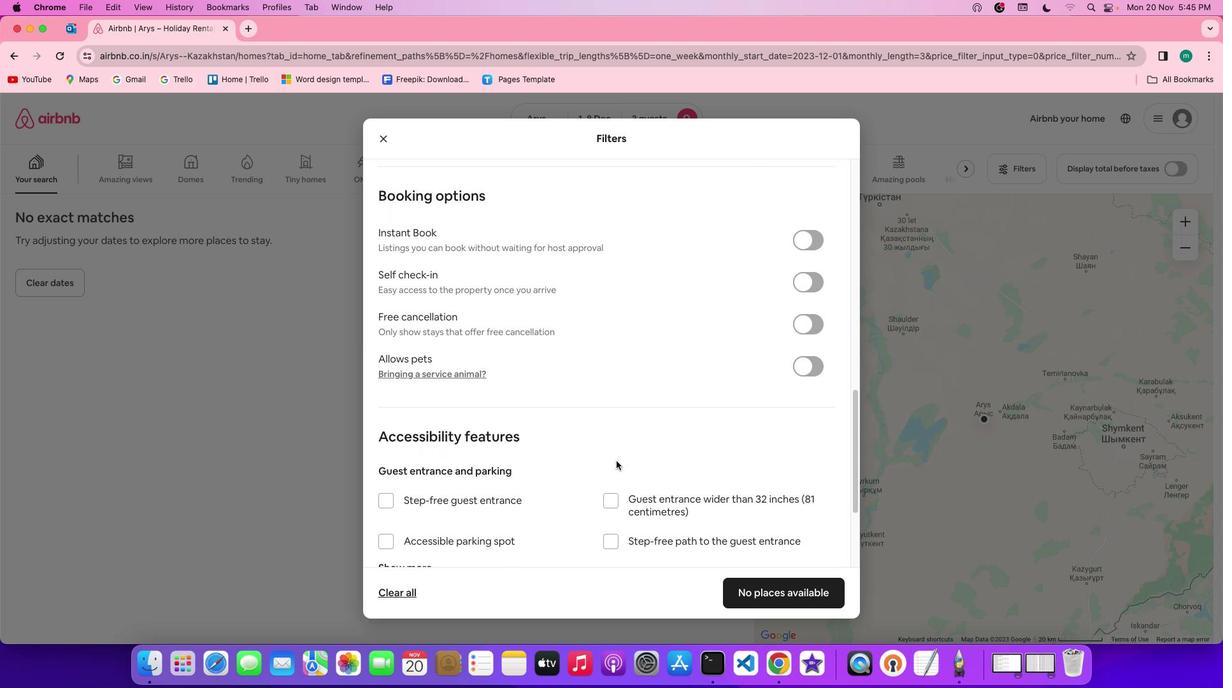 
Action: Mouse scrolled (616, 461) with delta (0, 0)
Screenshot: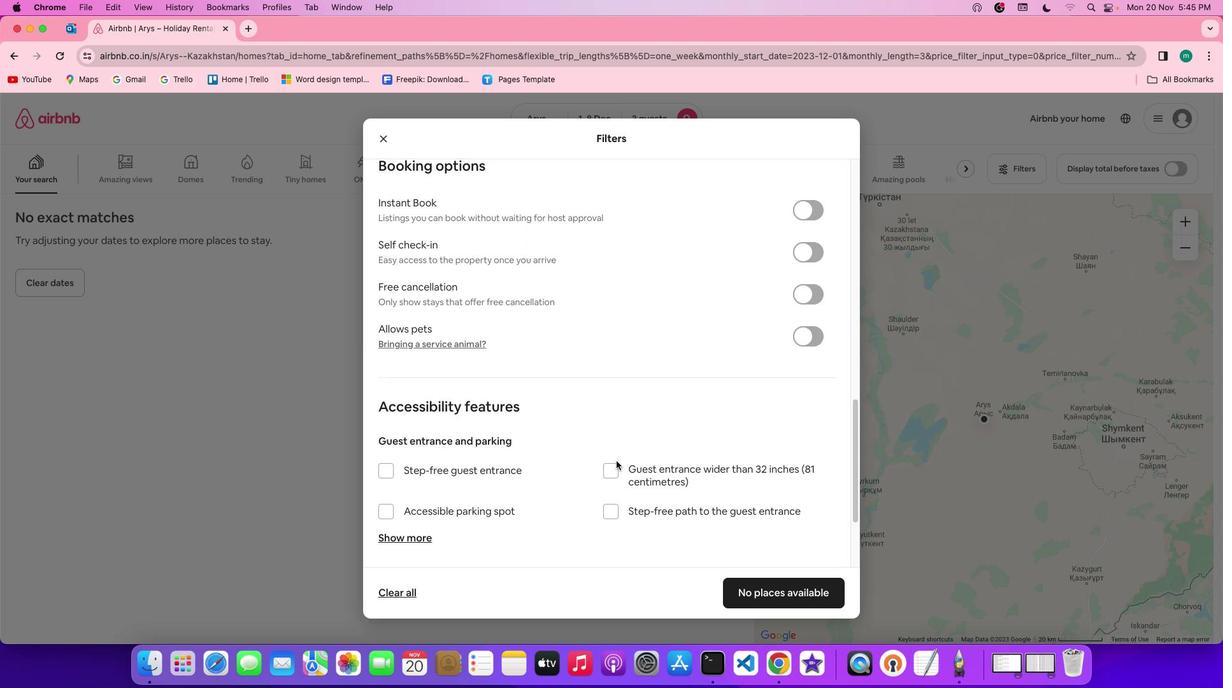 
Action: Mouse scrolled (616, 461) with delta (0, 0)
Screenshot: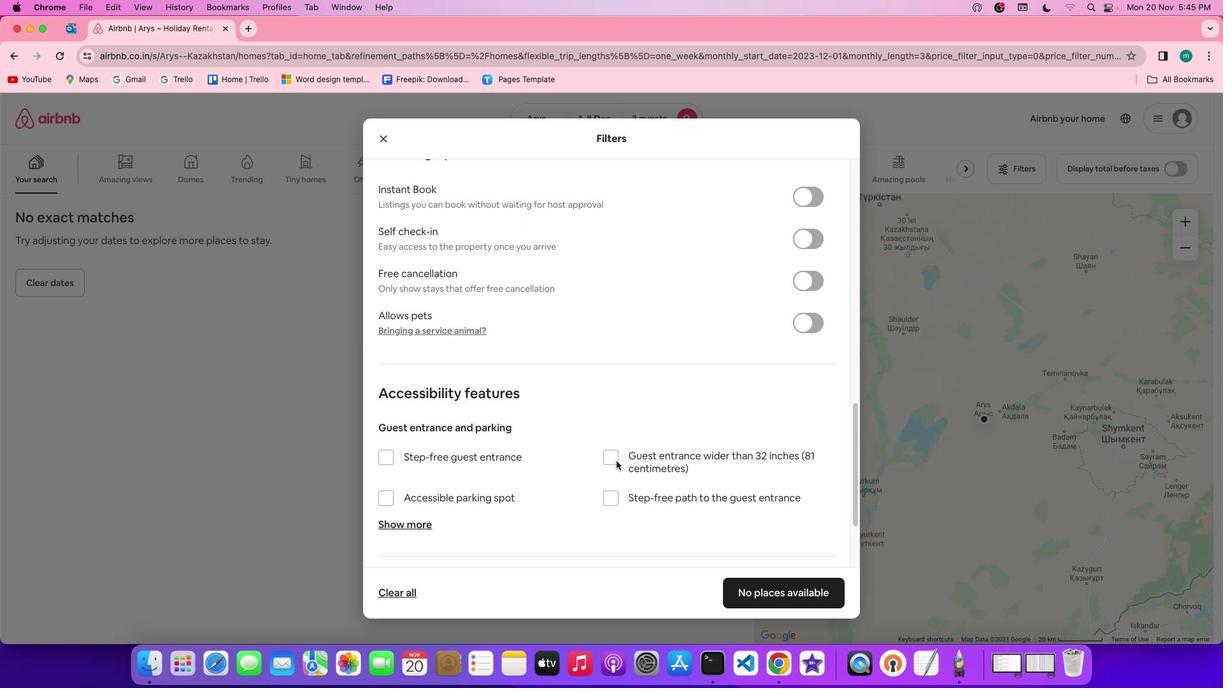 
Action: Mouse scrolled (616, 461) with delta (0, -1)
Screenshot: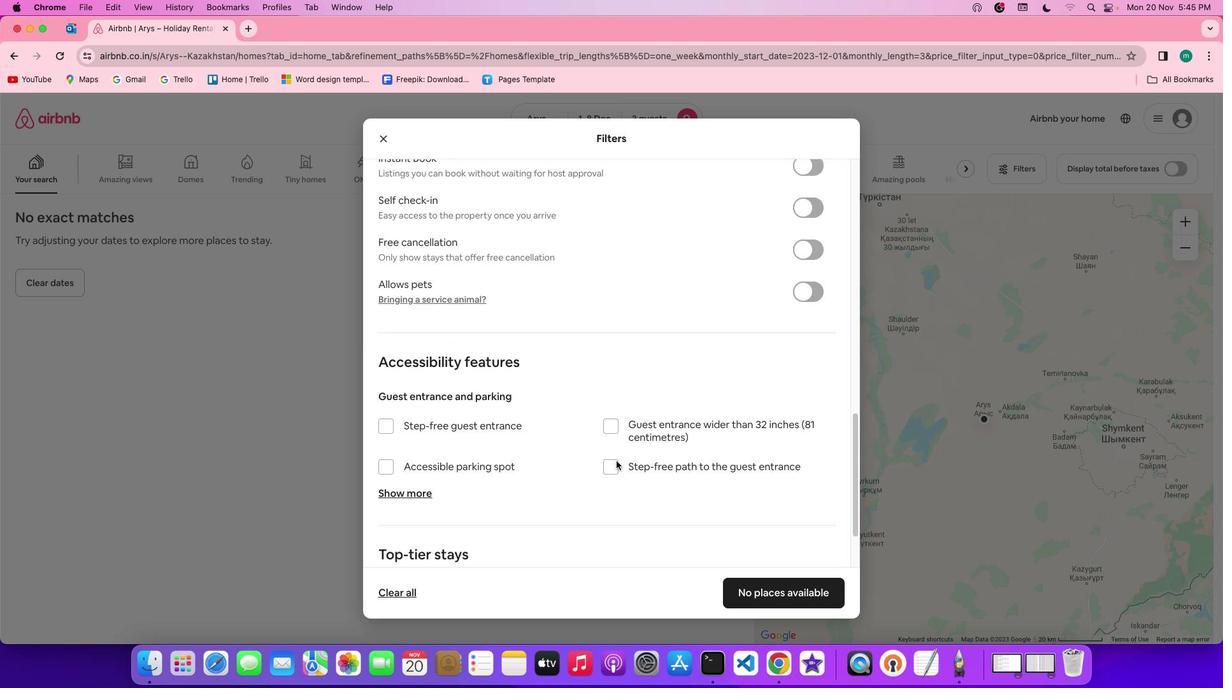 
Action: Mouse scrolled (616, 461) with delta (0, -2)
Screenshot: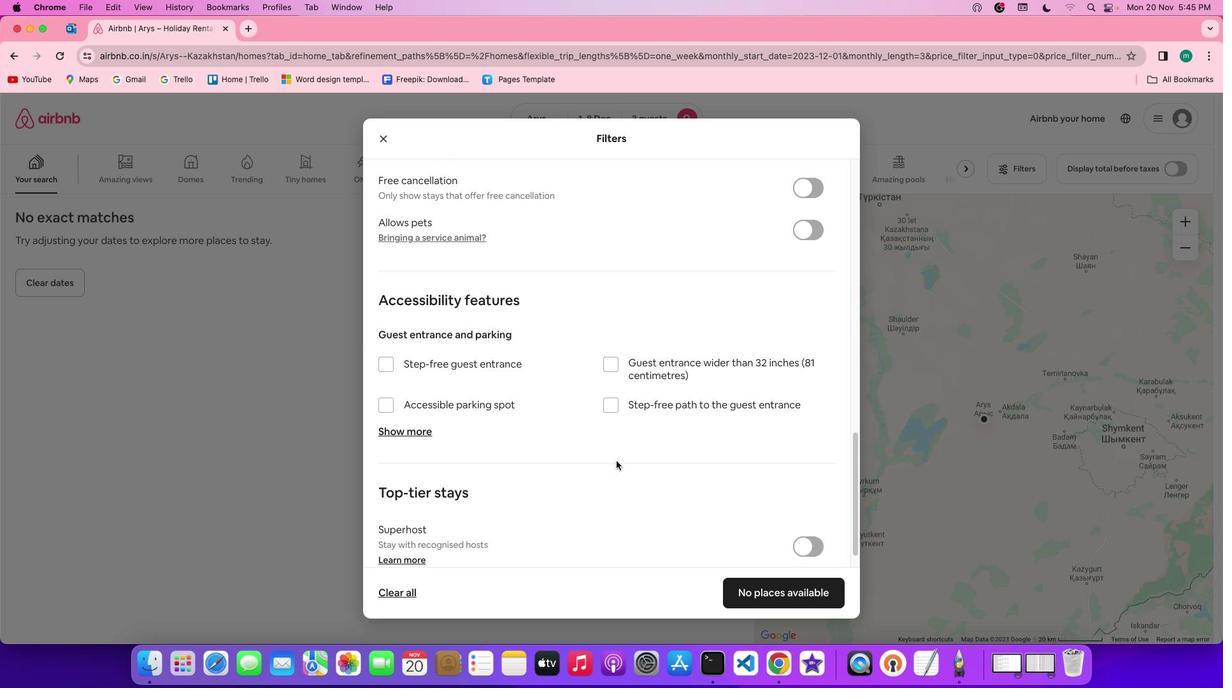 
Action: Mouse scrolled (616, 461) with delta (0, 0)
Screenshot: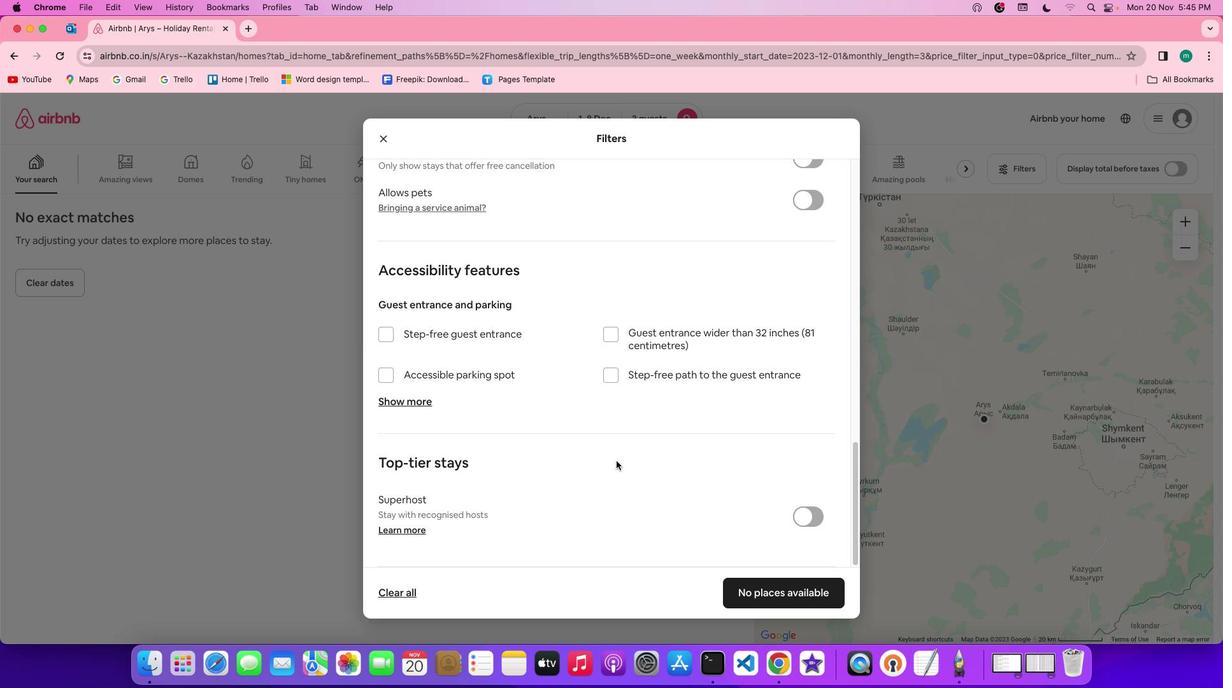 
Action: Mouse scrolled (616, 461) with delta (0, 0)
Screenshot: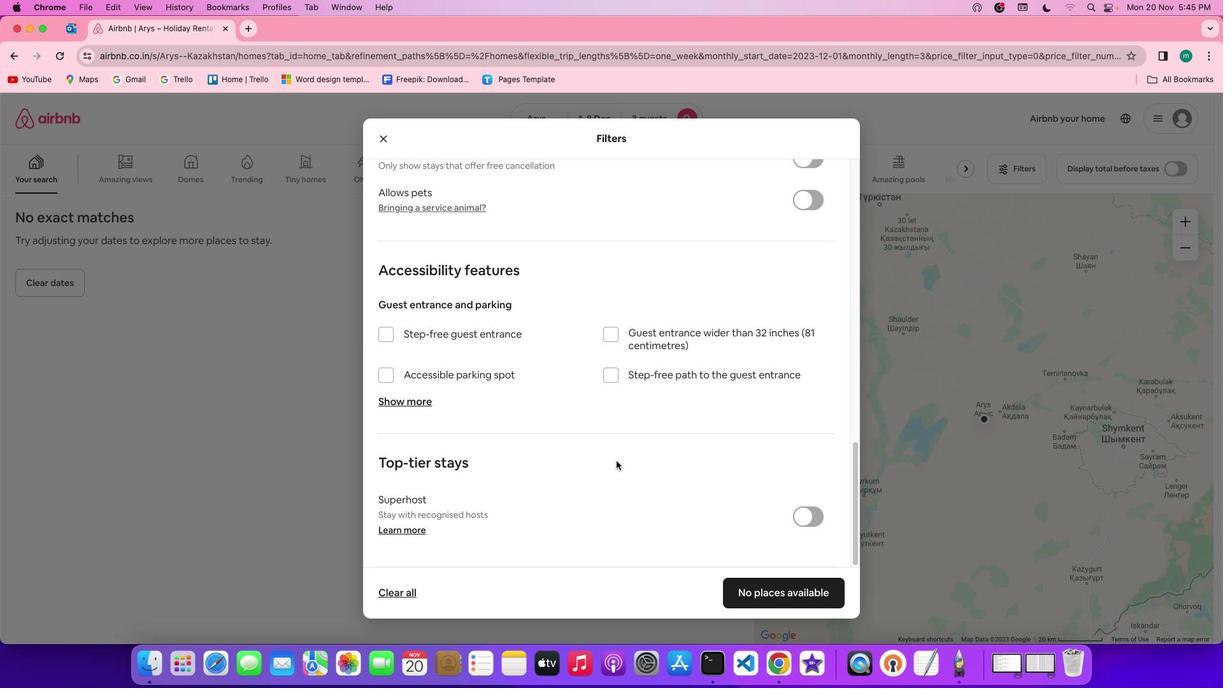
Action: Mouse scrolled (616, 461) with delta (0, -1)
Screenshot: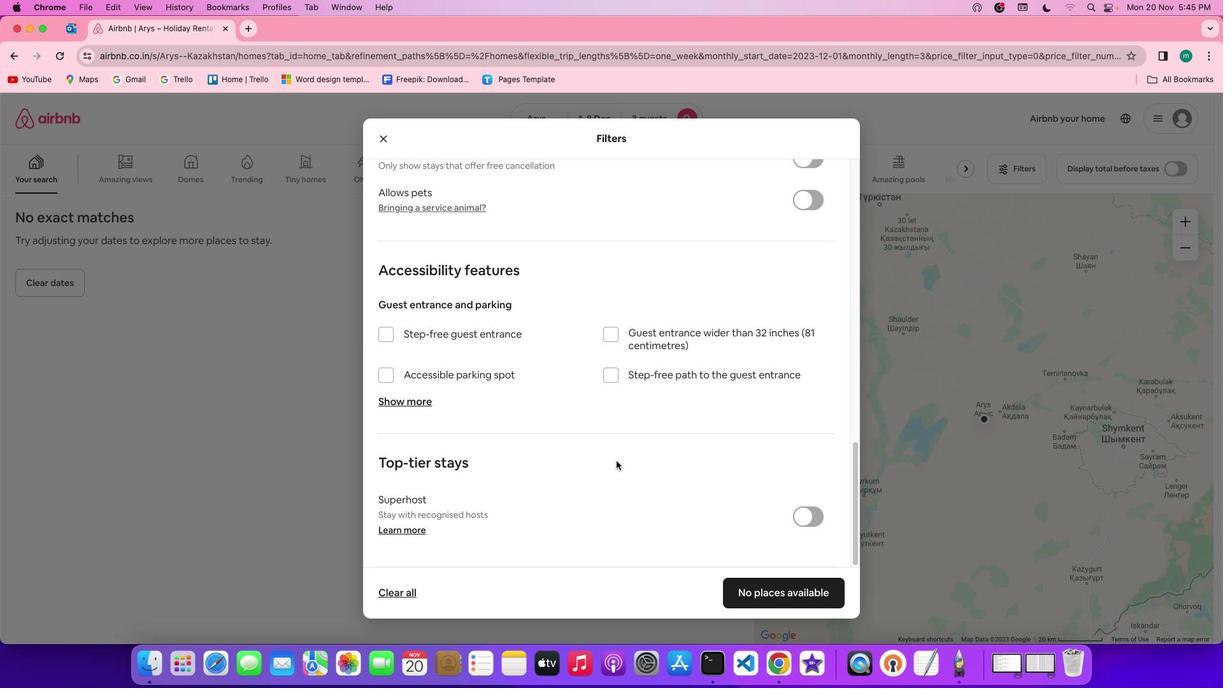 
Action: Mouse scrolled (616, 461) with delta (0, -2)
Screenshot: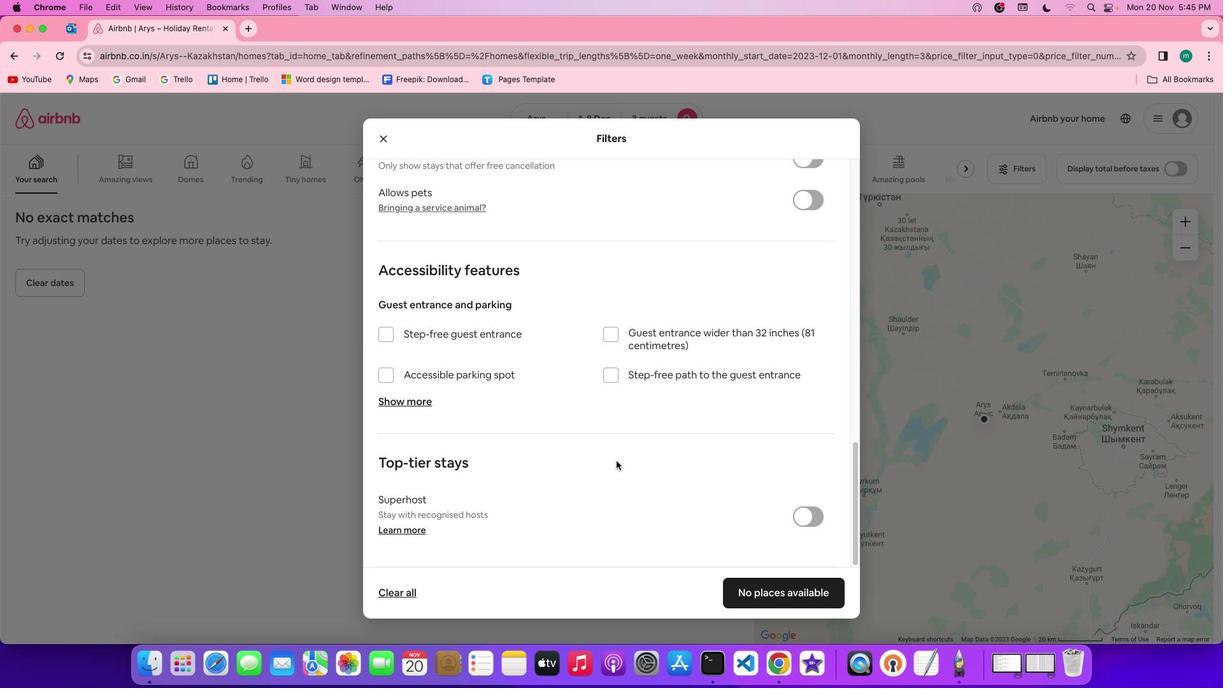 
Action: Mouse scrolled (616, 461) with delta (0, 0)
Screenshot: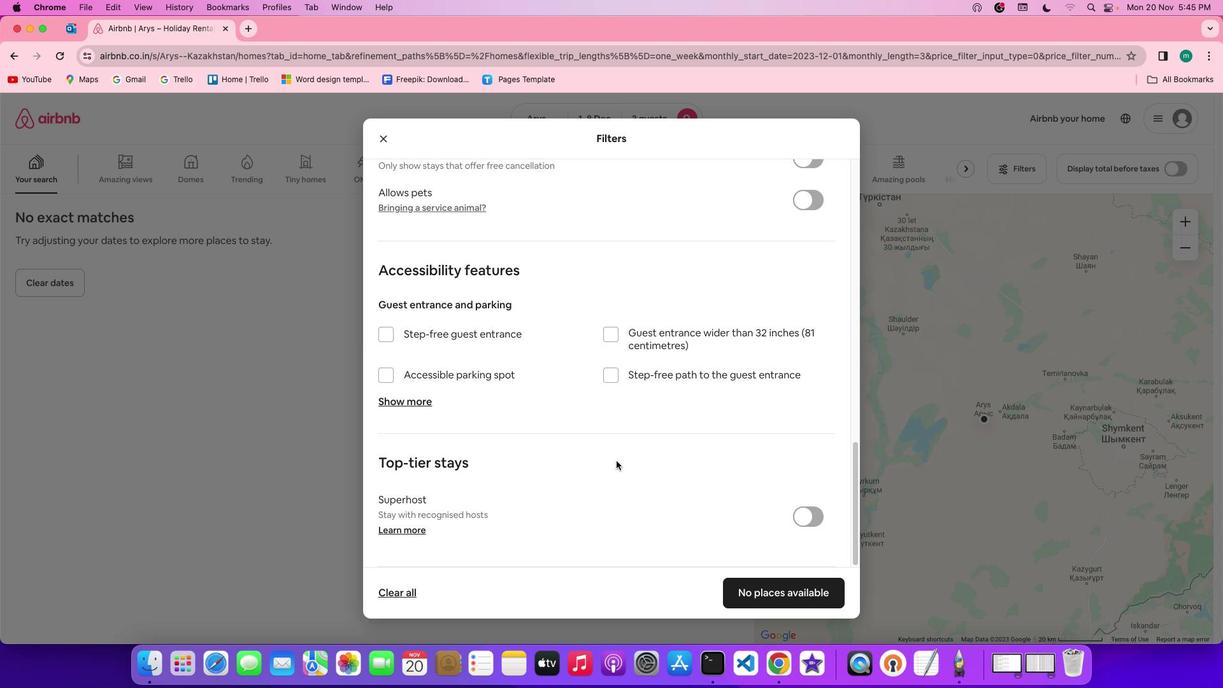 
Action: Mouse scrolled (616, 461) with delta (0, 0)
Screenshot: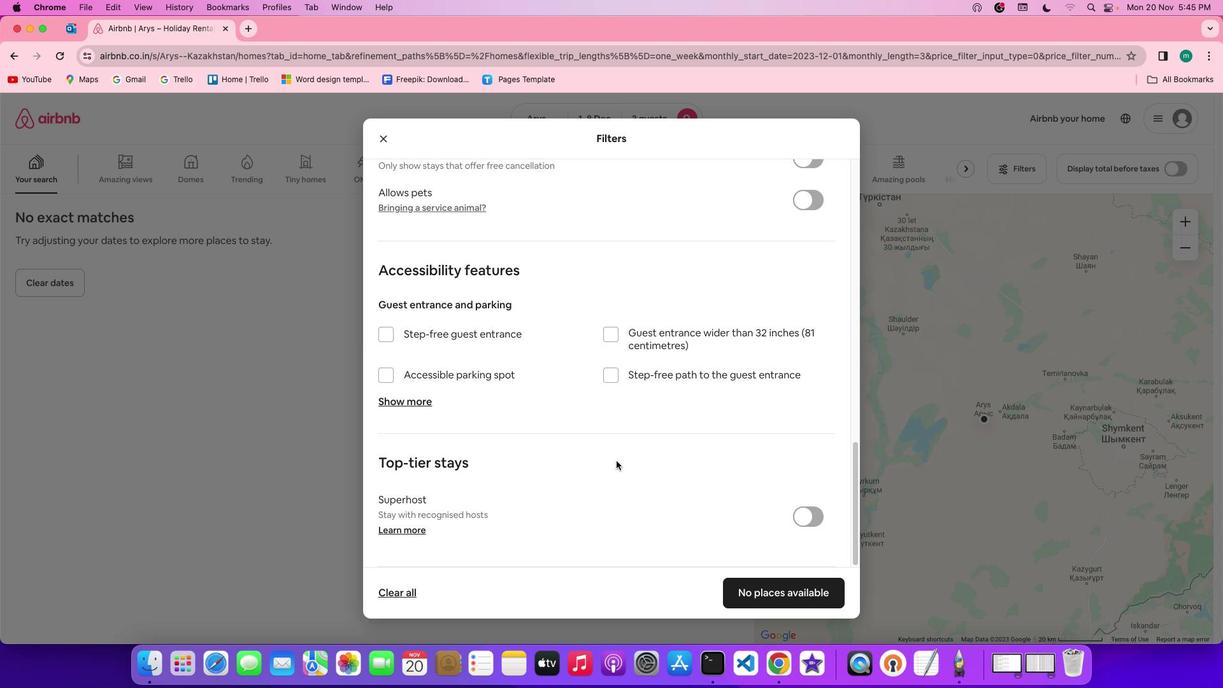 
Action: Mouse scrolled (616, 461) with delta (0, -1)
Screenshot: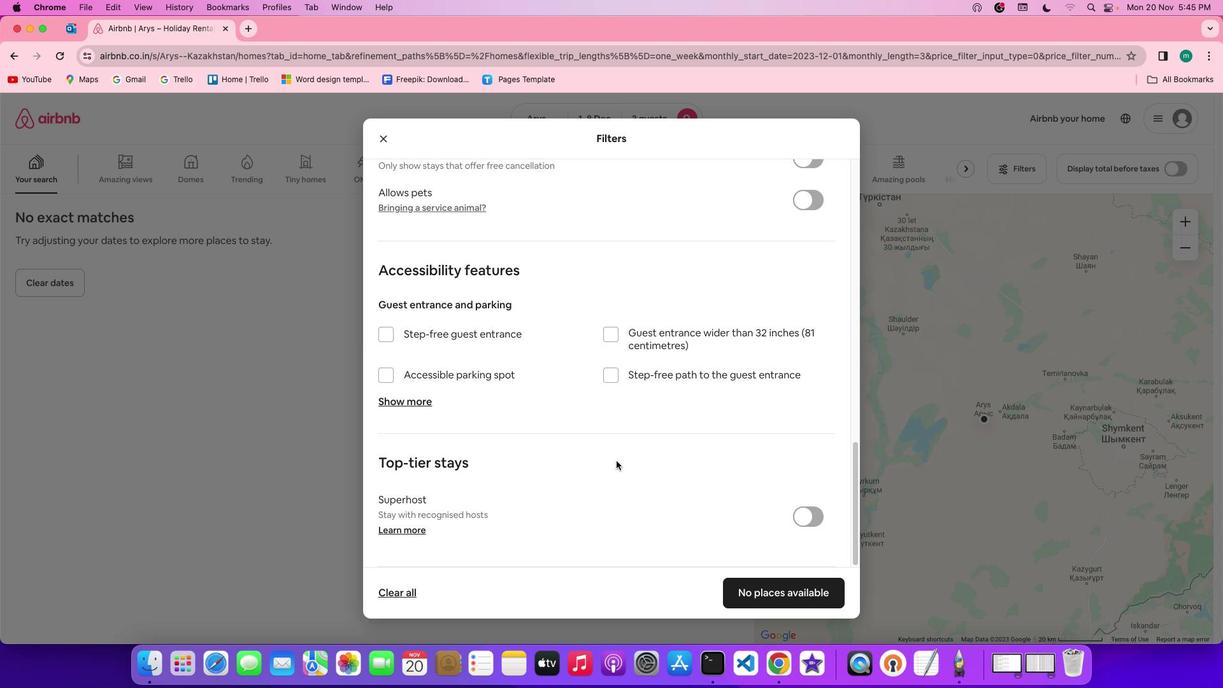 
Action: Mouse scrolled (616, 461) with delta (0, -2)
Screenshot: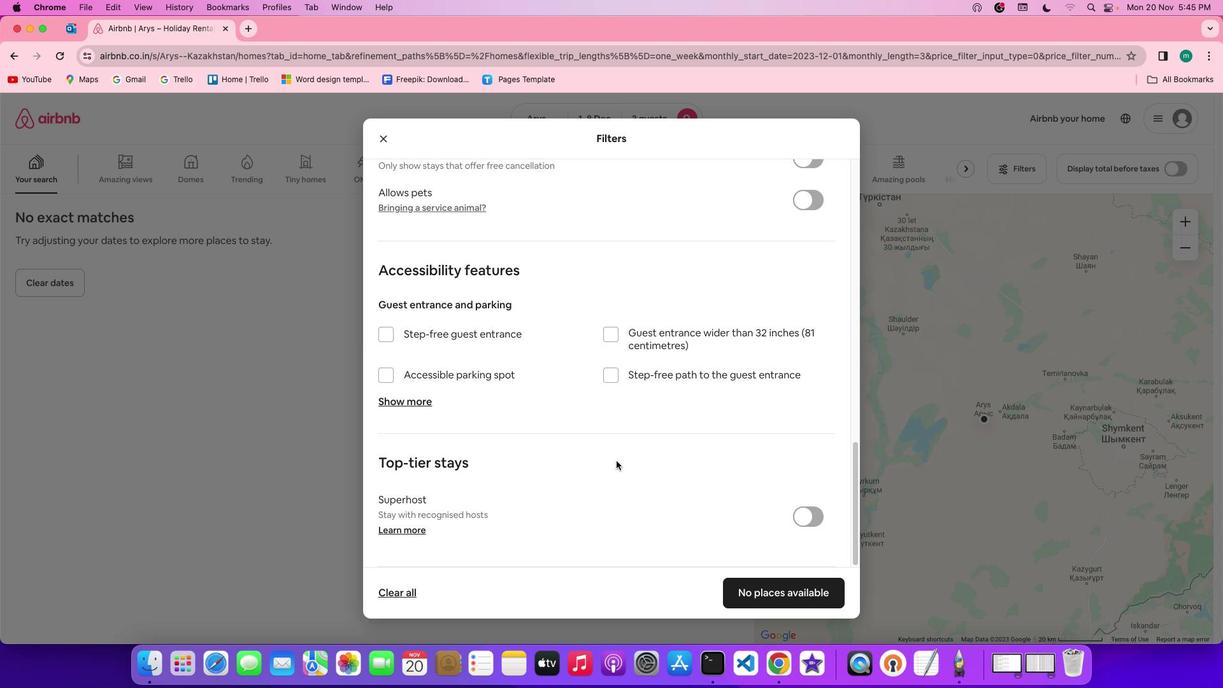 
Action: Mouse scrolled (616, 461) with delta (0, 0)
Screenshot: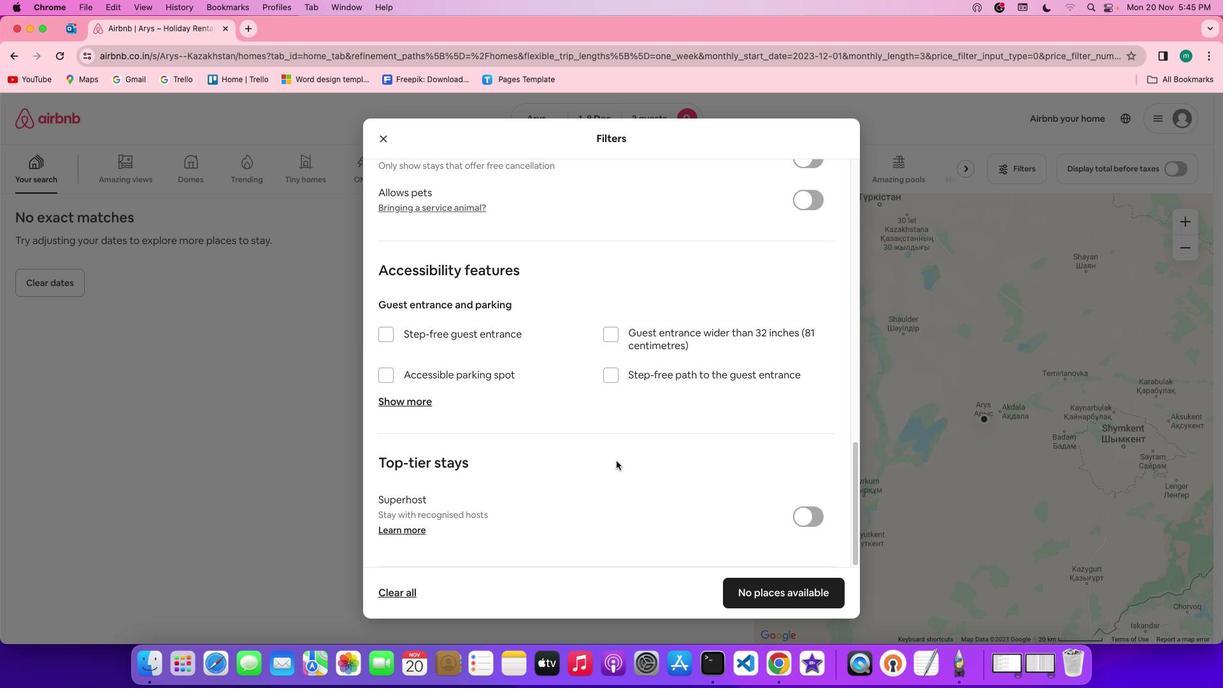 
Action: Mouse scrolled (616, 461) with delta (0, 0)
Screenshot: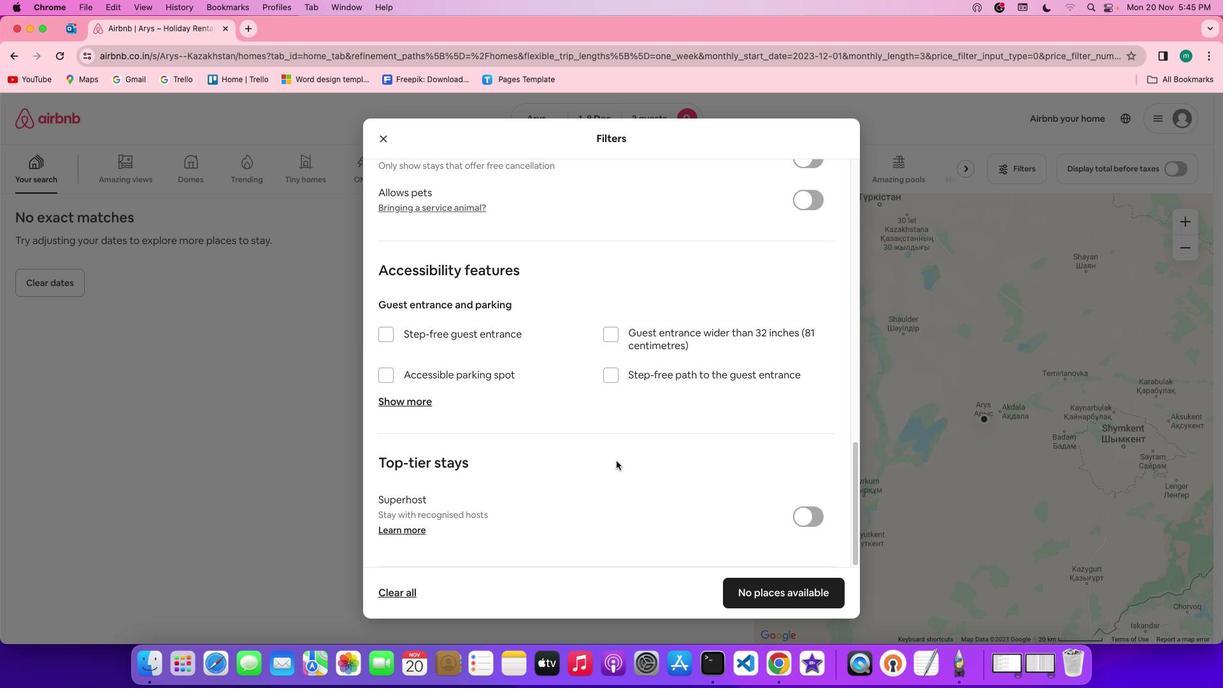 
Action: Mouse scrolled (616, 461) with delta (0, -1)
Screenshot: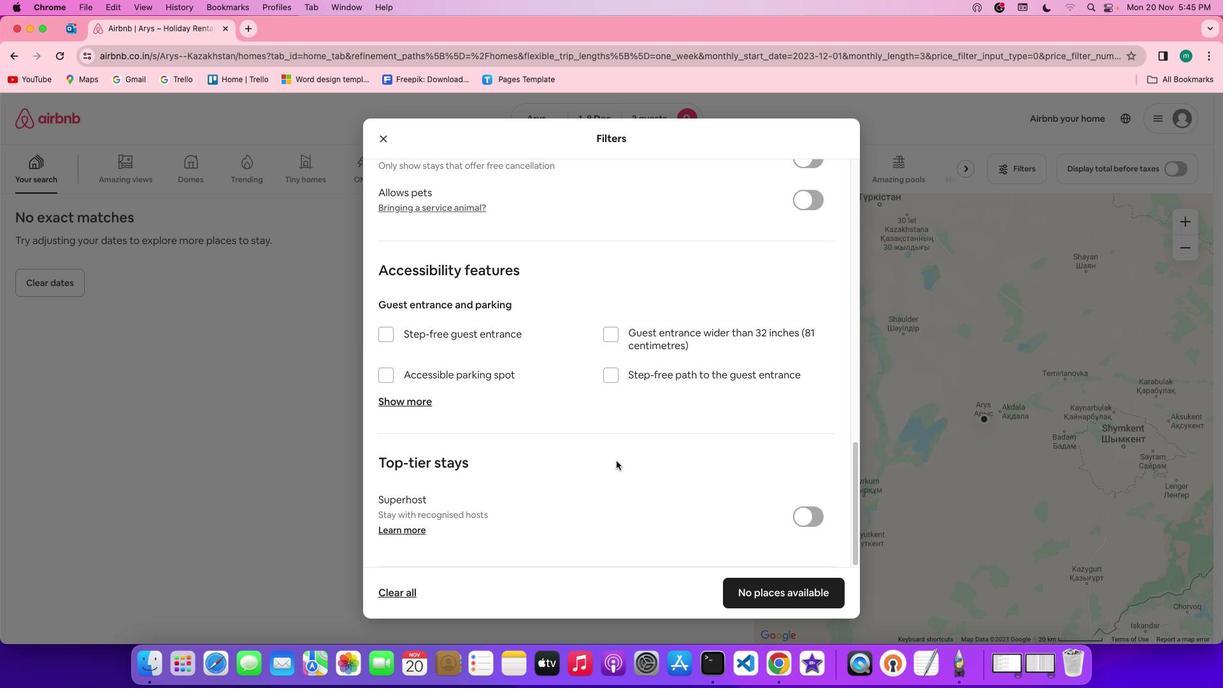 
Action: Mouse scrolled (616, 461) with delta (0, -2)
Screenshot: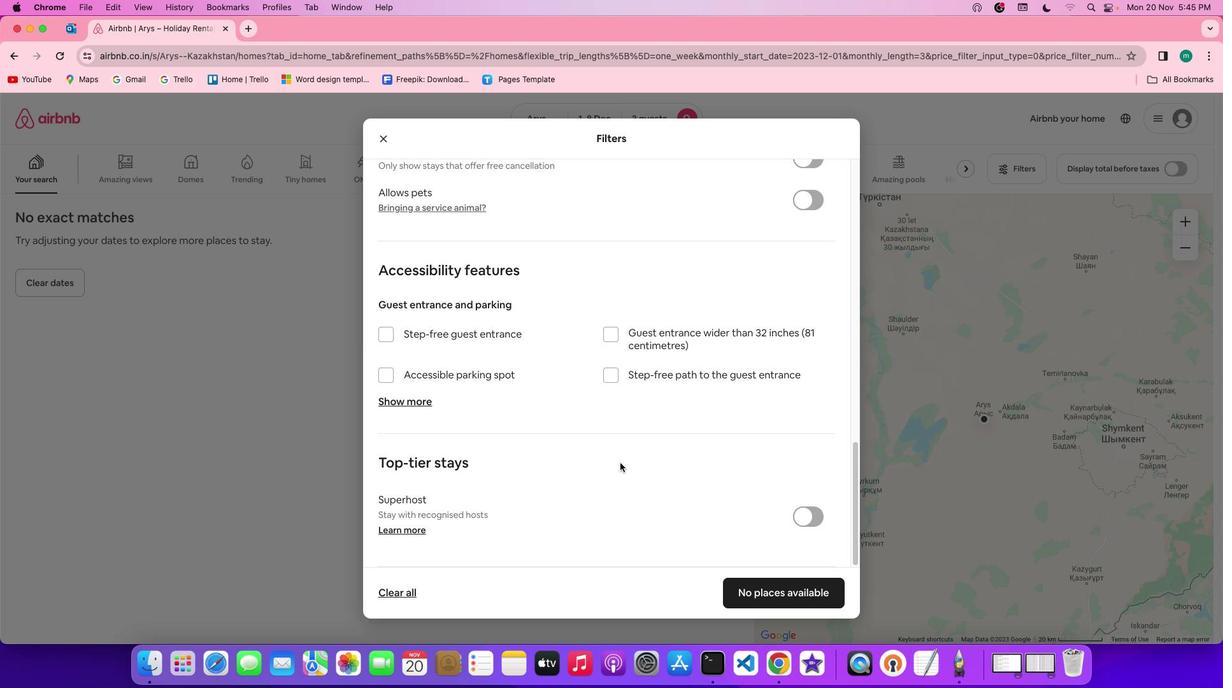 
Action: Mouse moved to (794, 598)
Screenshot: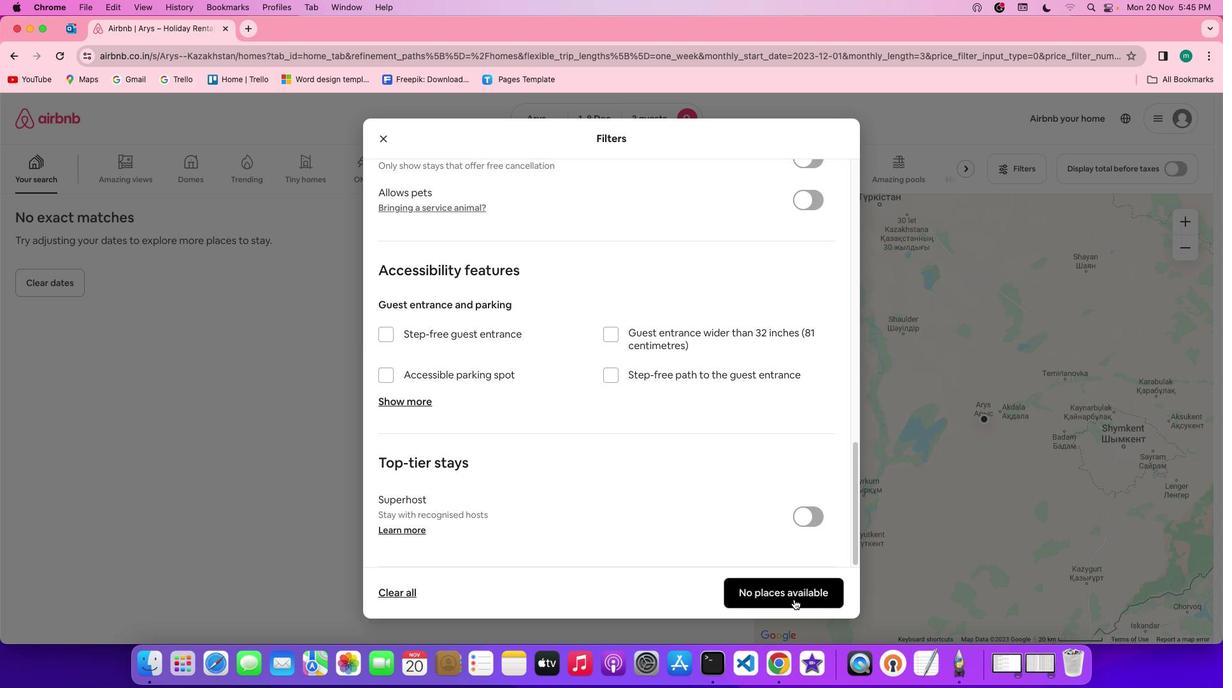 
Action: Mouse pressed left at (794, 598)
Screenshot: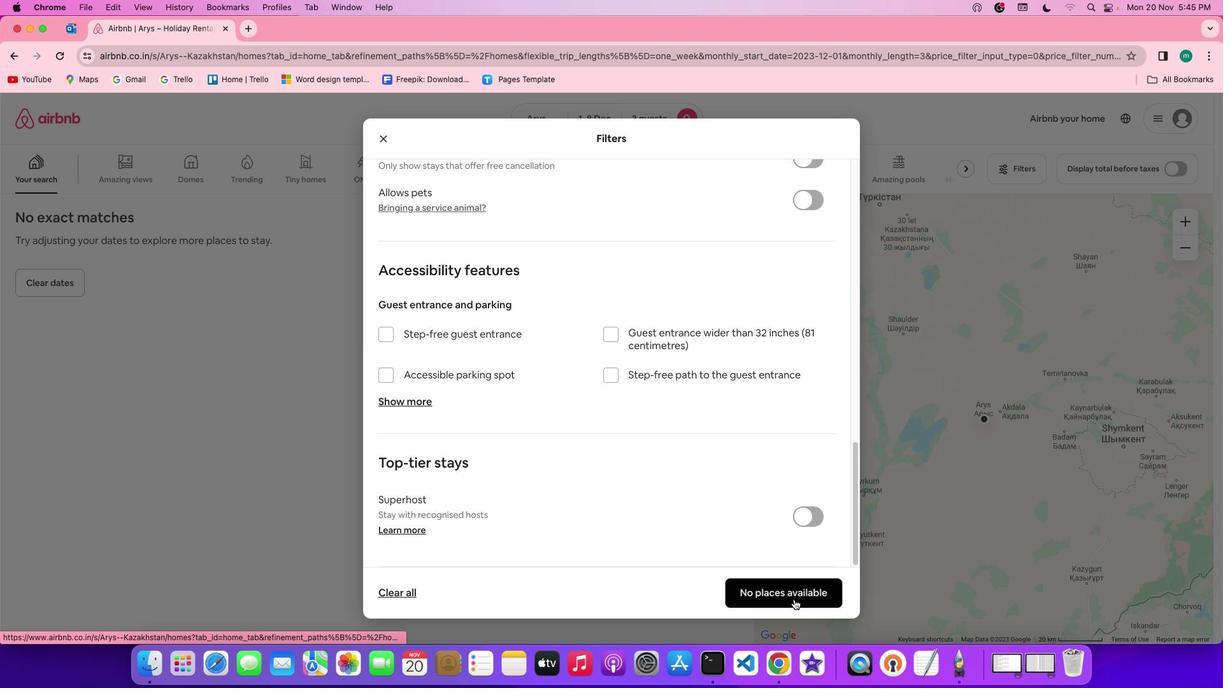 
Action: Mouse moved to (551, 468)
Screenshot: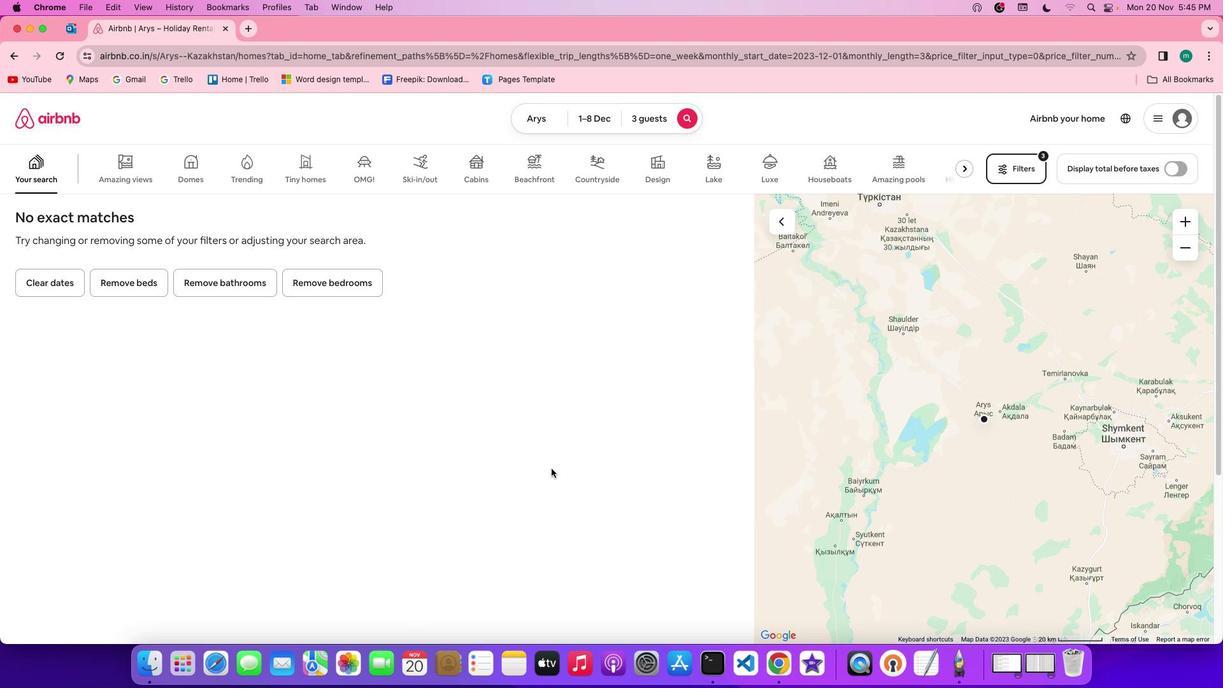 
